 Task: Look for space in Brownhills, United Kingdom from 8th June, 2023 to 16th June, 2023 for 2 adults in price range Rs.10000 to Rs.15000. Place can be entire place with 1  bedroom having 1 bed and 1 bathroom. Property type can be house, flat, guest house, hotel. Amenities needed are: wifi. Booking option can be shelf check-in. Required host language is English.
Action: Mouse moved to (615, 85)
Screenshot: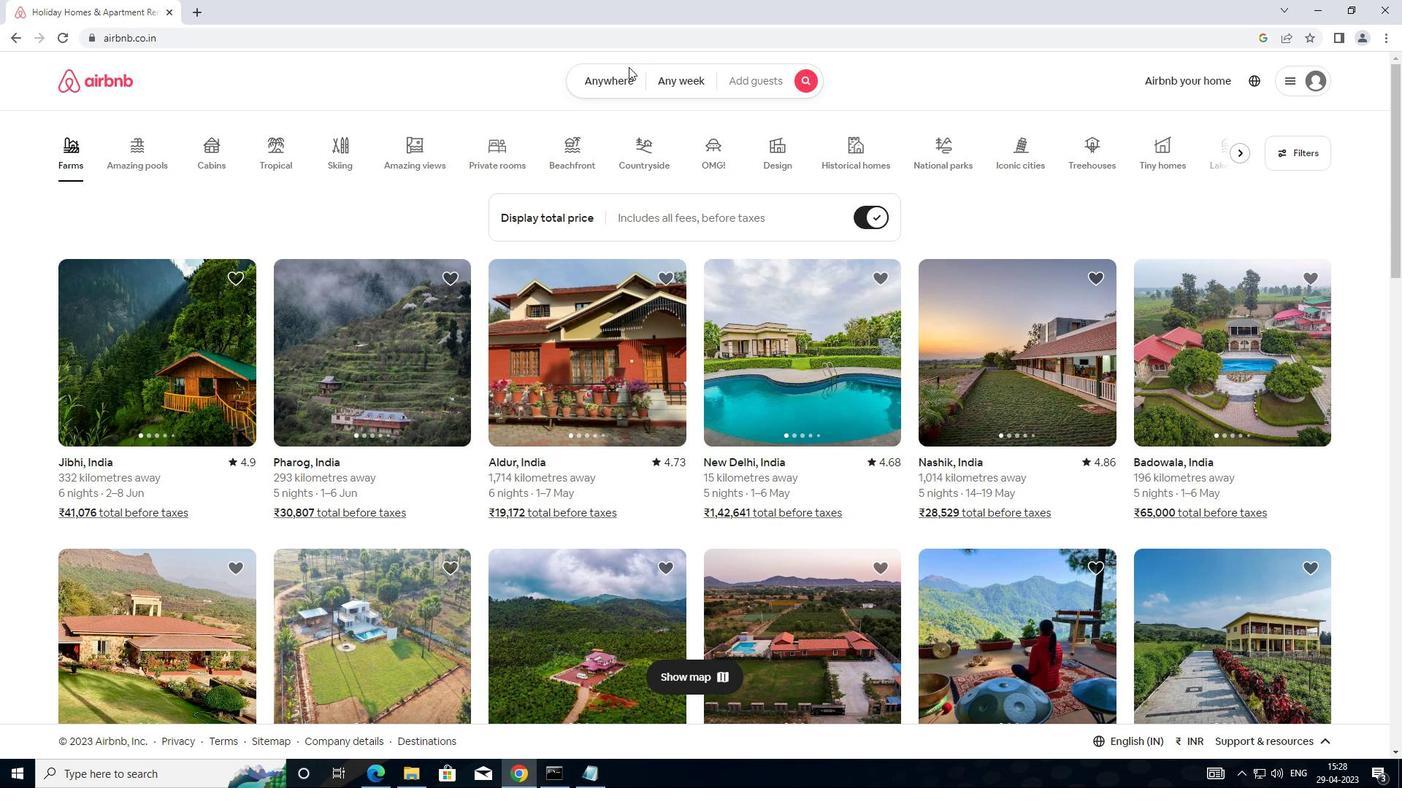 
Action: Mouse pressed left at (615, 85)
Screenshot: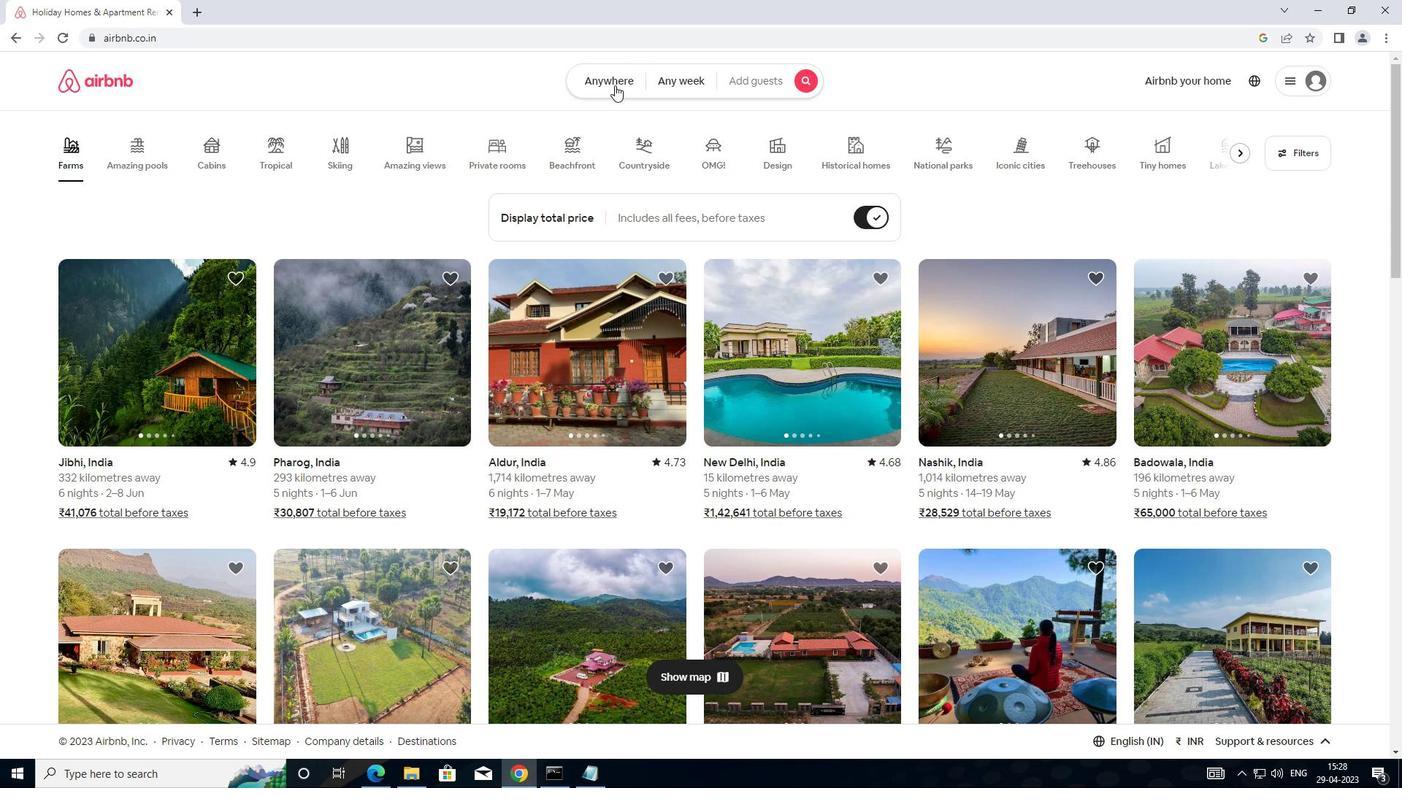 
Action: Mouse moved to (517, 140)
Screenshot: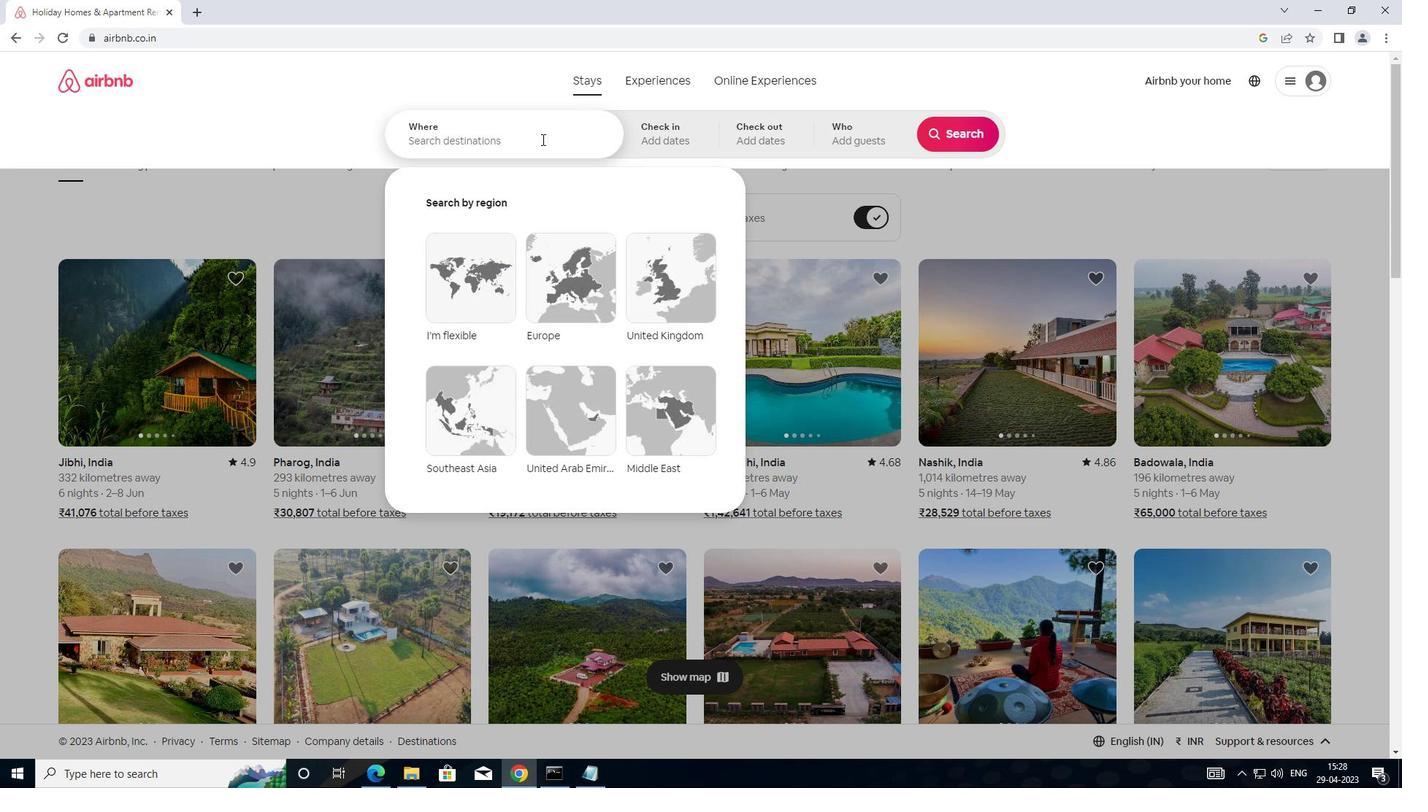 
Action: Mouse pressed left at (517, 140)
Screenshot: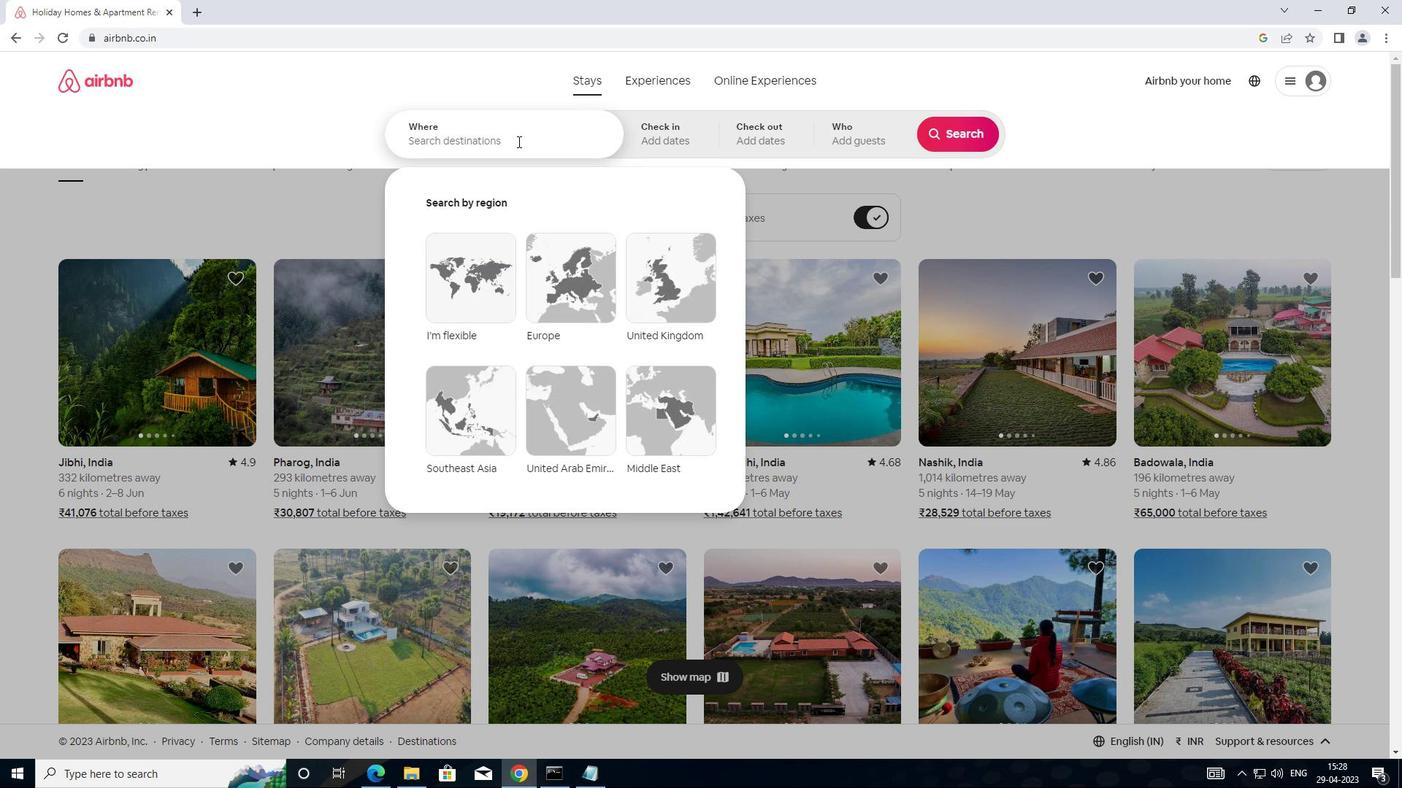 
Action: Mouse moved to (599, 168)
Screenshot: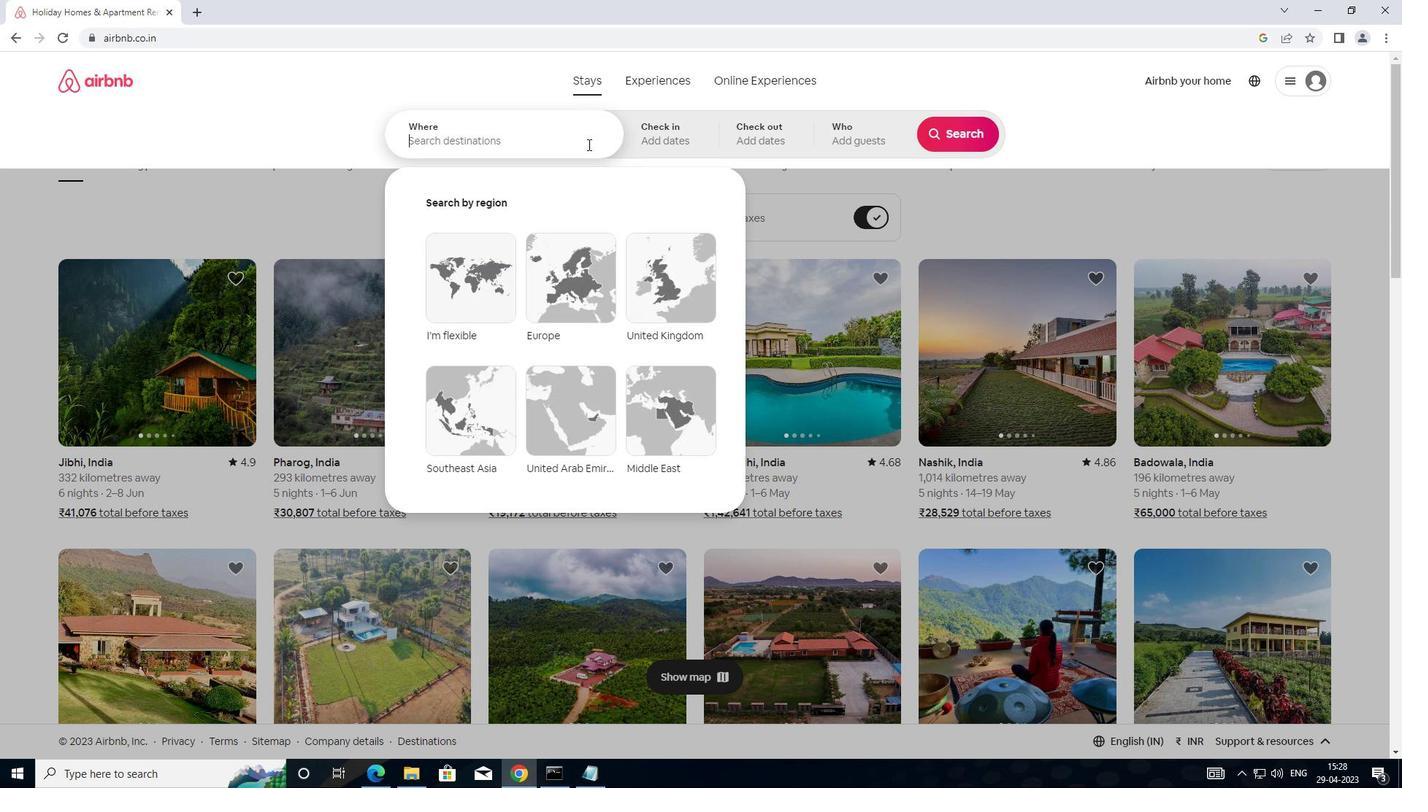 
Action: Key pressed <Key.shift>BROWNHILLS,<Key.shift>UNITED<Key.space>KING
Screenshot: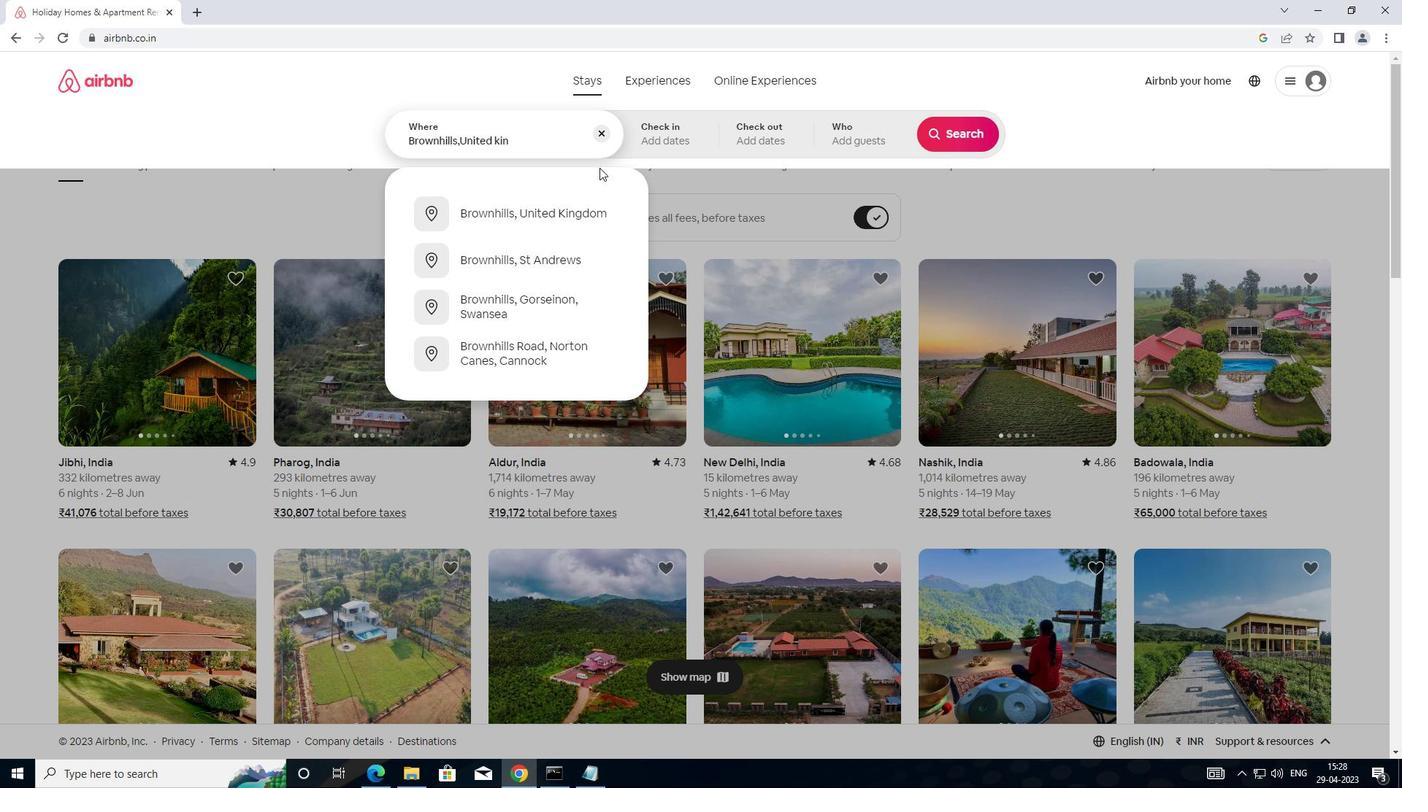
Action: Mouse moved to (572, 205)
Screenshot: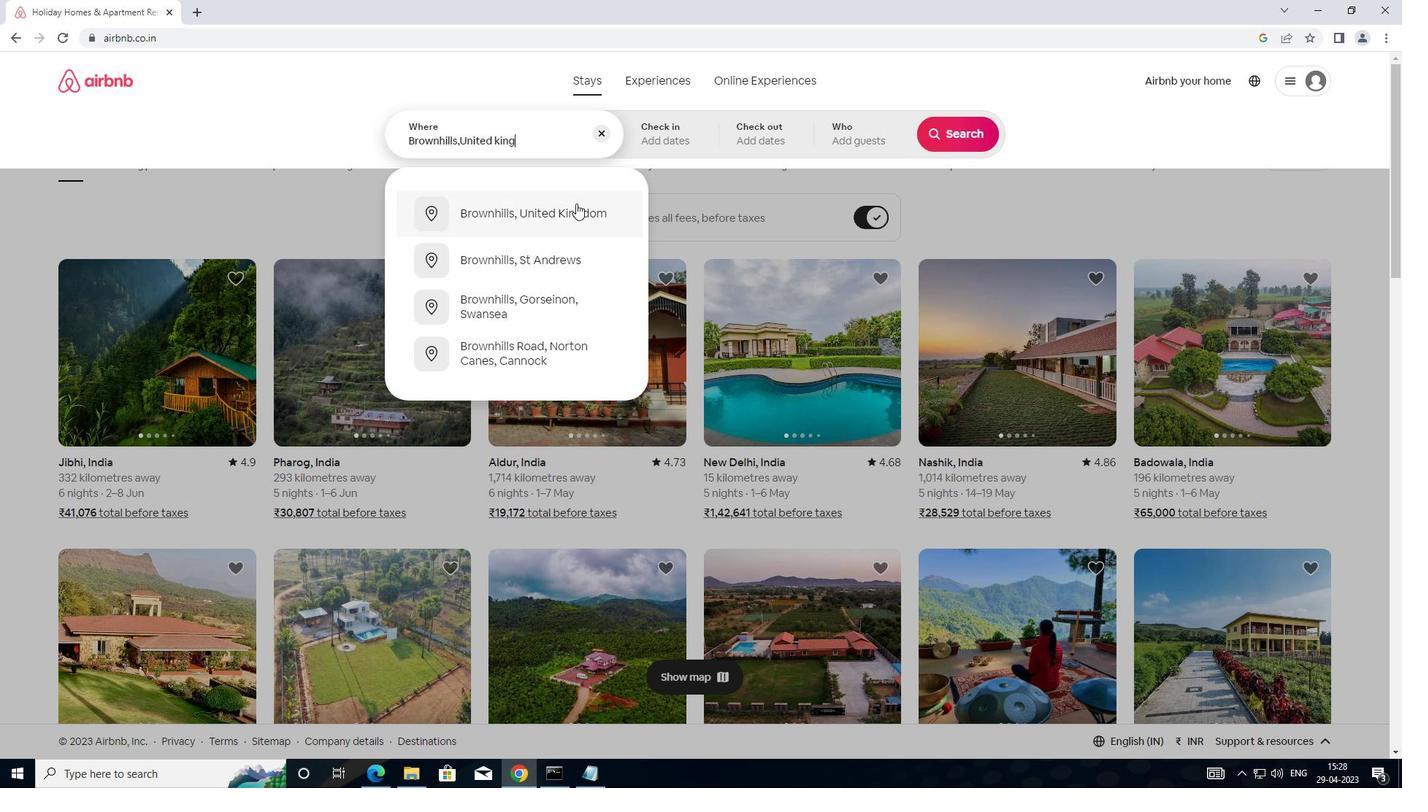 
Action: Mouse pressed left at (572, 205)
Screenshot: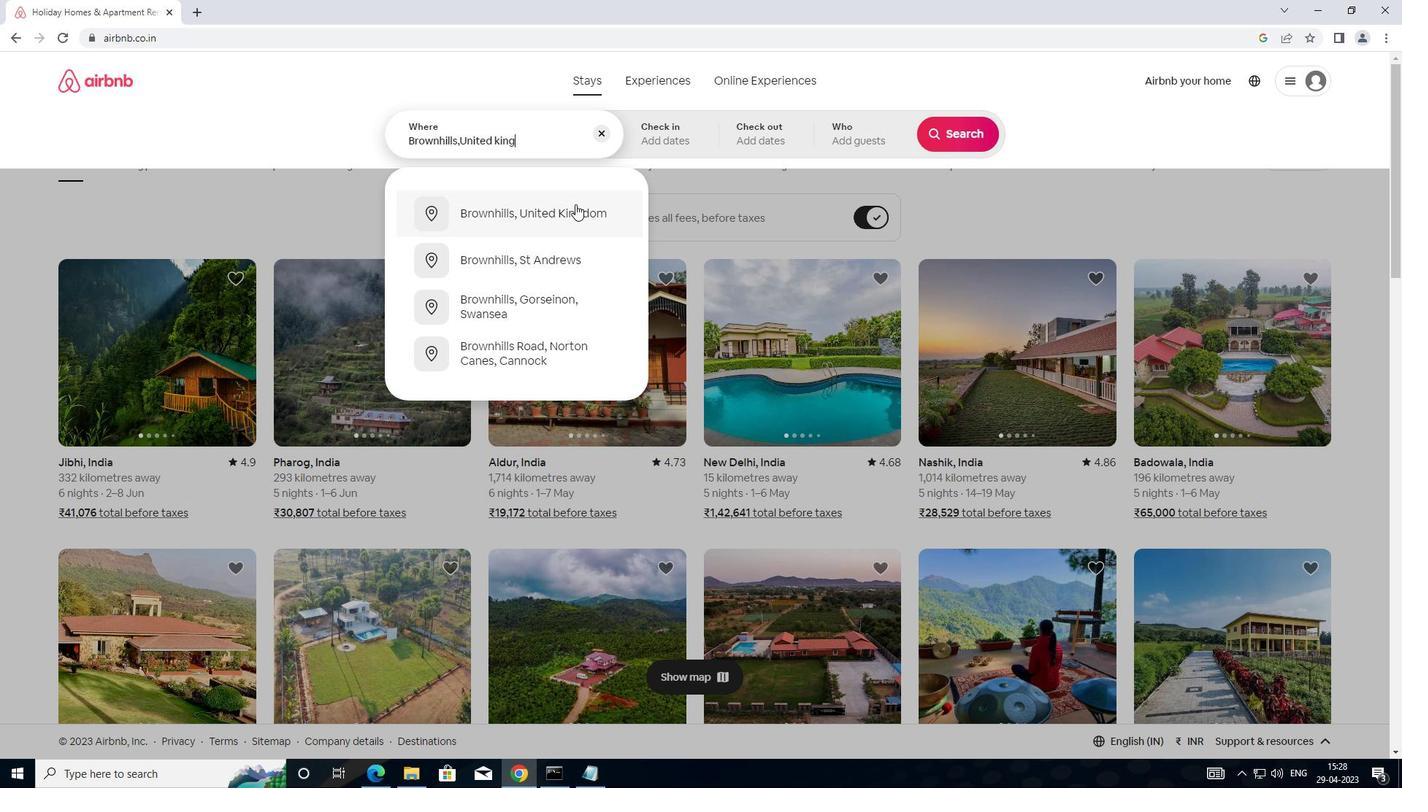 
Action: Mouse moved to (961, 254)
Screenshot: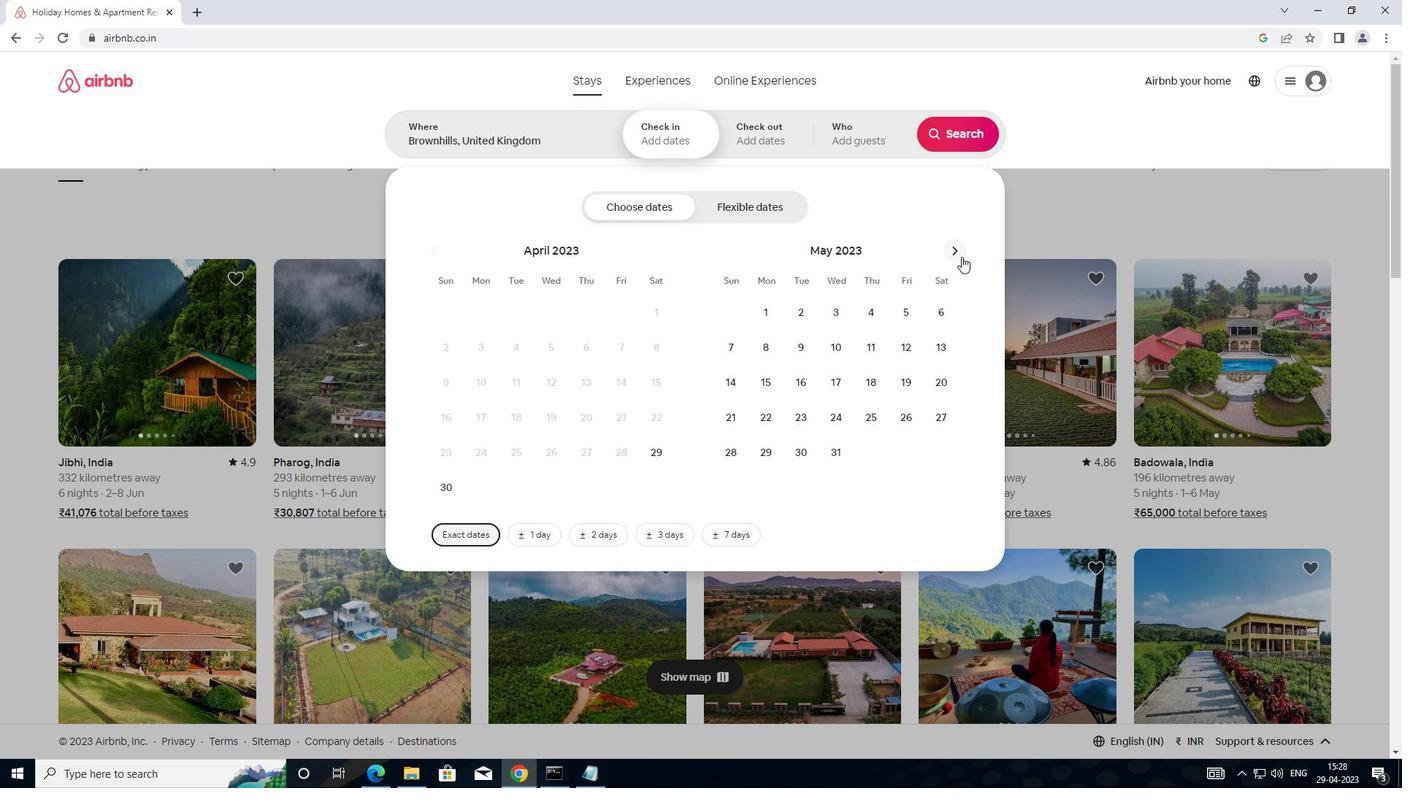 
Action: Mouse pressed left at (961, 254)
Screenshot: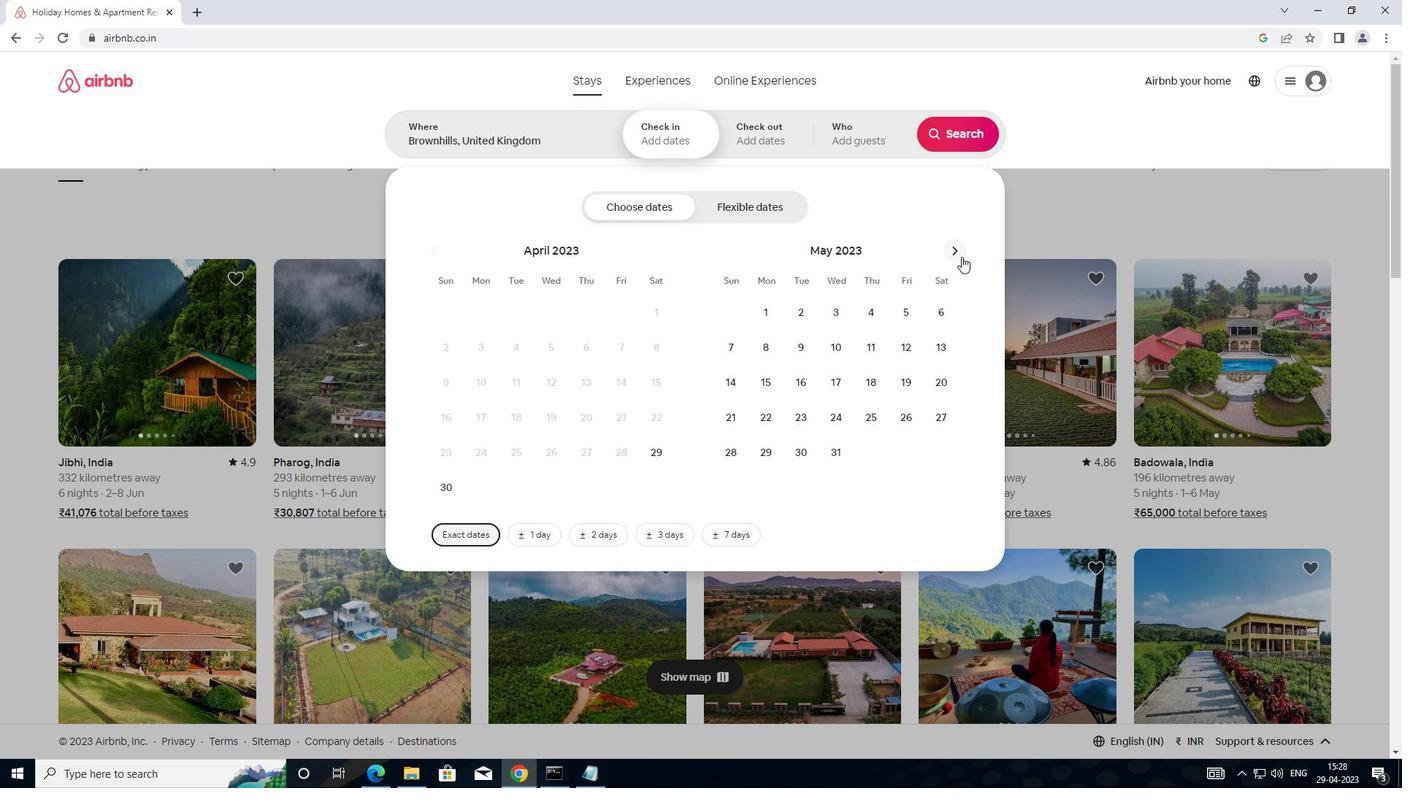 
Action: Mouse pressed left at (961, 254)
Screenshot: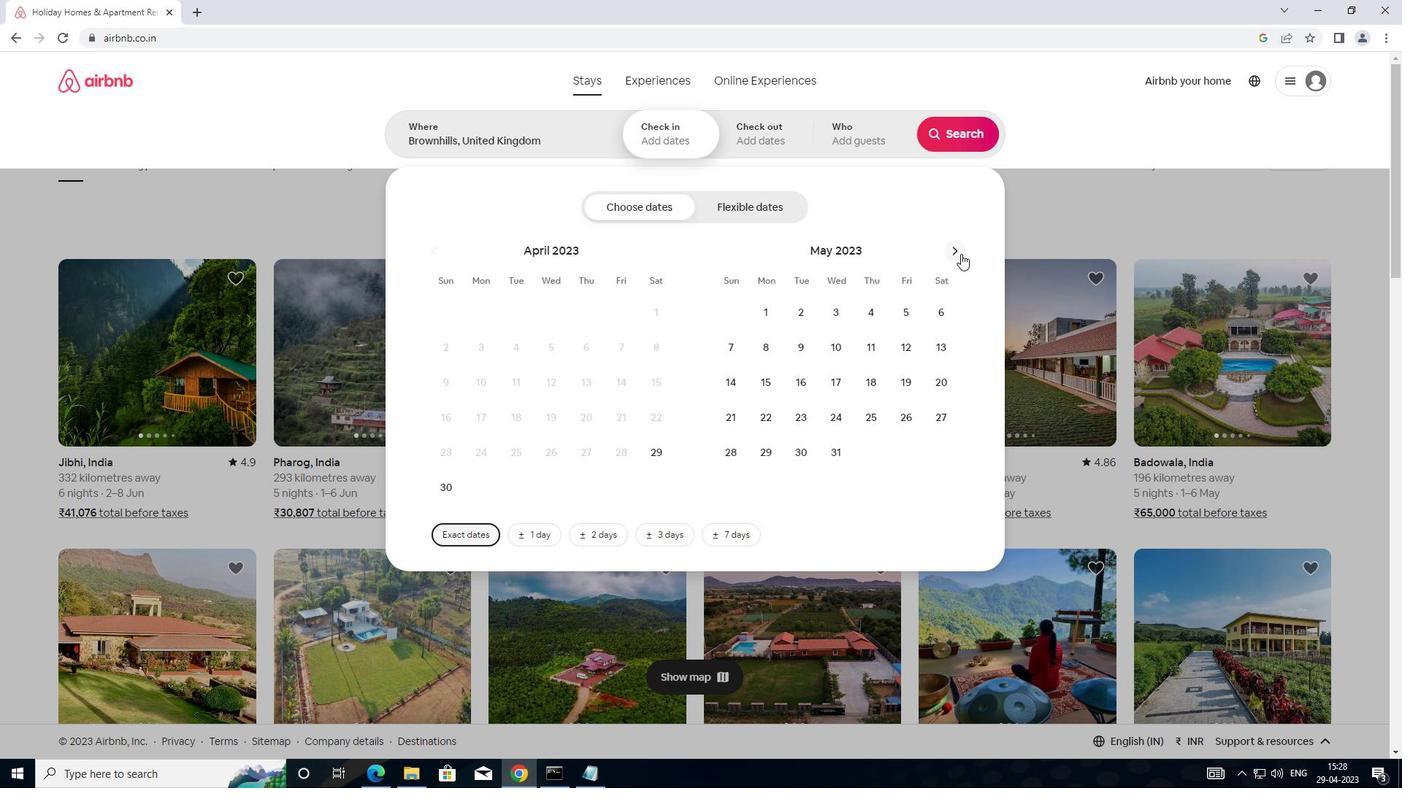 
Action: Mouse moved to (580, 352)
Screenshot: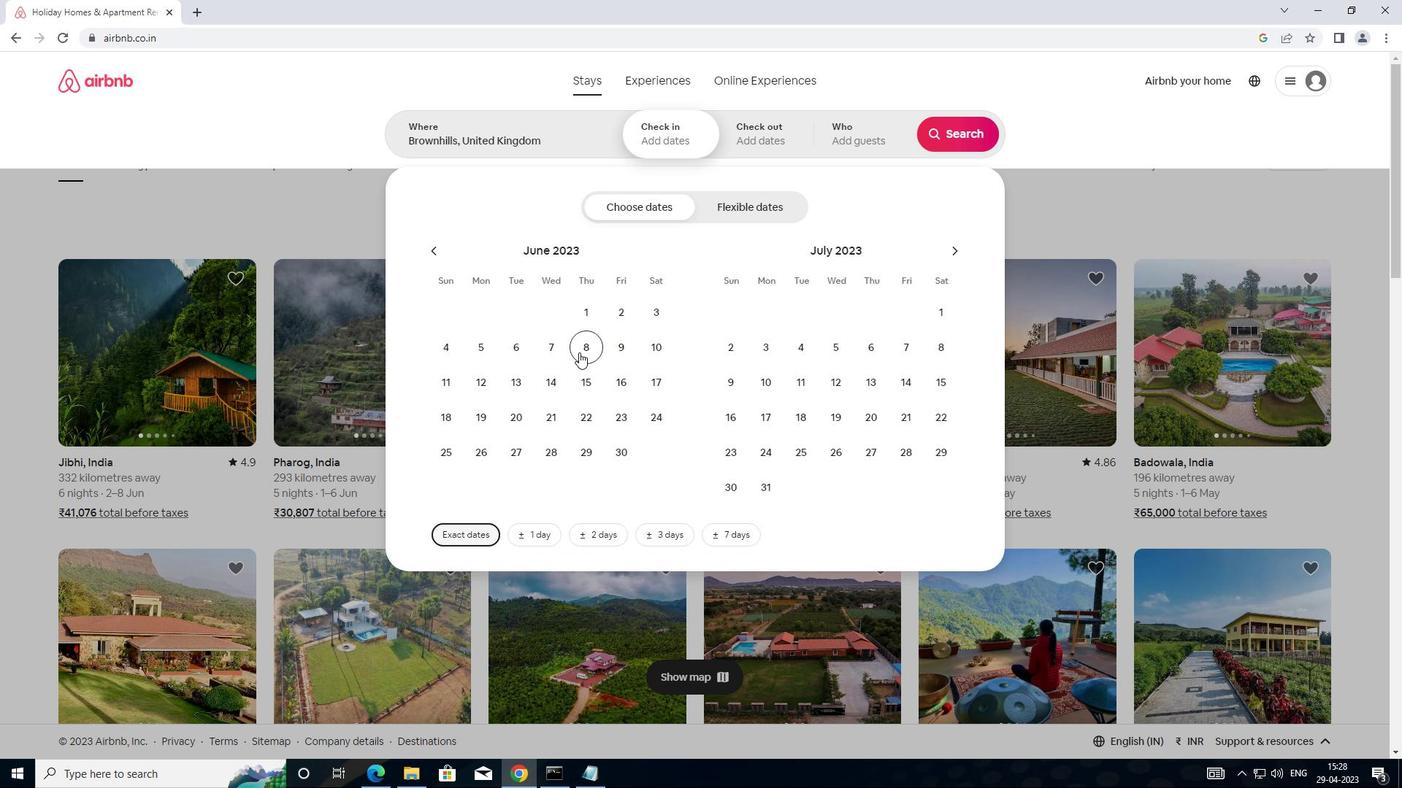 
Action: Mouse pressed left at (580, 352)
Screenshot: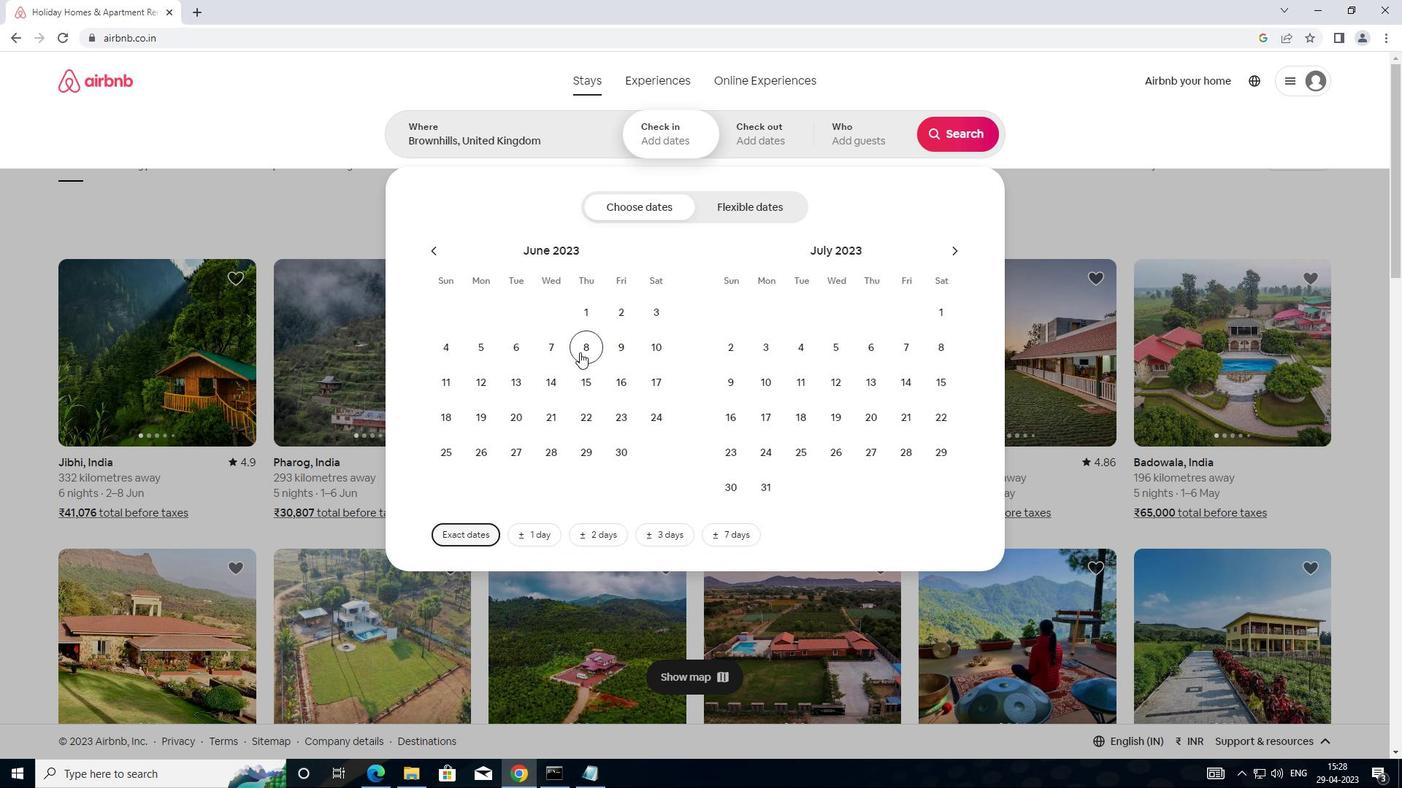 
Action: Mouse moved to (629, 382)
Screenshot: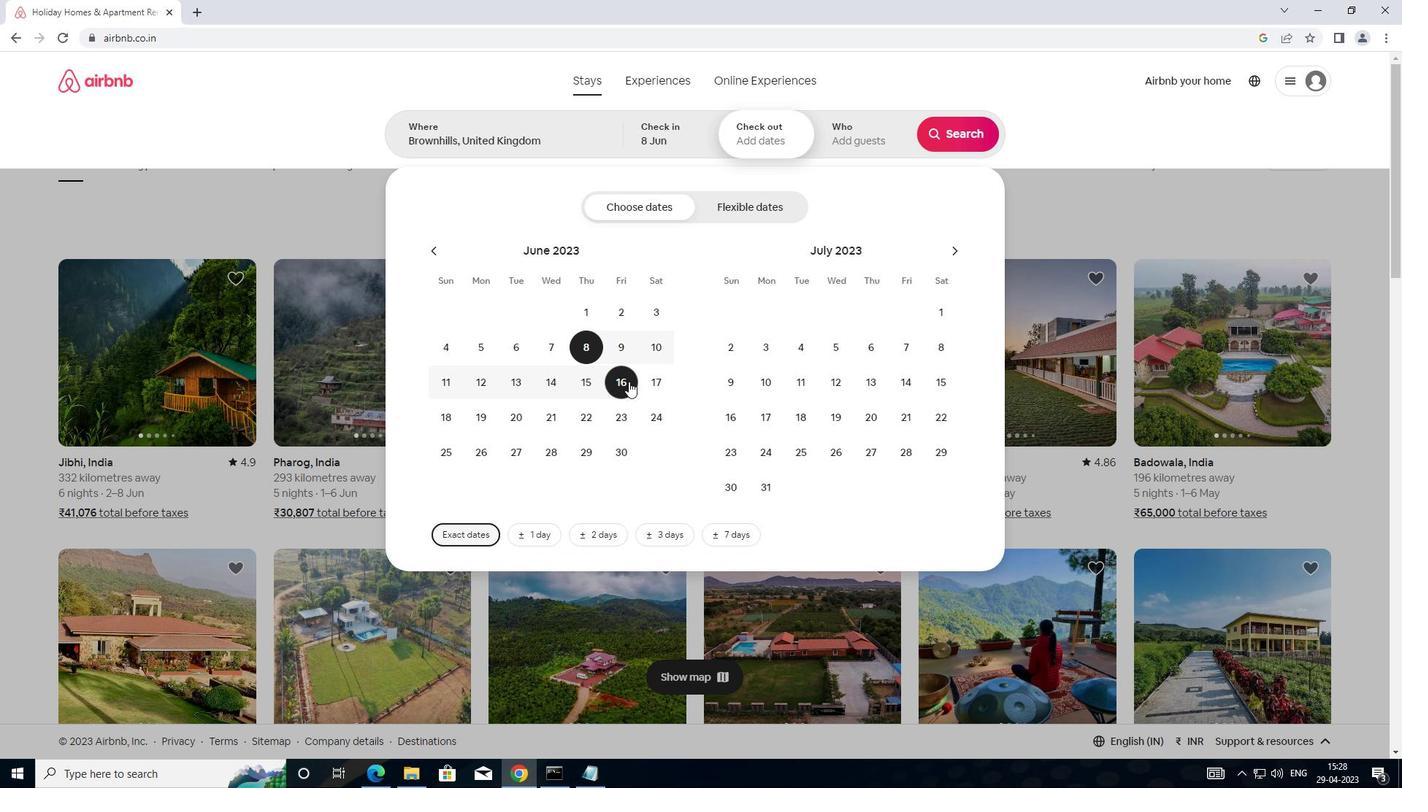 
Action: Mouse pressed left at (629, 382)
Screenshot: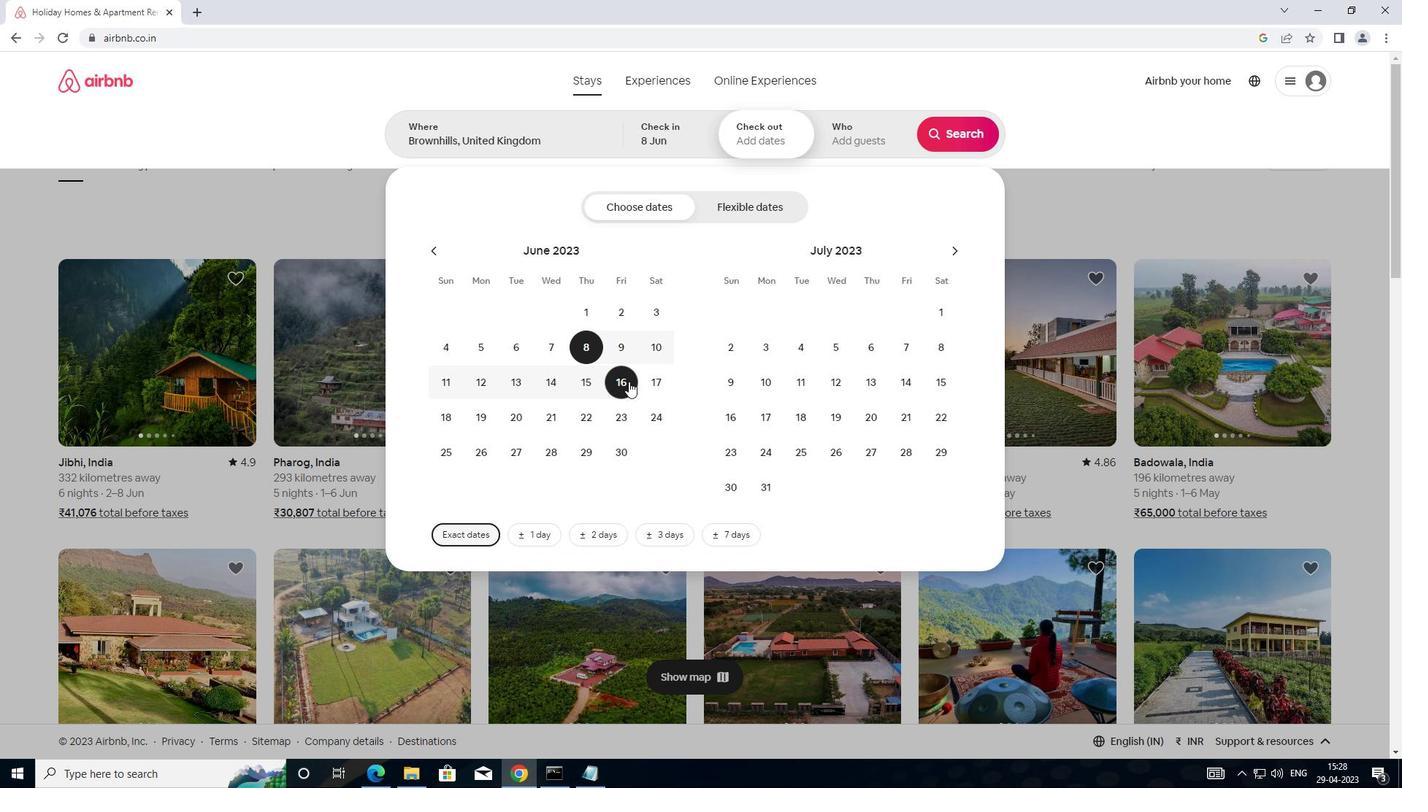 
Action: Mouse moved to (879, 145)
Screenshot: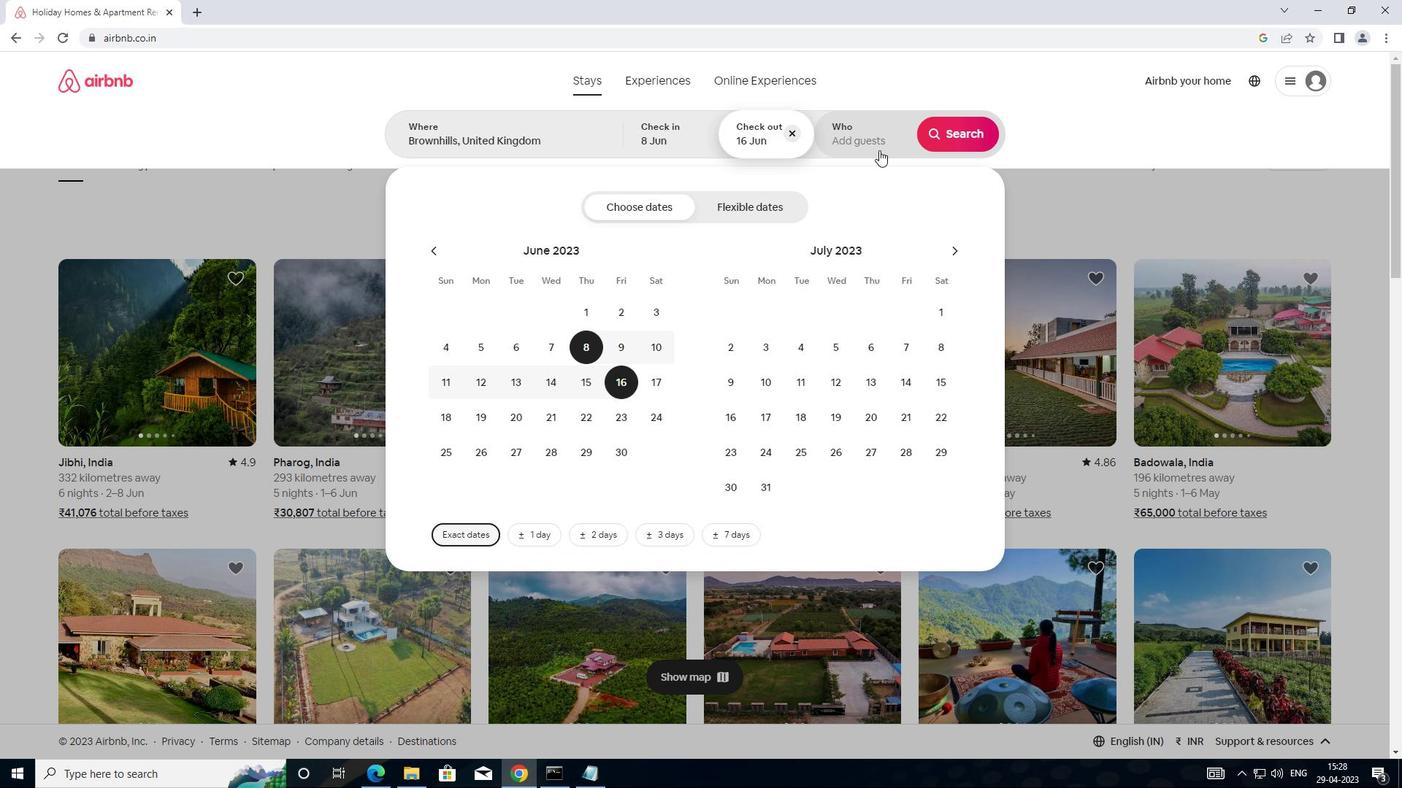 
Action: Mouse pressed left at (879, 145)
Screenshot: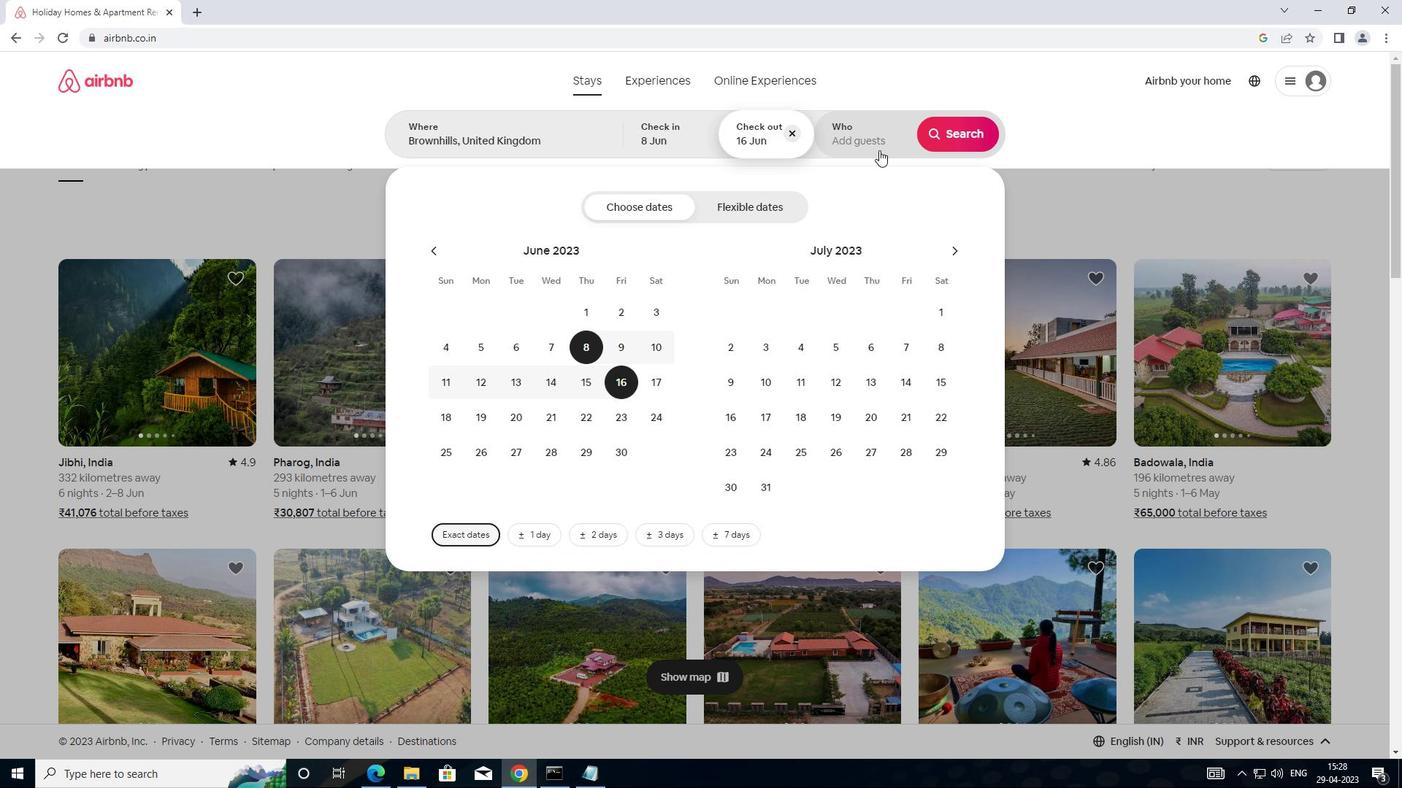 
Action: Mouse moved to (960, 205)
Screenshot: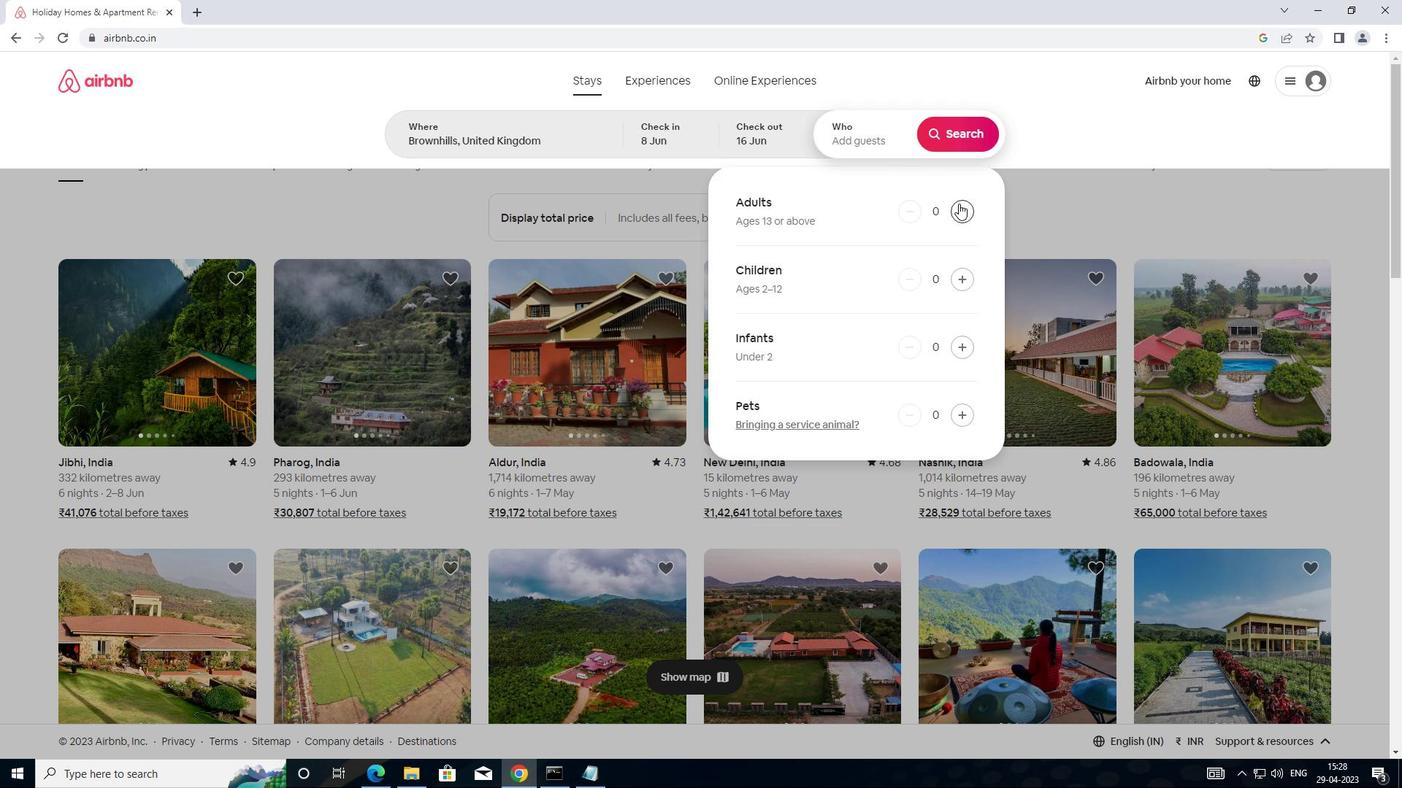 
Action: Mouse pressed left at (960, 205)
Screenshot: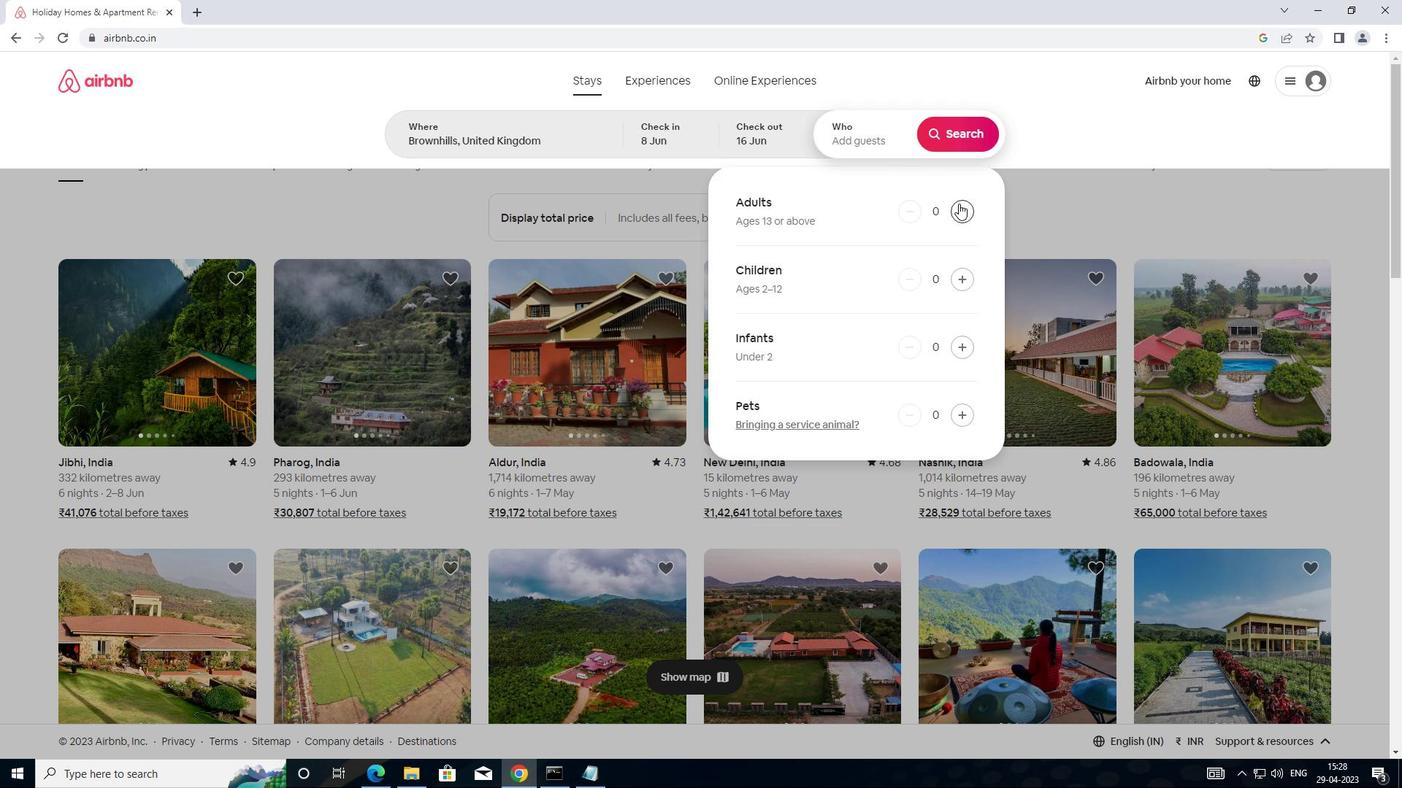 
Action: Mouse pressed left at (960, 205)
Screenshot: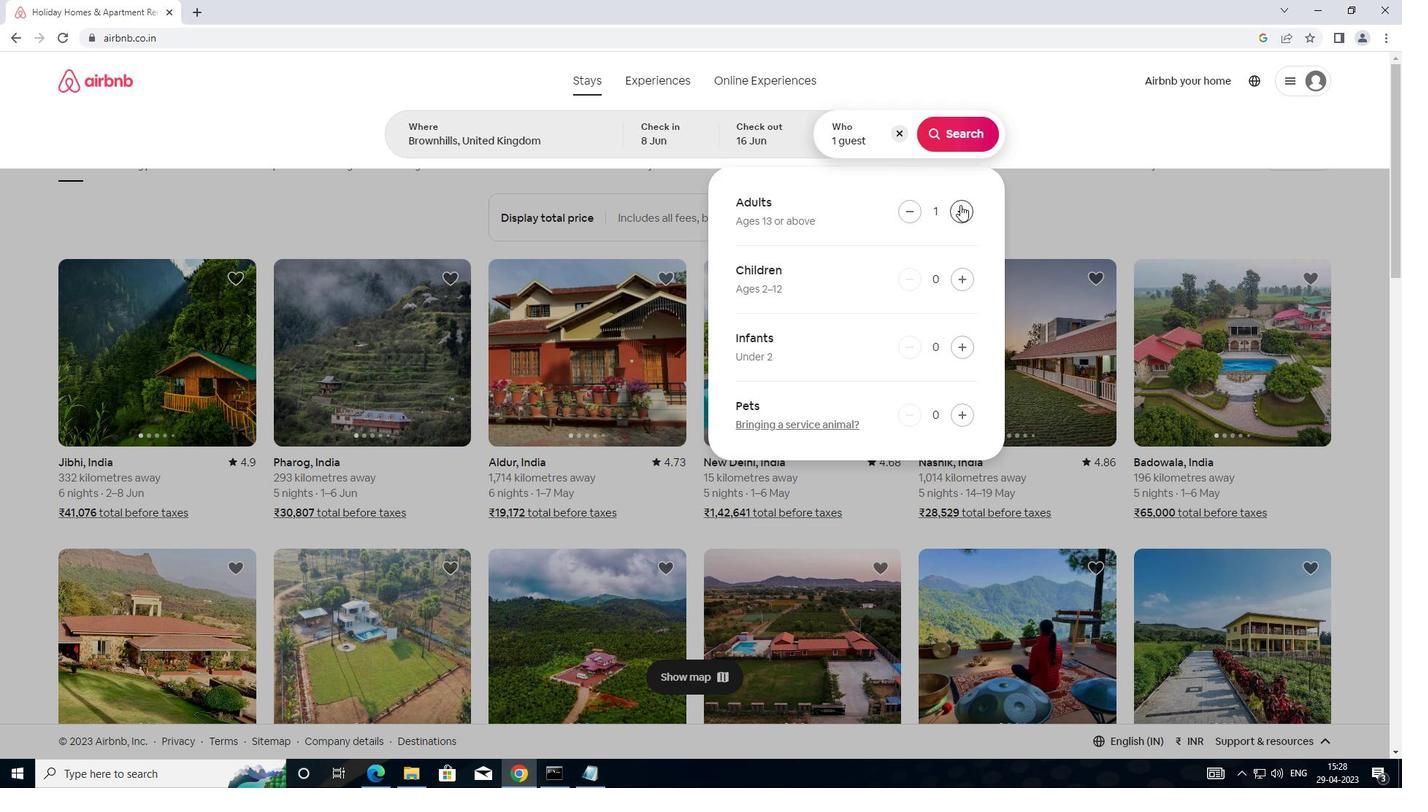 
Action: Mouse moved to (938, 133)
Screenshot: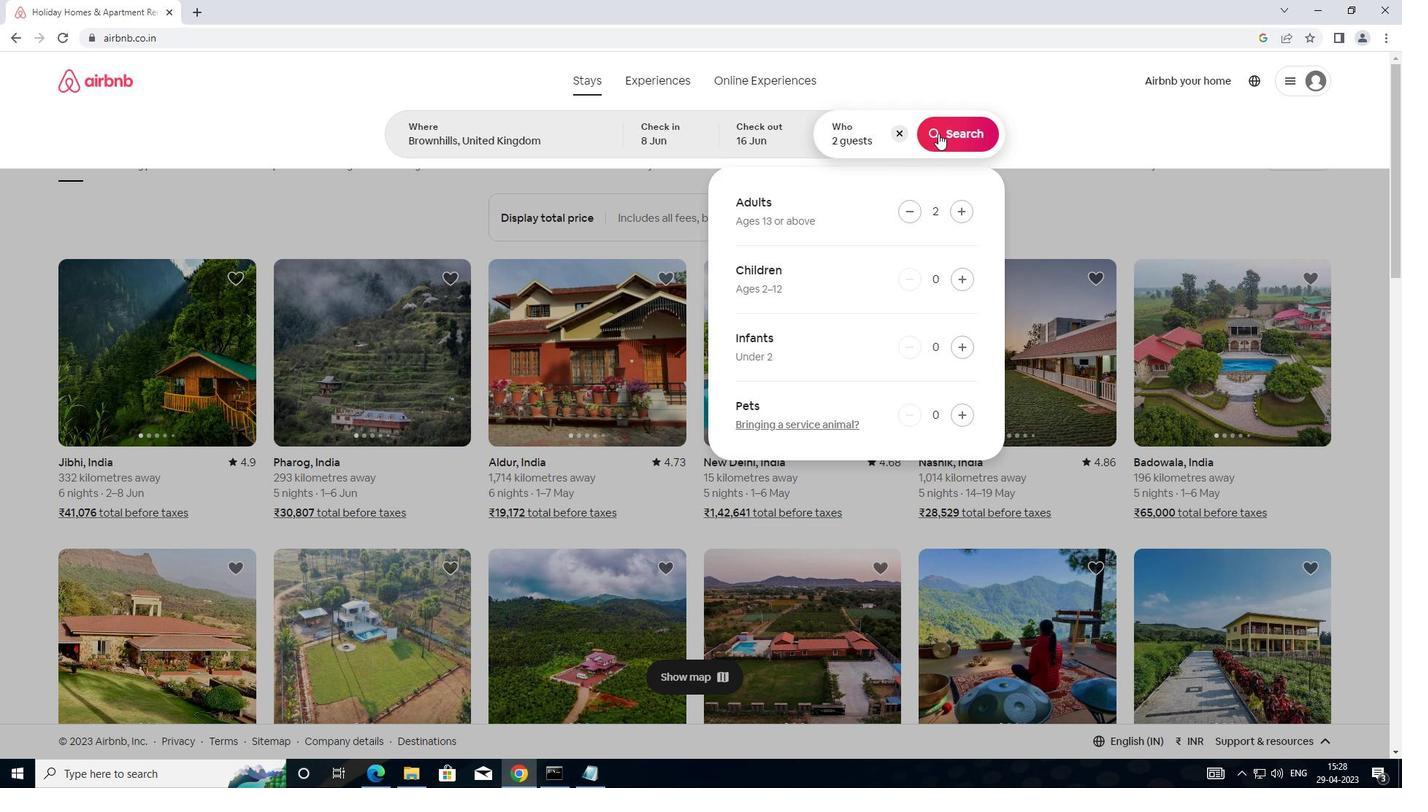 
Action: Mouse pressed left at (938, 133)
Screenshot: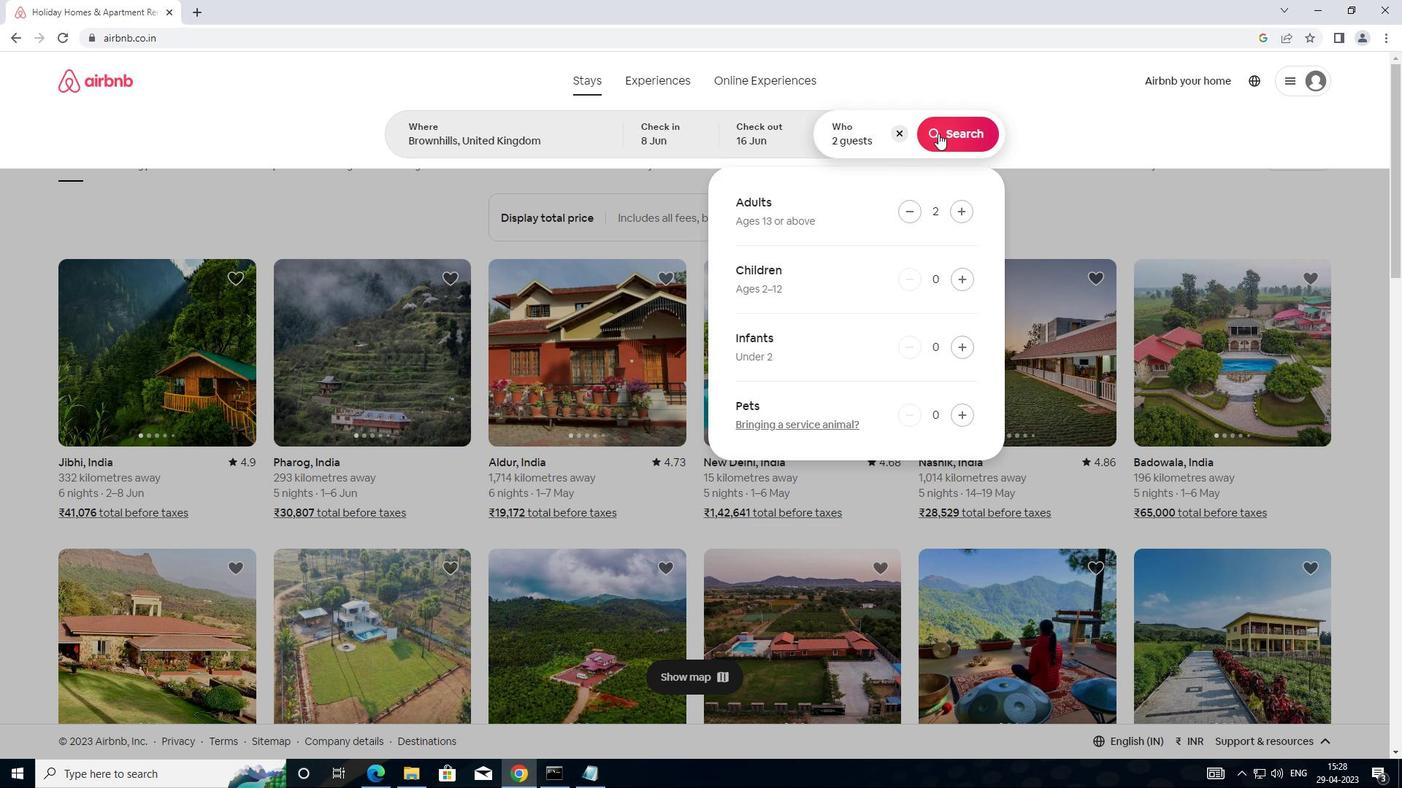 
Action: Mouse moved to (1333, 140)
Screenshot: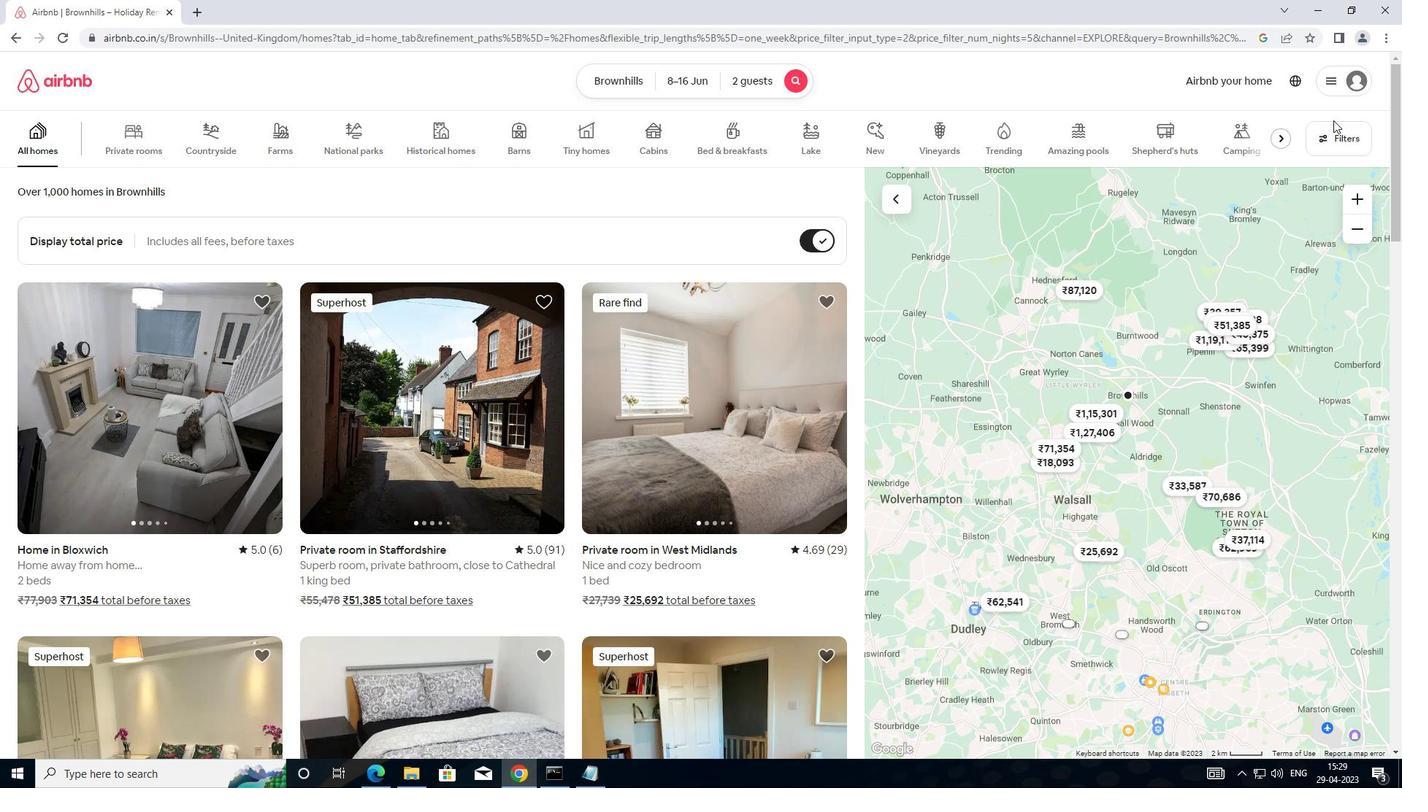 
Action: Mouse pressed left at (1333, 140)
Screenshot: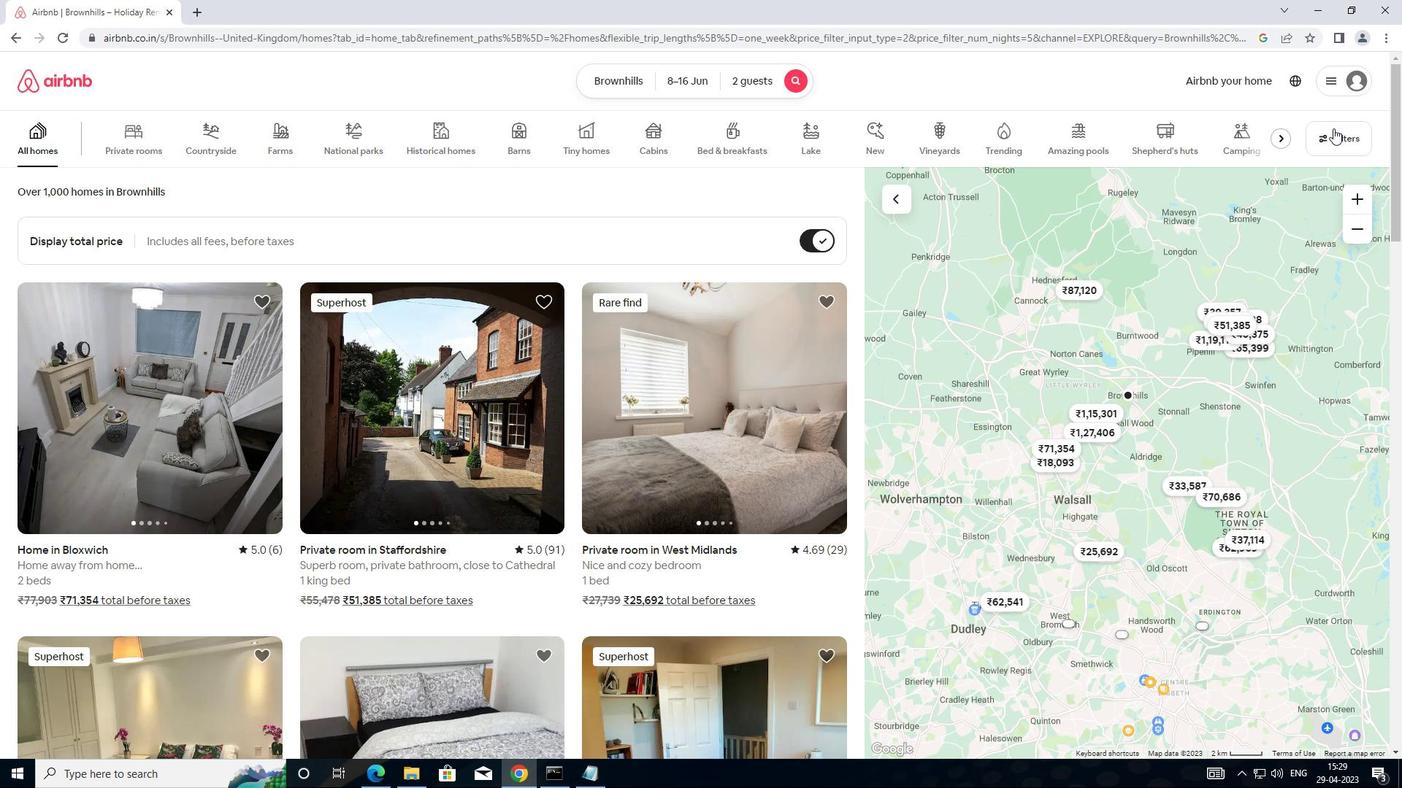 
Action: Mouse moved to (576, 323)
Screenshot: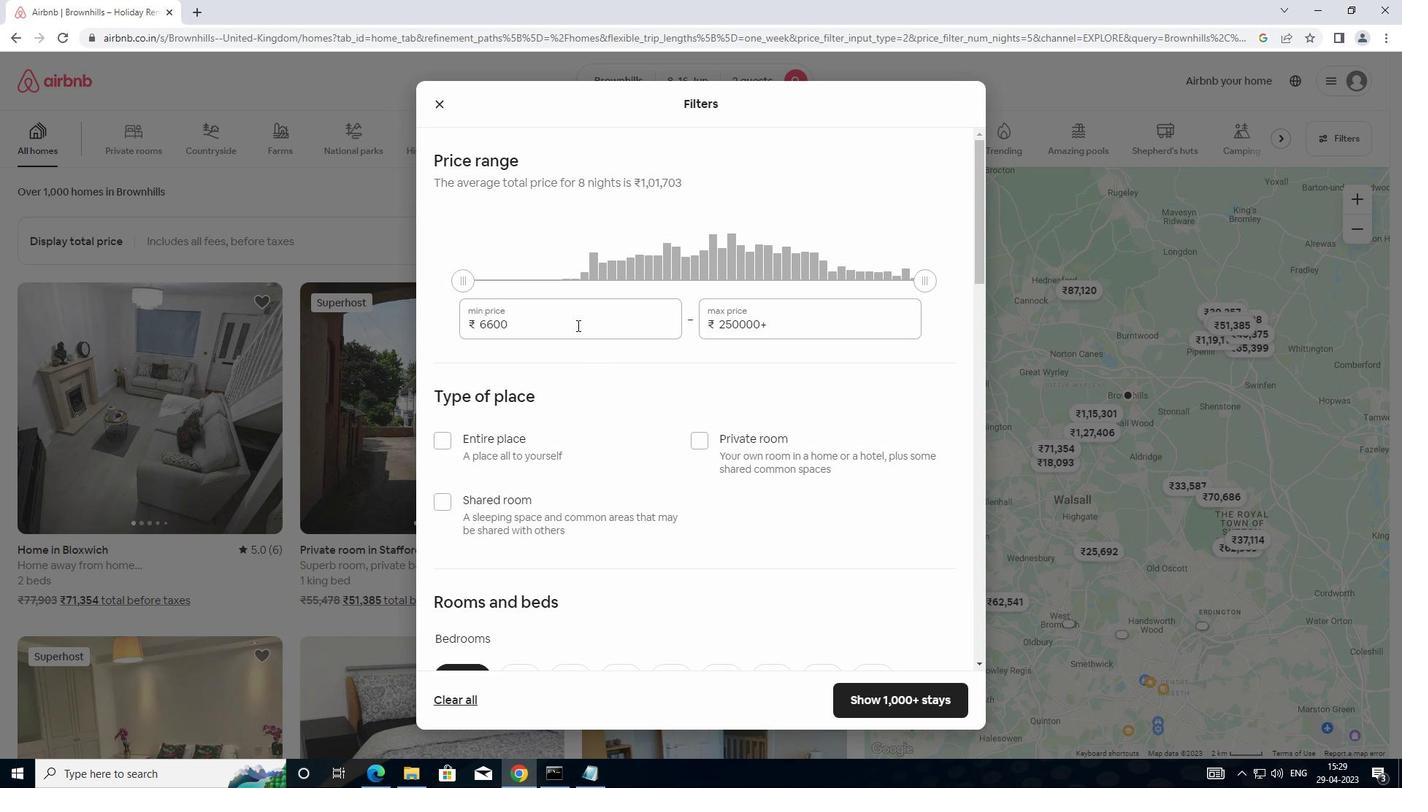 
Action: Mouse pressed left at (576, 323)
Screenshot: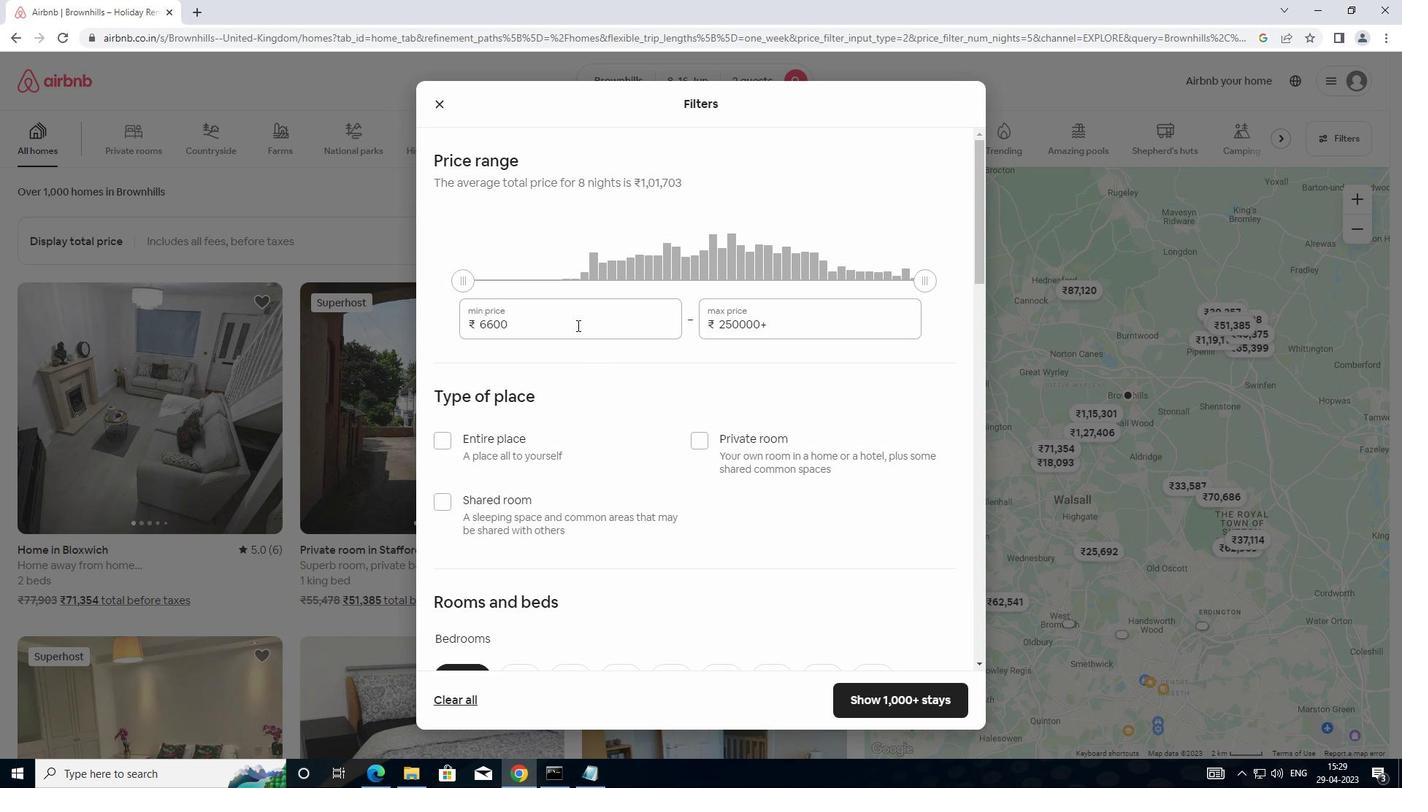
Action: Mouse moved to (493, 342)
Screenshot: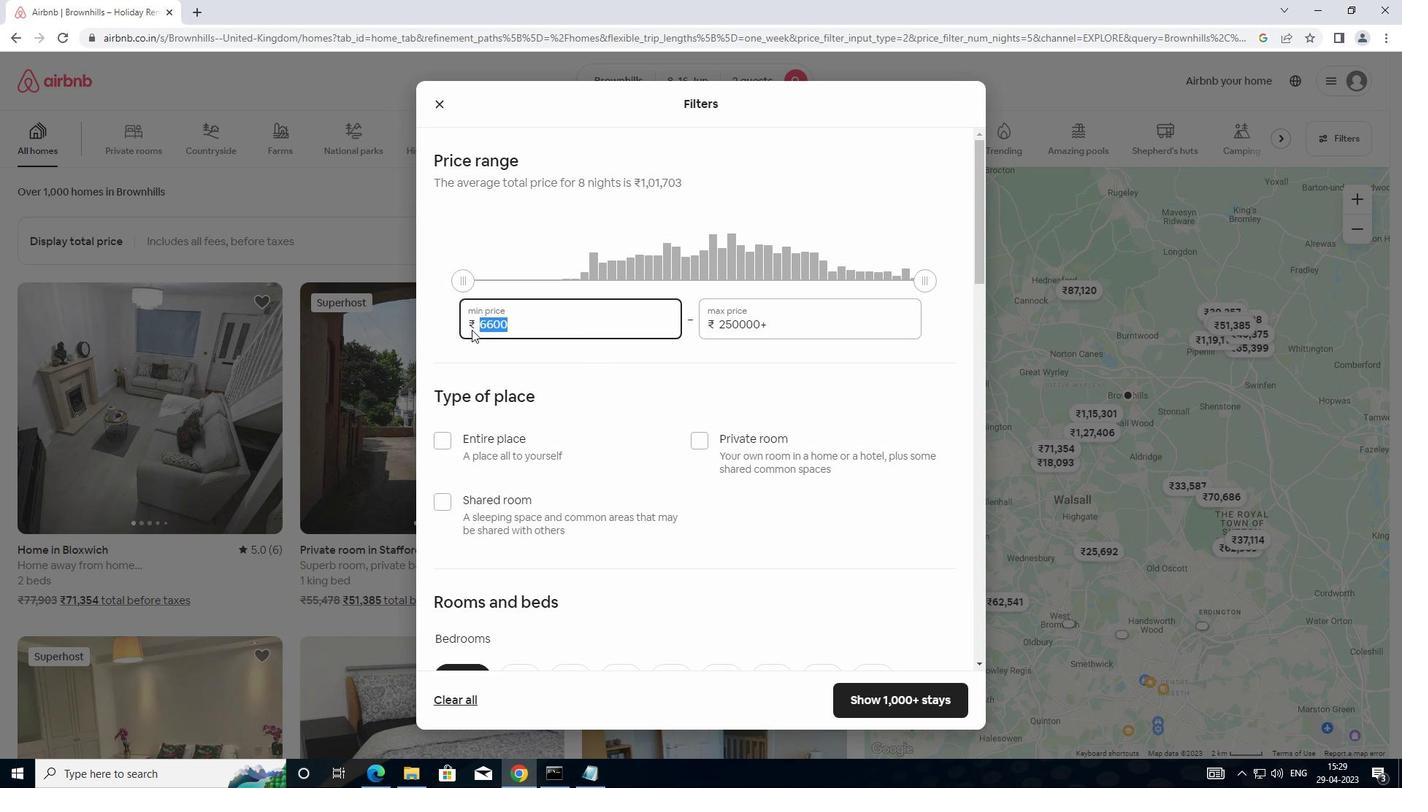 
Action: Key pressed 1
Screenshot: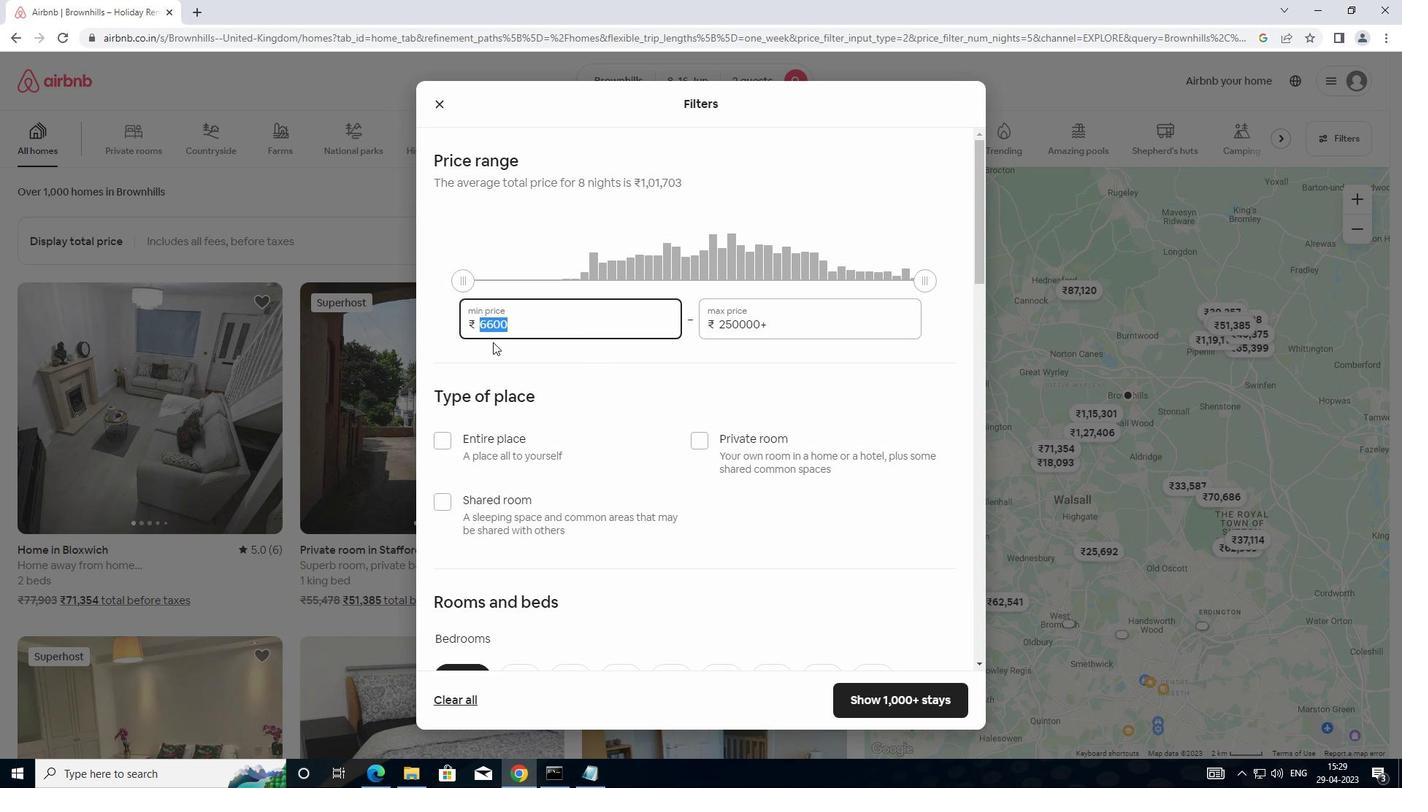 
Action: Mouse moved to (500, 339)
Screenshot: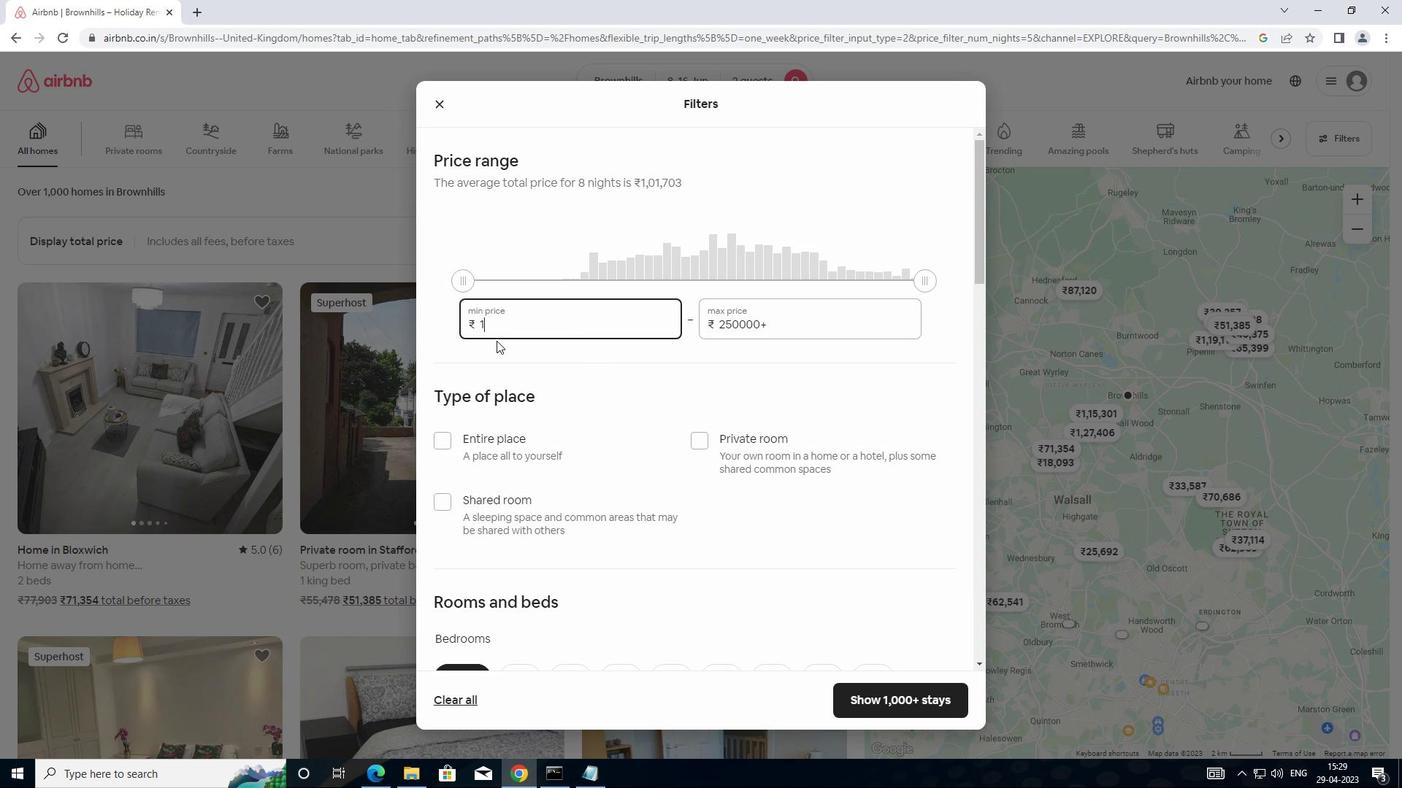 
Action: Key pressed 0
Screenshot: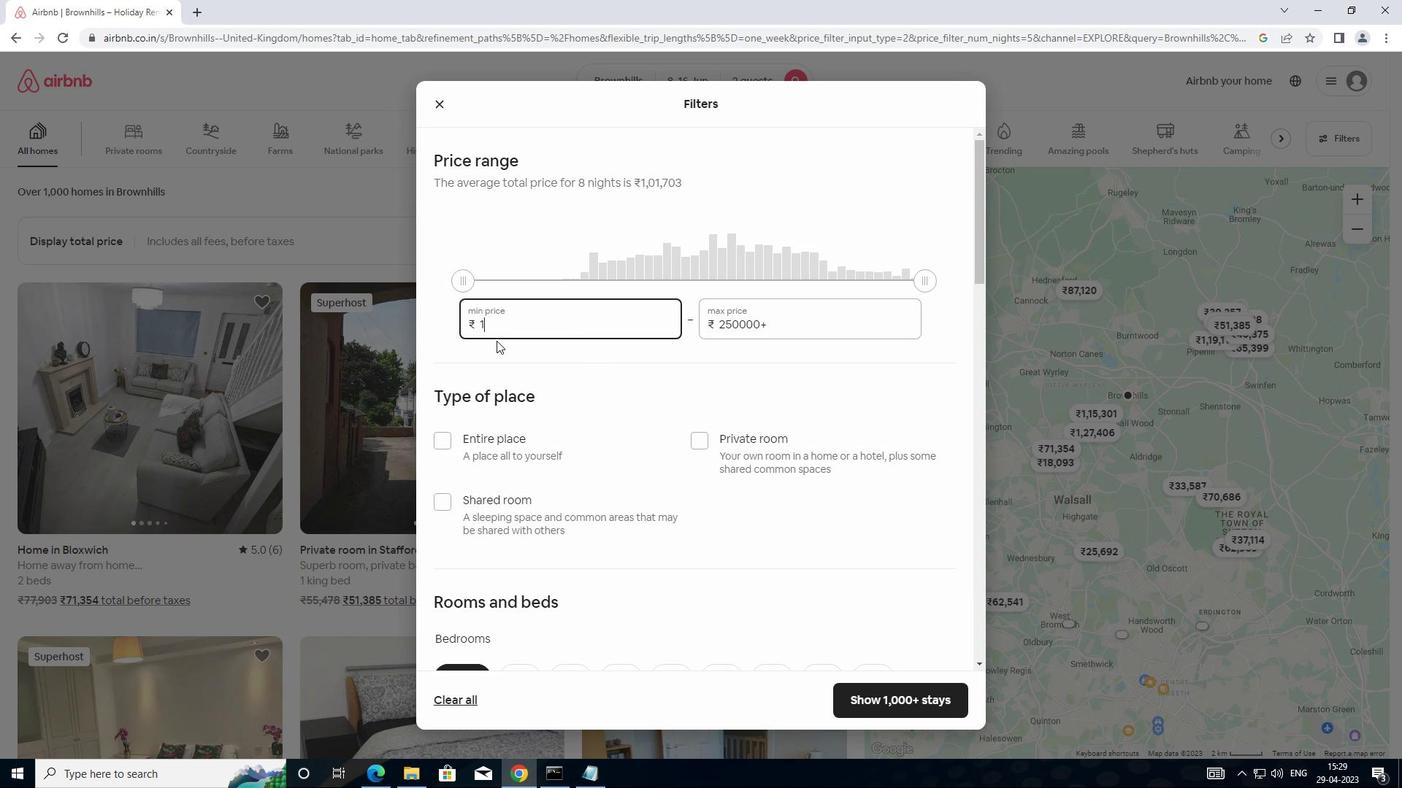 
Action: Mouse moved to (505, 336)
Screenshot: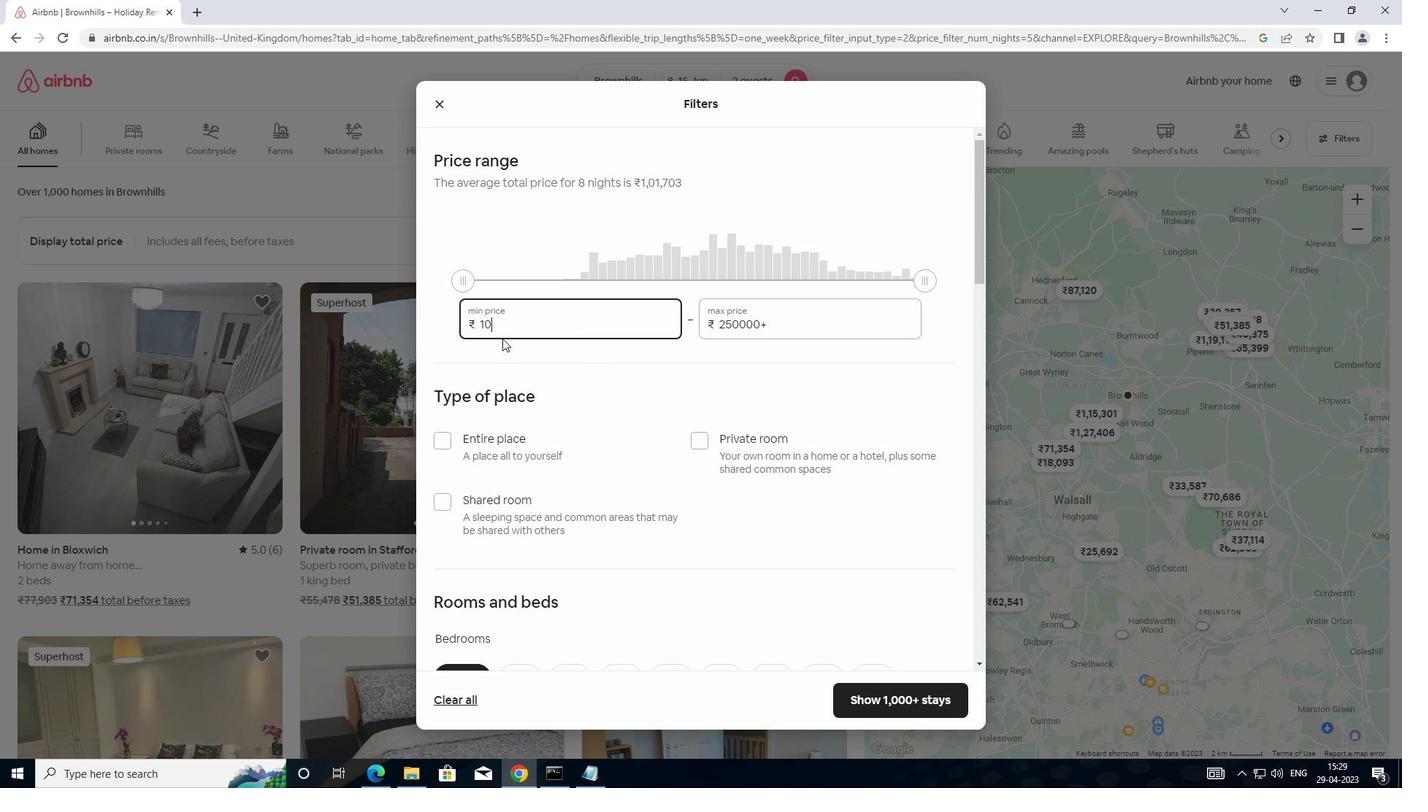 
Action: Key pressed 0
Screenshot: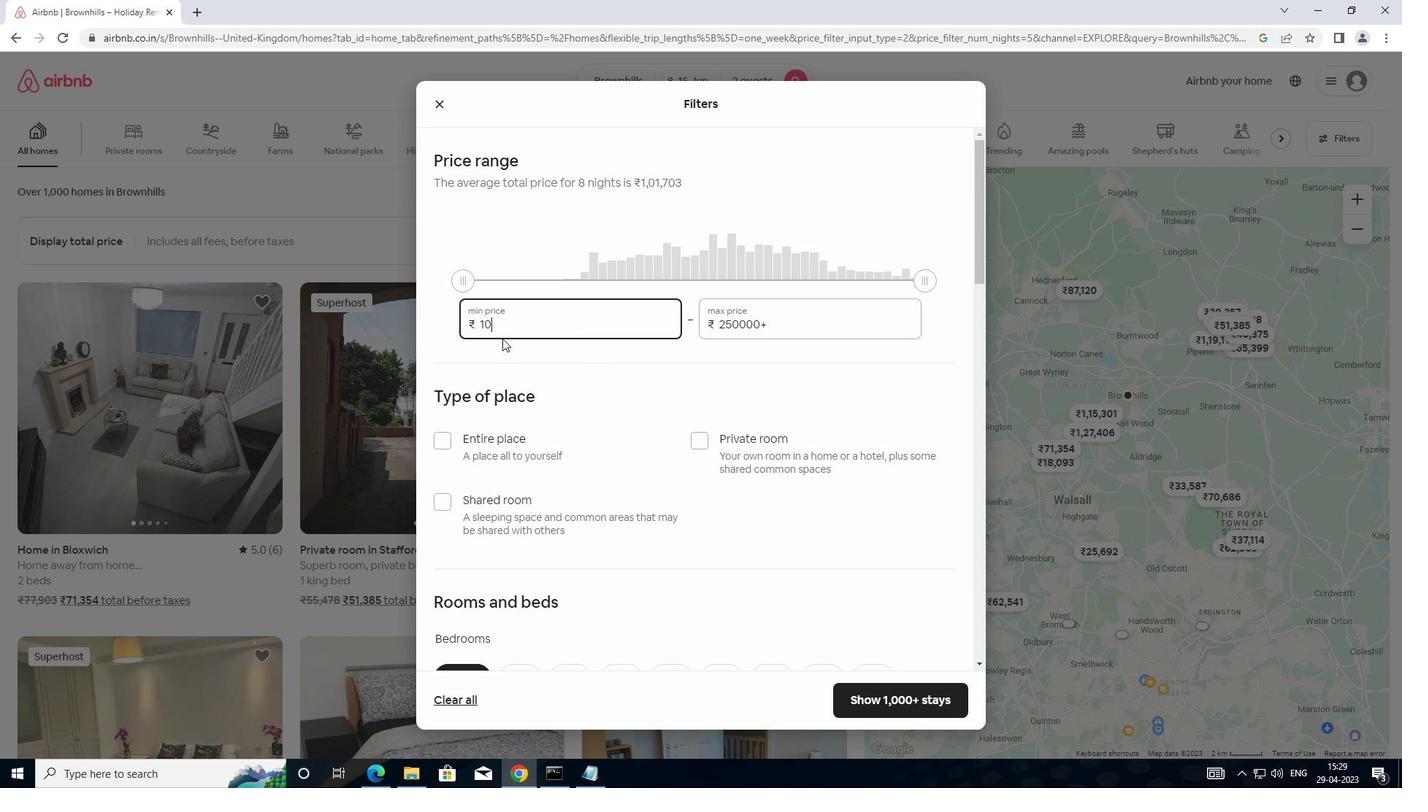 
Action: Mouse moved to (507, 335)
Screenshot: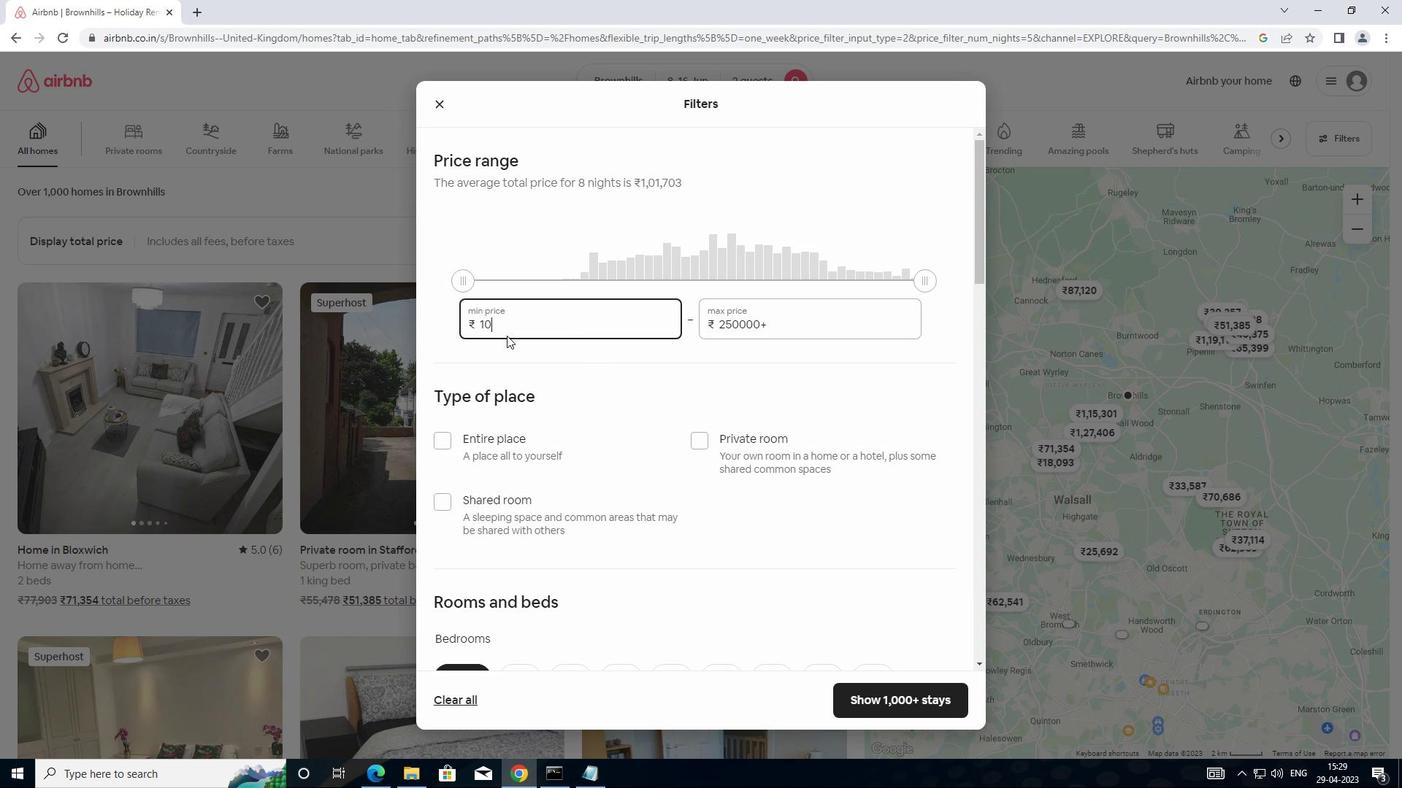
Action: Key pressed 0
Screenshot: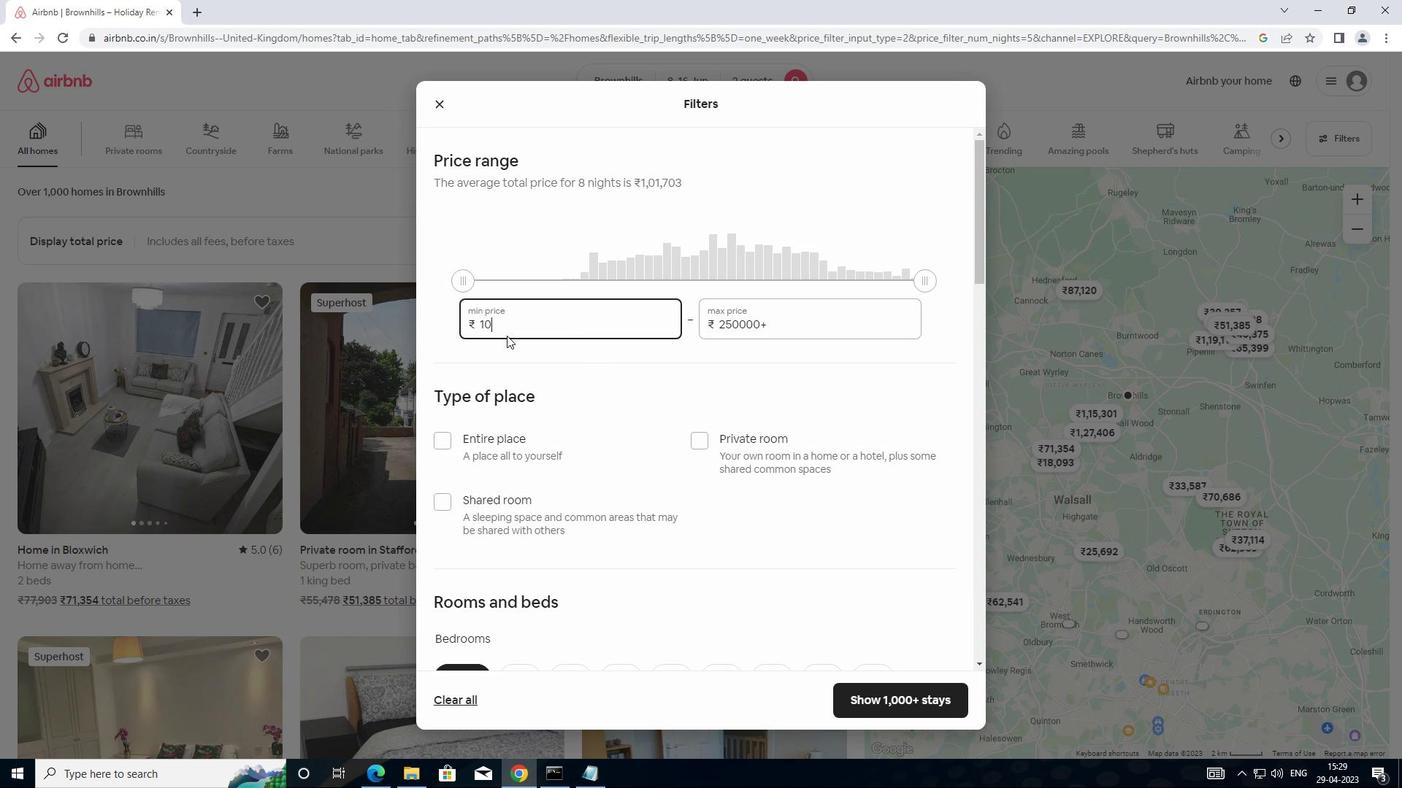
Action: Mouse moved to (509, 333)
Screenshot: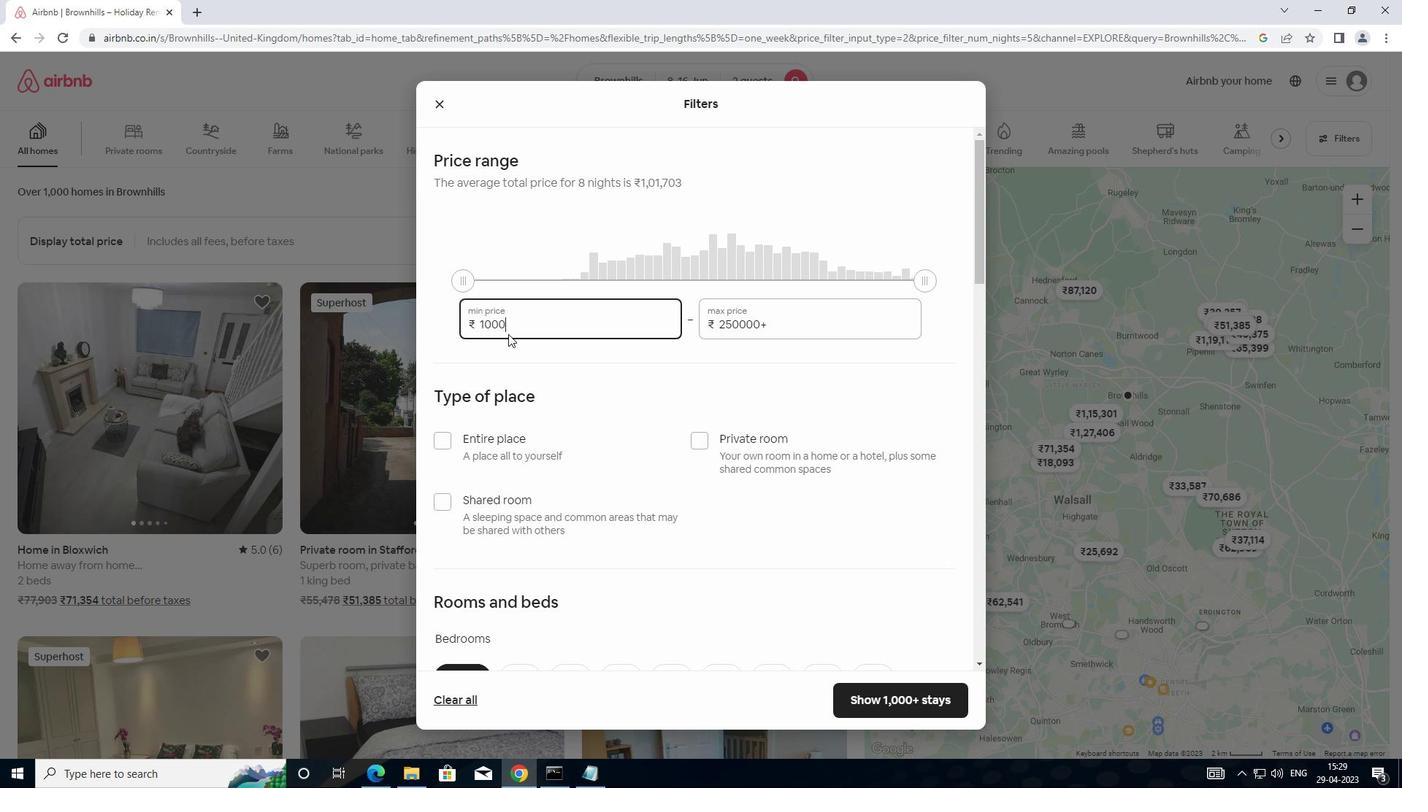 
Action: Key pressed 0
Screenshot: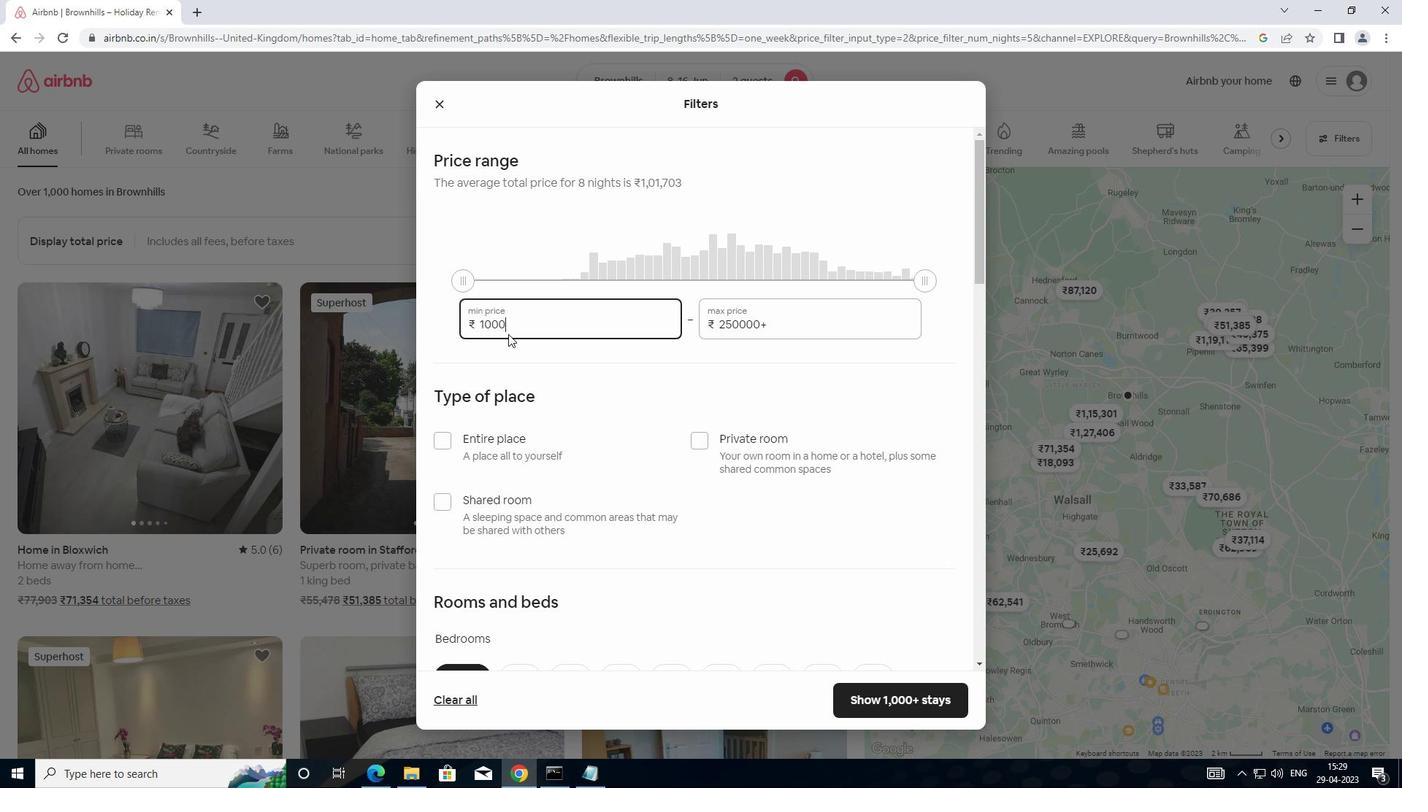 
Action: Mouse moved to (773, 320)
Screenshot: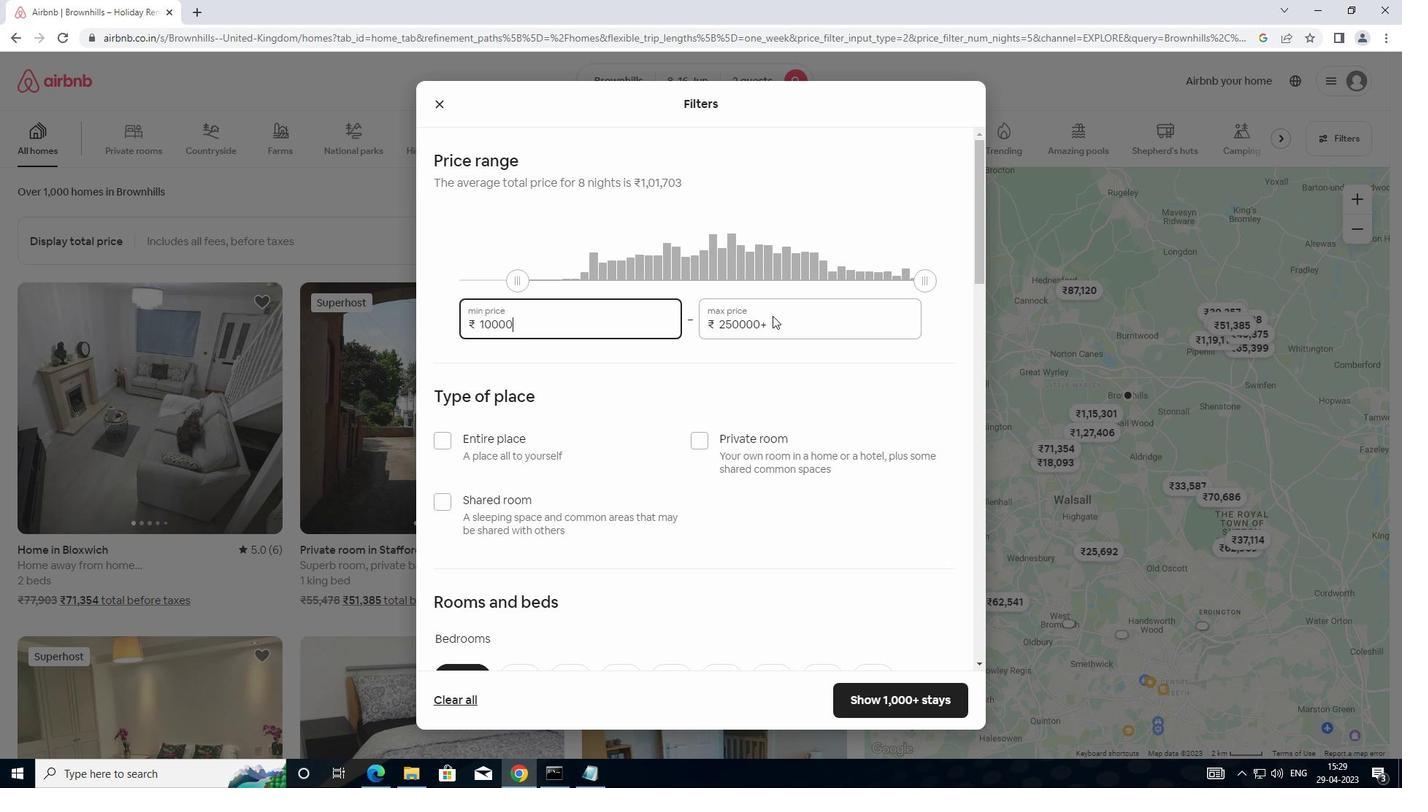 
Action: Mouse pressed left at (773, 320)
Screenshot: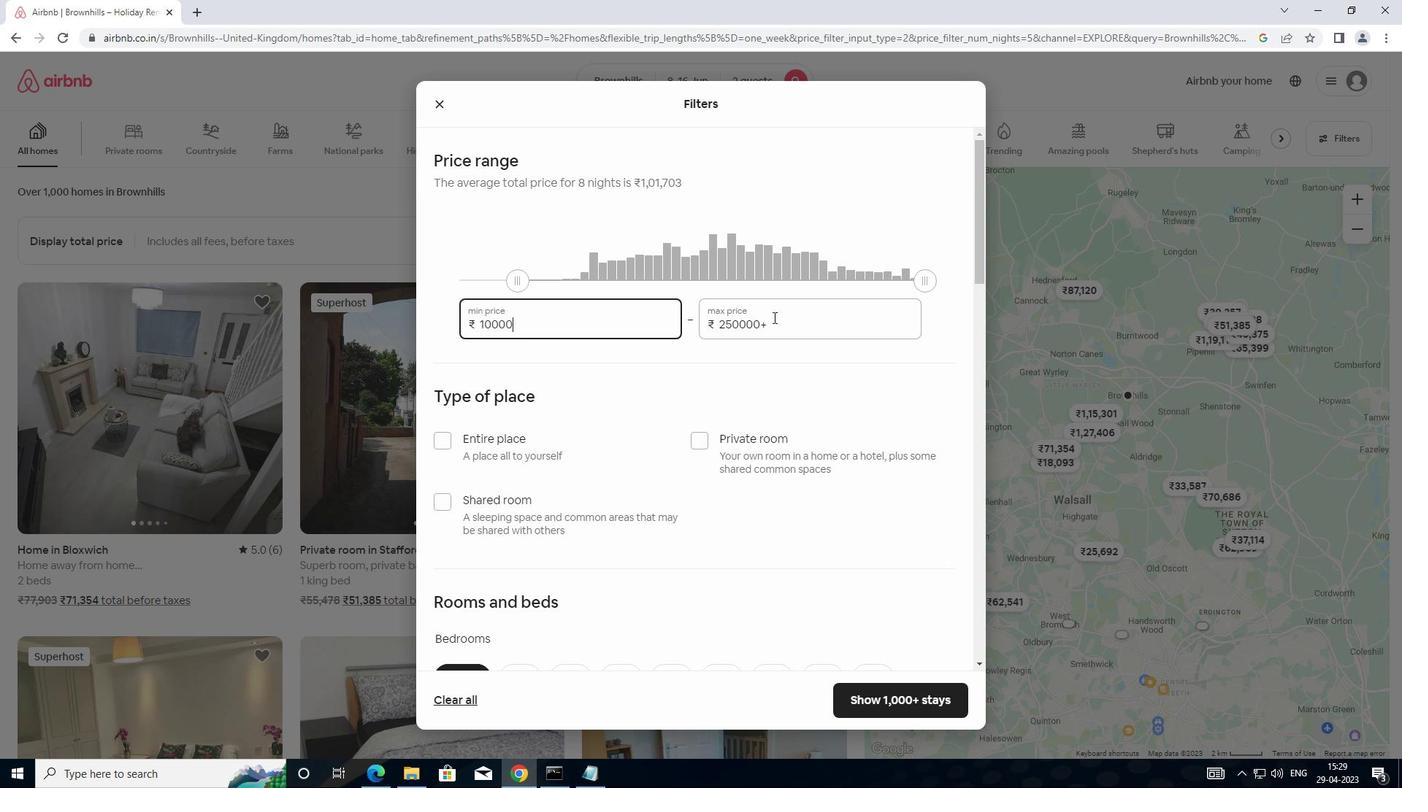 
Action: Mouse moved to (701, 320)
Screenshot: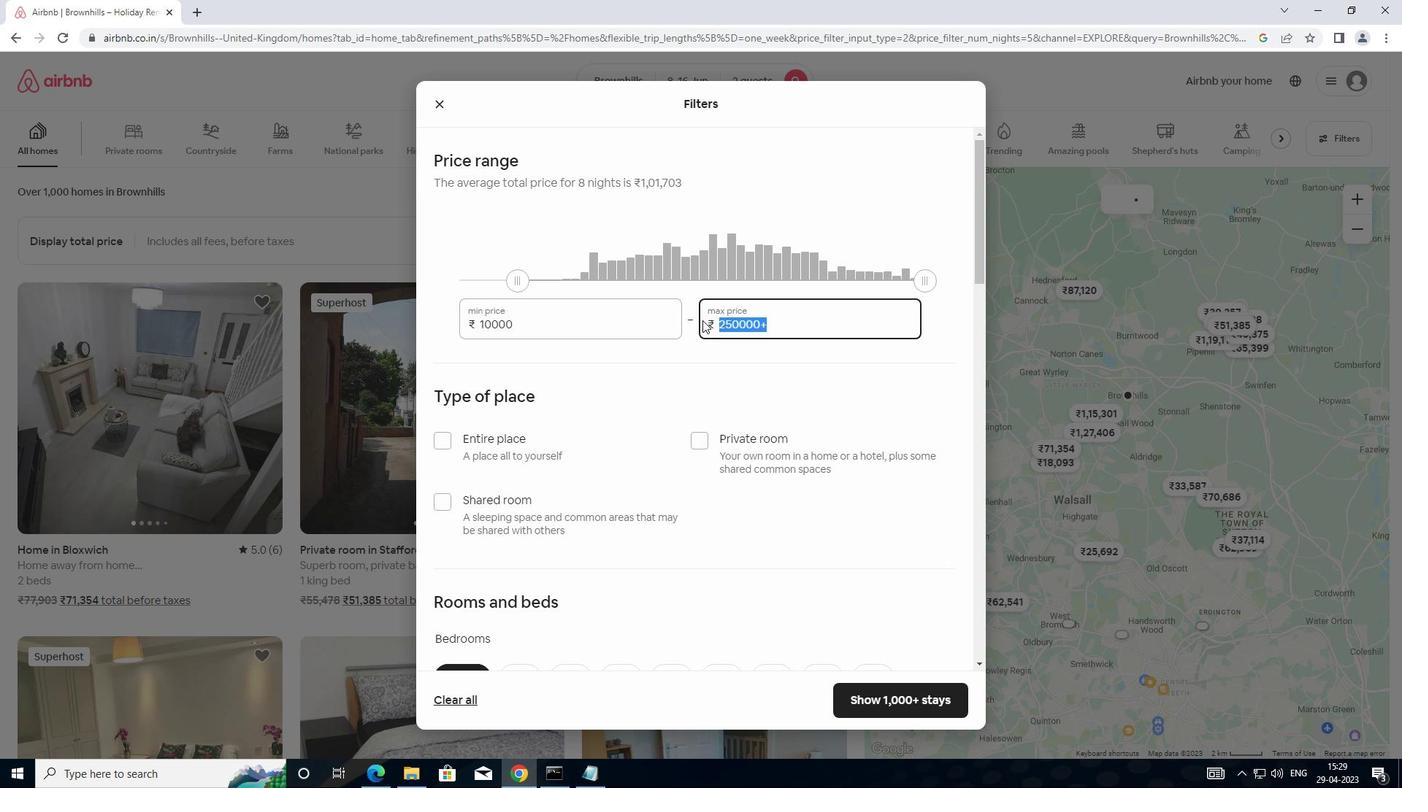 
Action: Key pressed 1
Screenshot: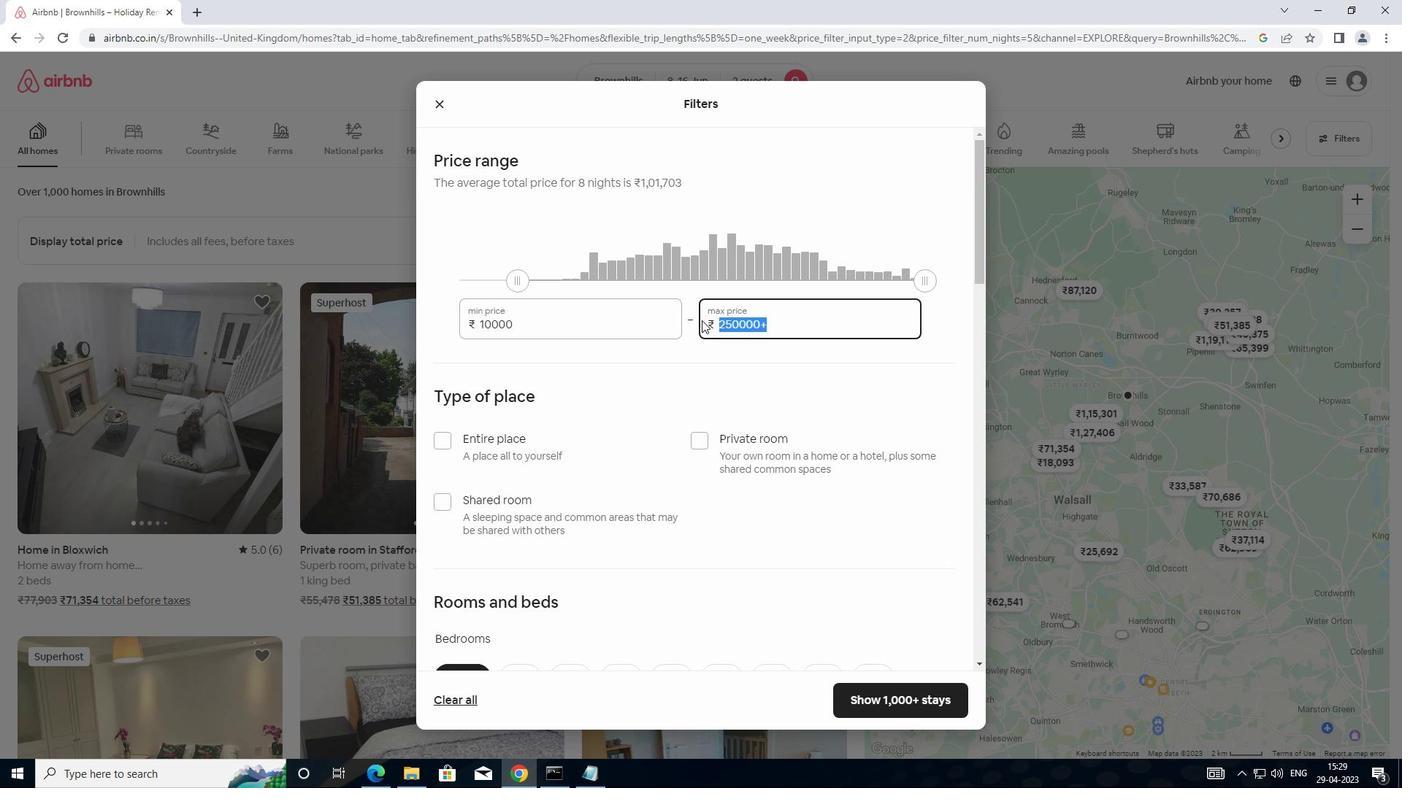 
Action: Mouse moved to (701, 320)
Screenshot: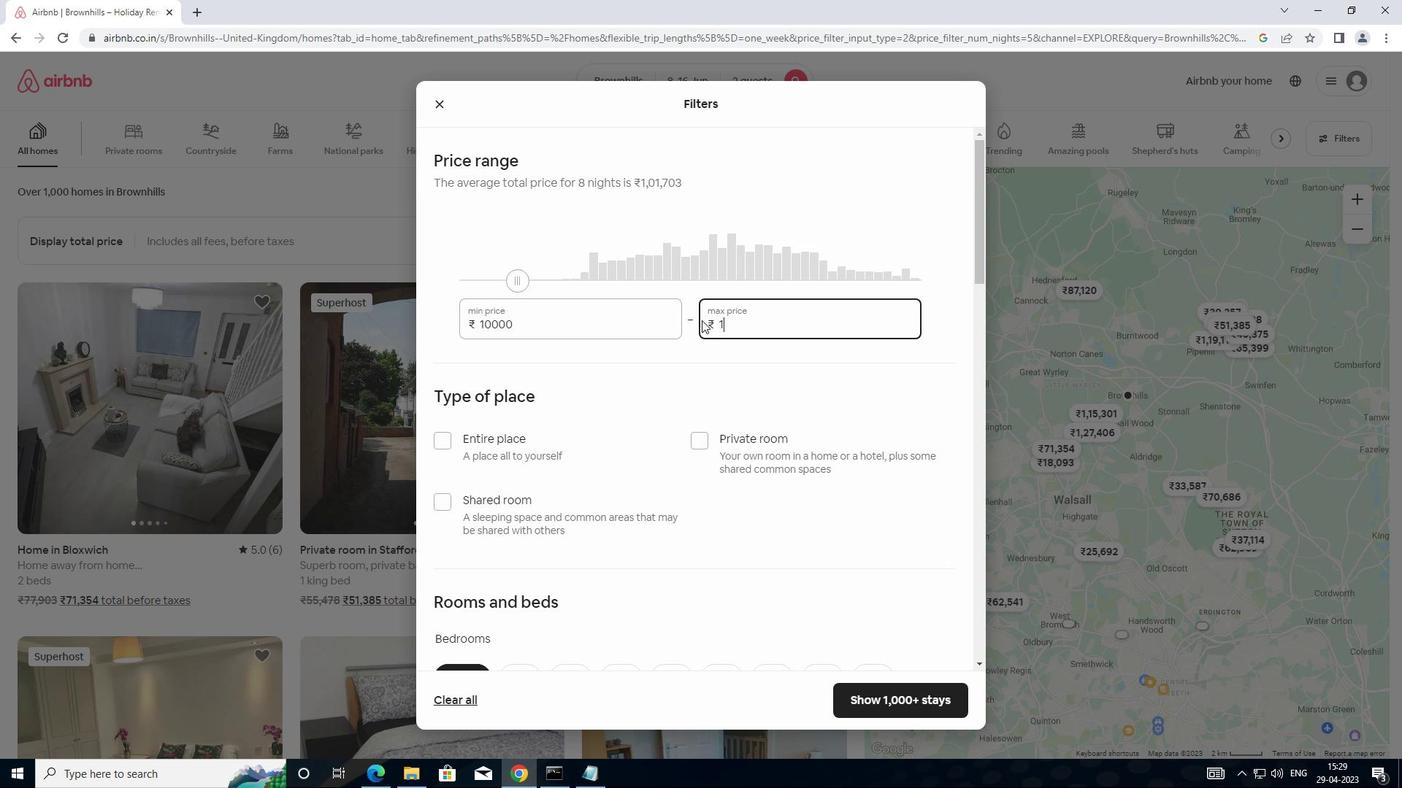 
Action: Key pressed 5
Screenshot: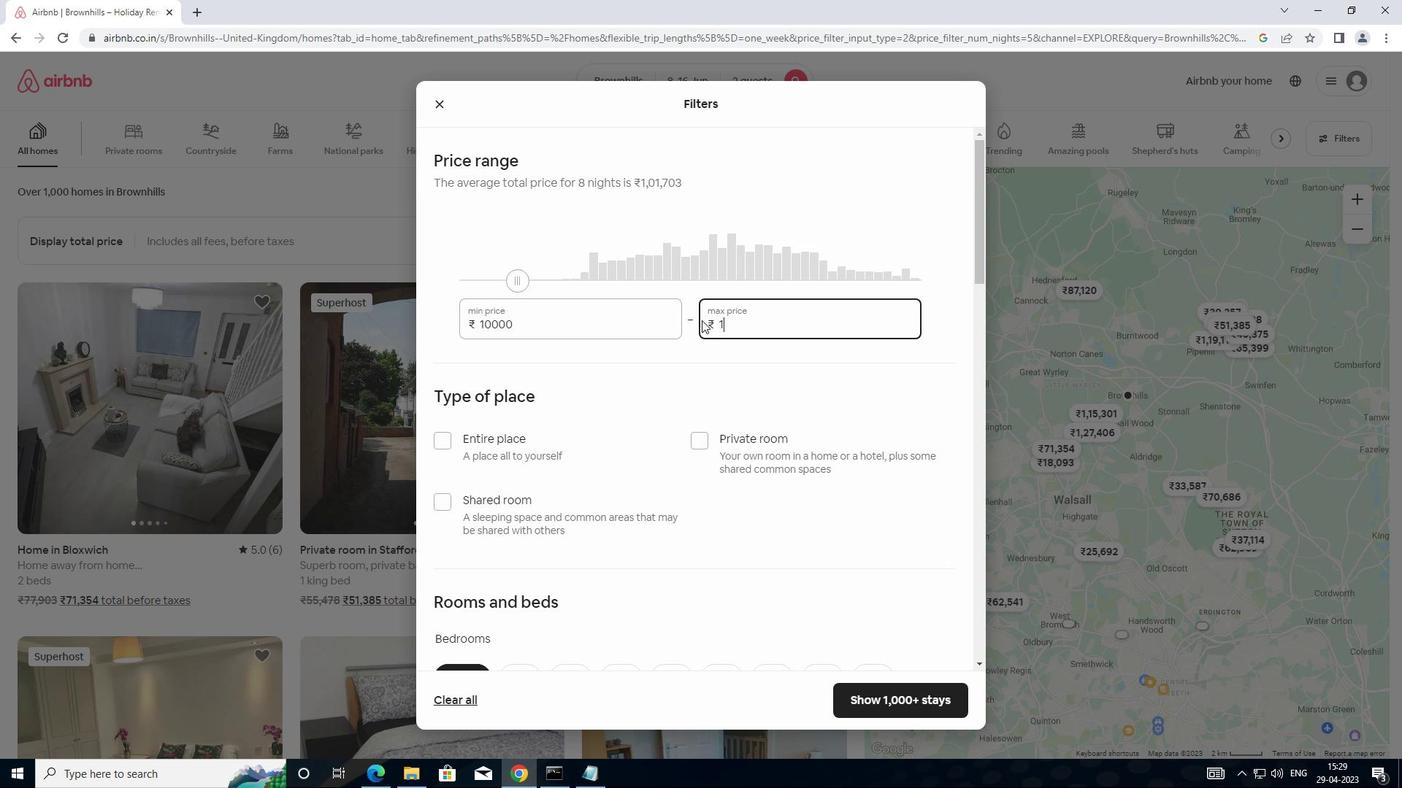 
Action: Mouse moved to (701, 320)
Screenshot: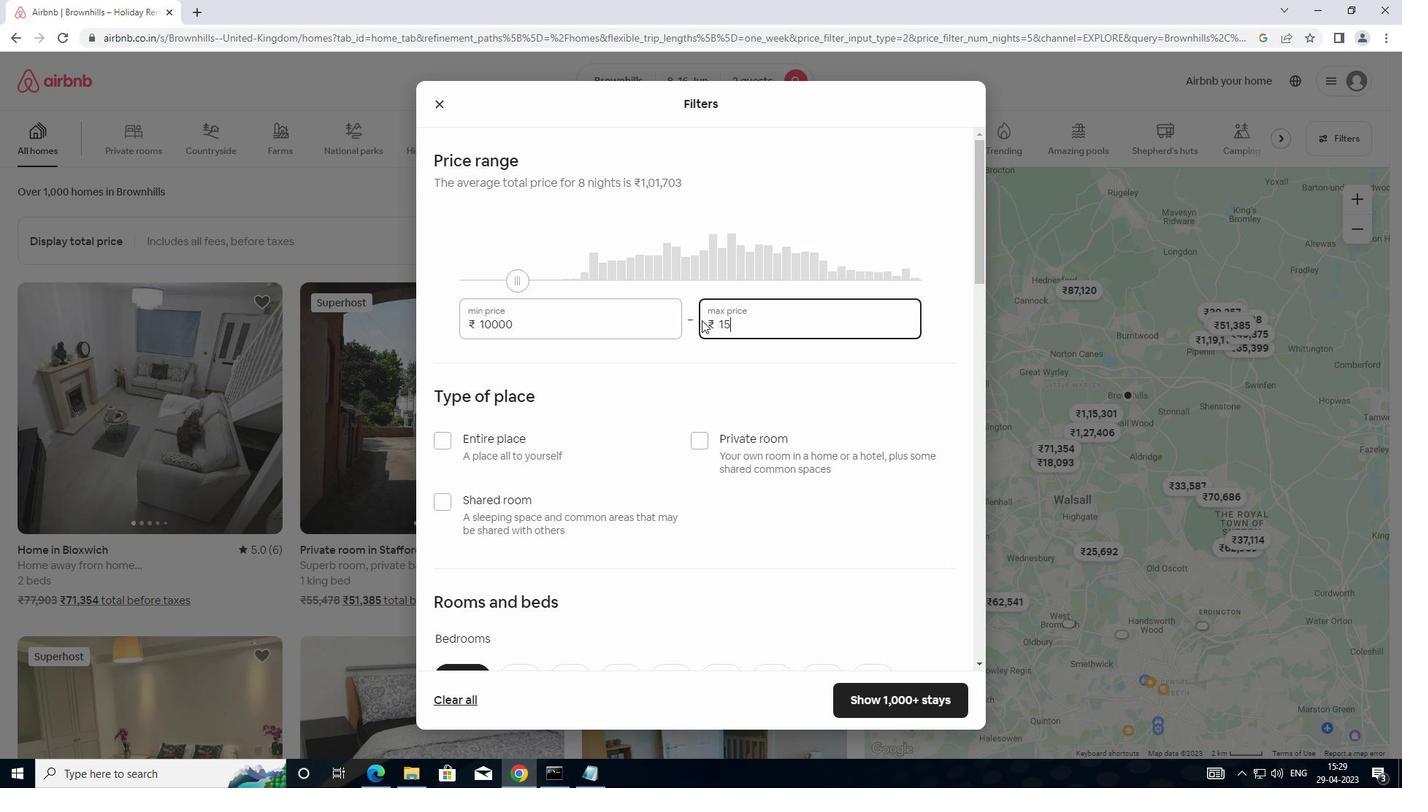 
Action: Key pressed 00
Screenshot: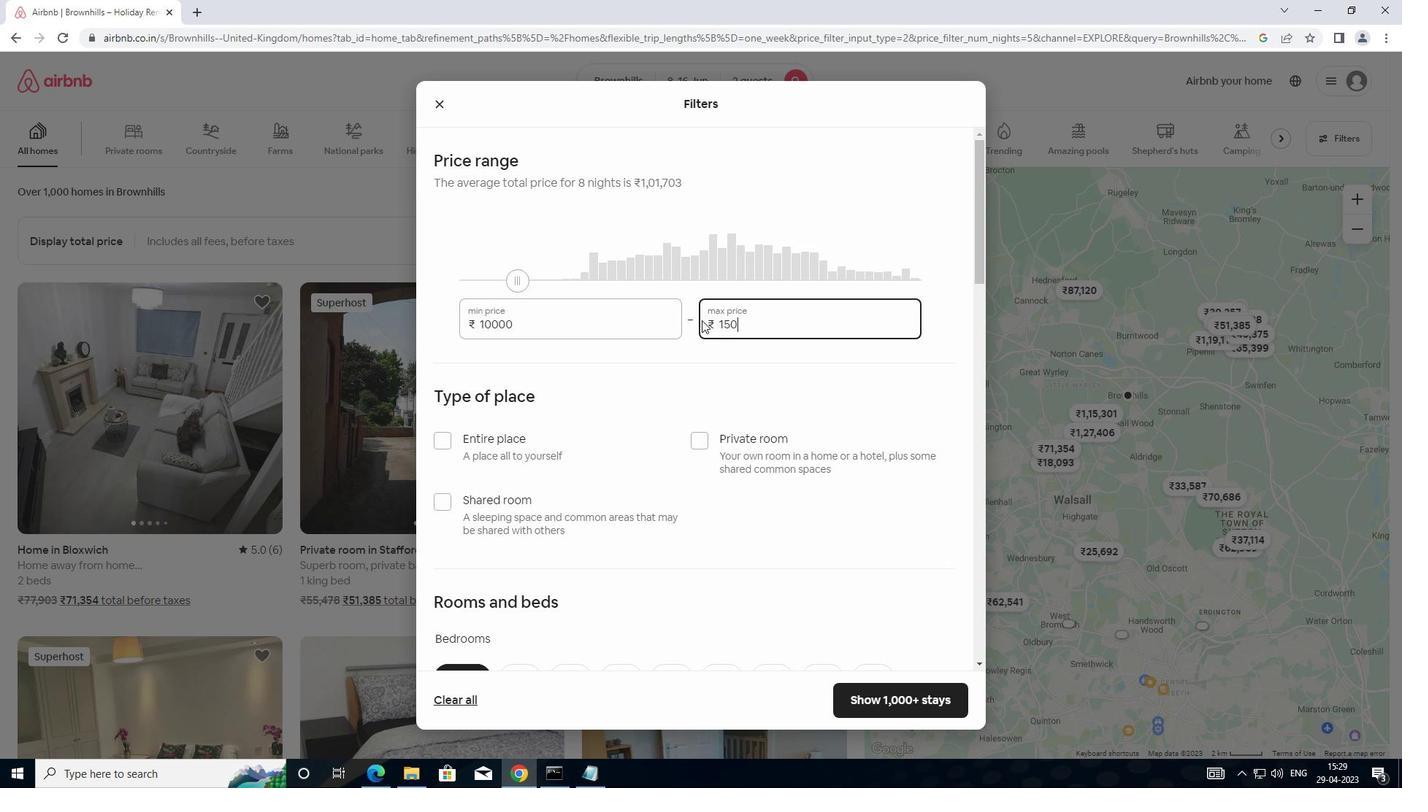 
Action: Mouse moved to (704, 319)
Screenshot: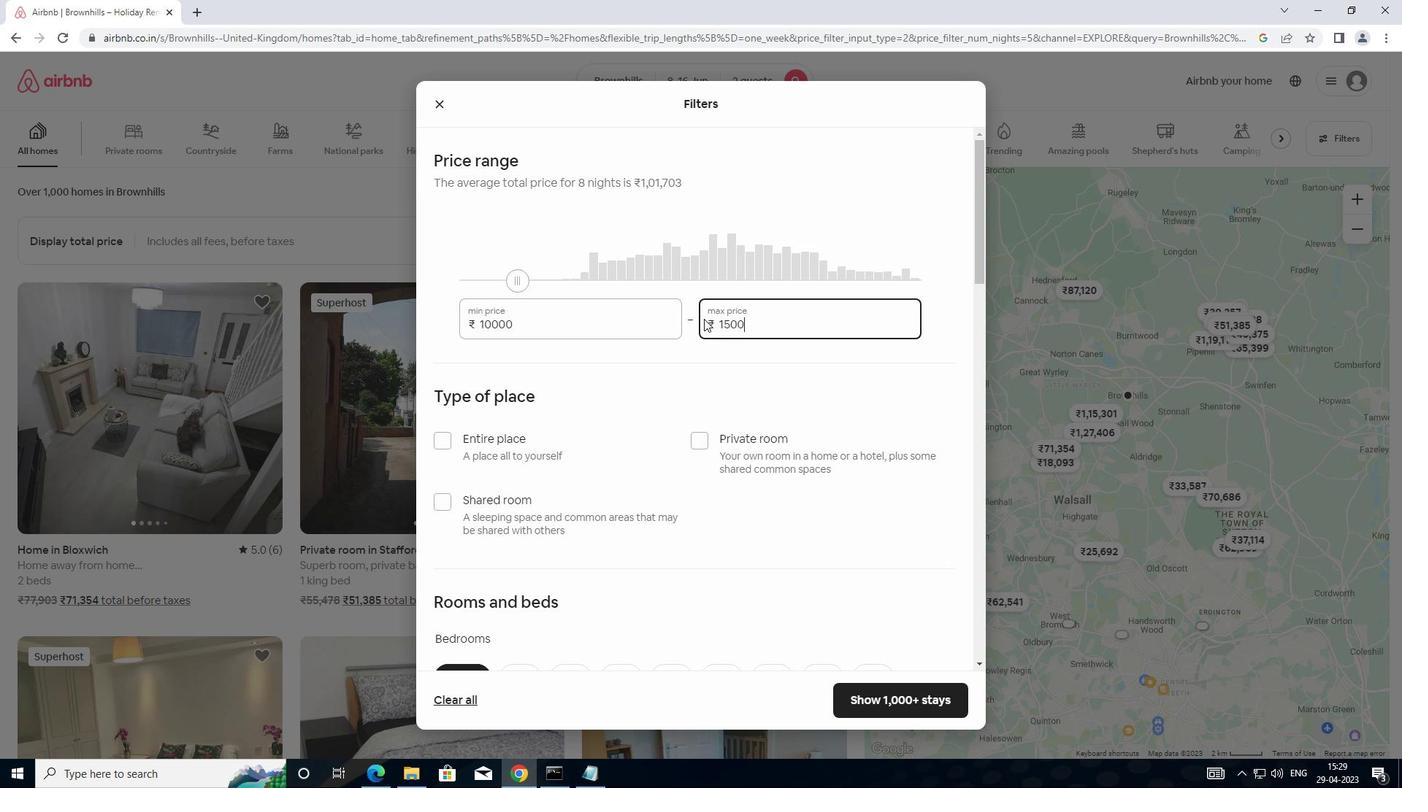 
Action: Key pressed 0
Screenshot: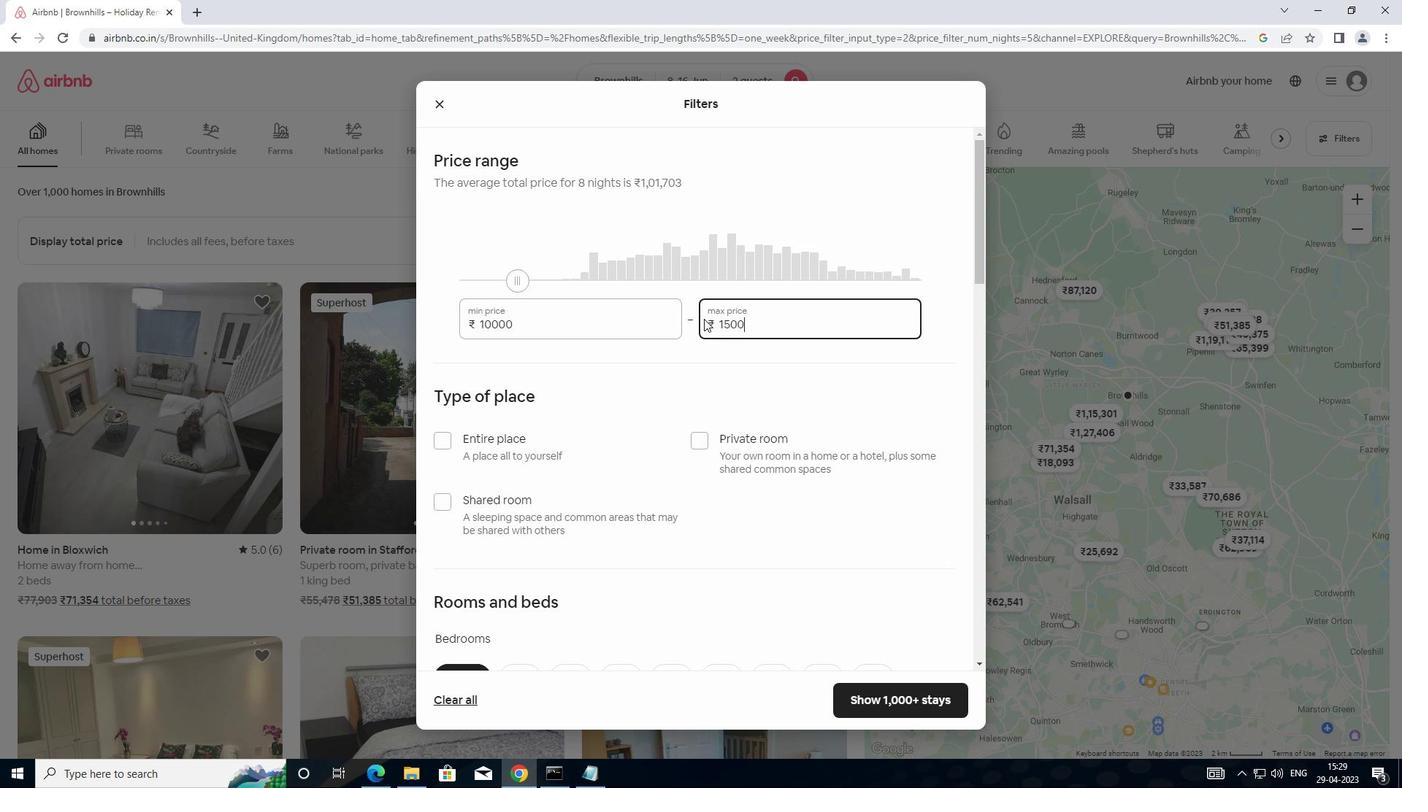 
Action: Mouse moved to (447, 443)
Screenshot: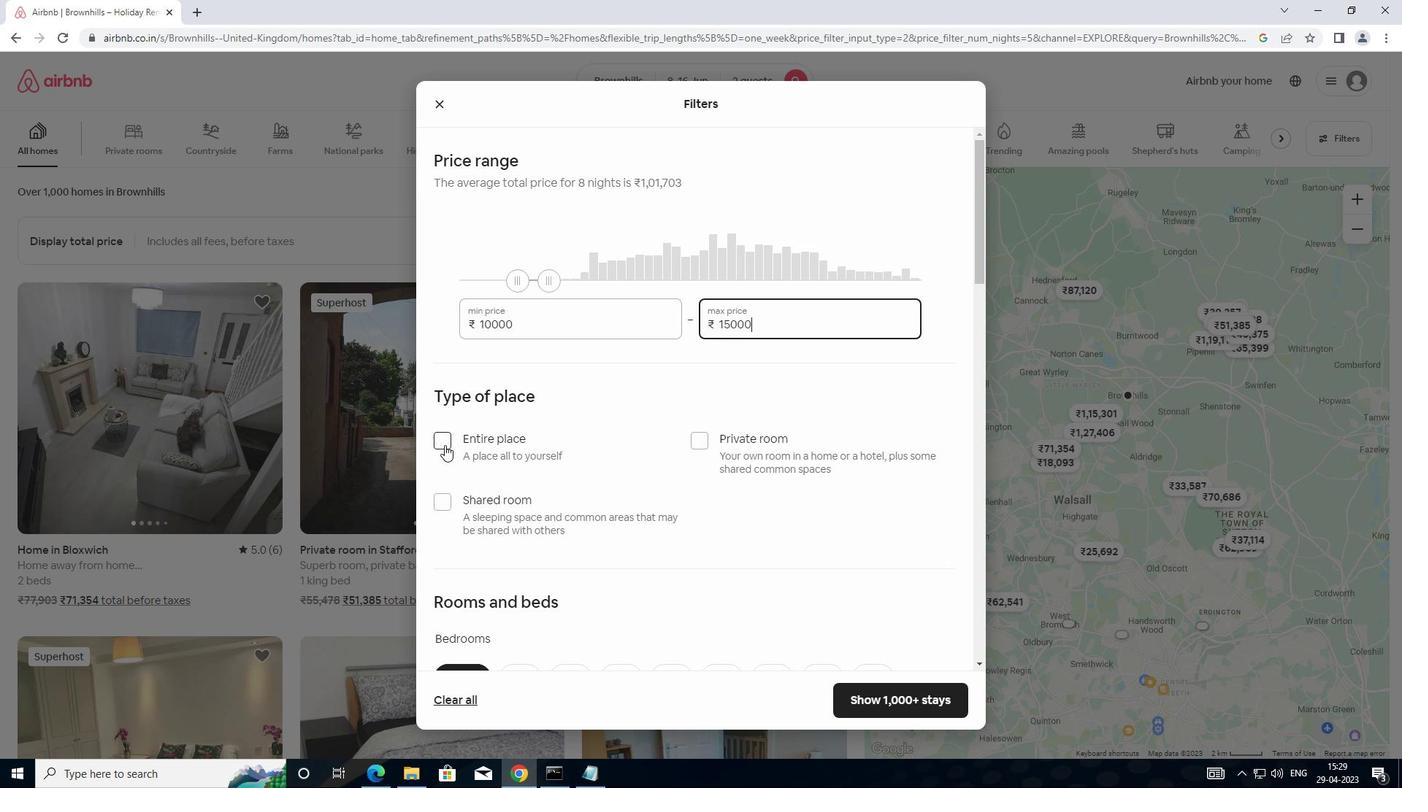 
Action: Mouse pressed left at (447, 443)
Screenshot: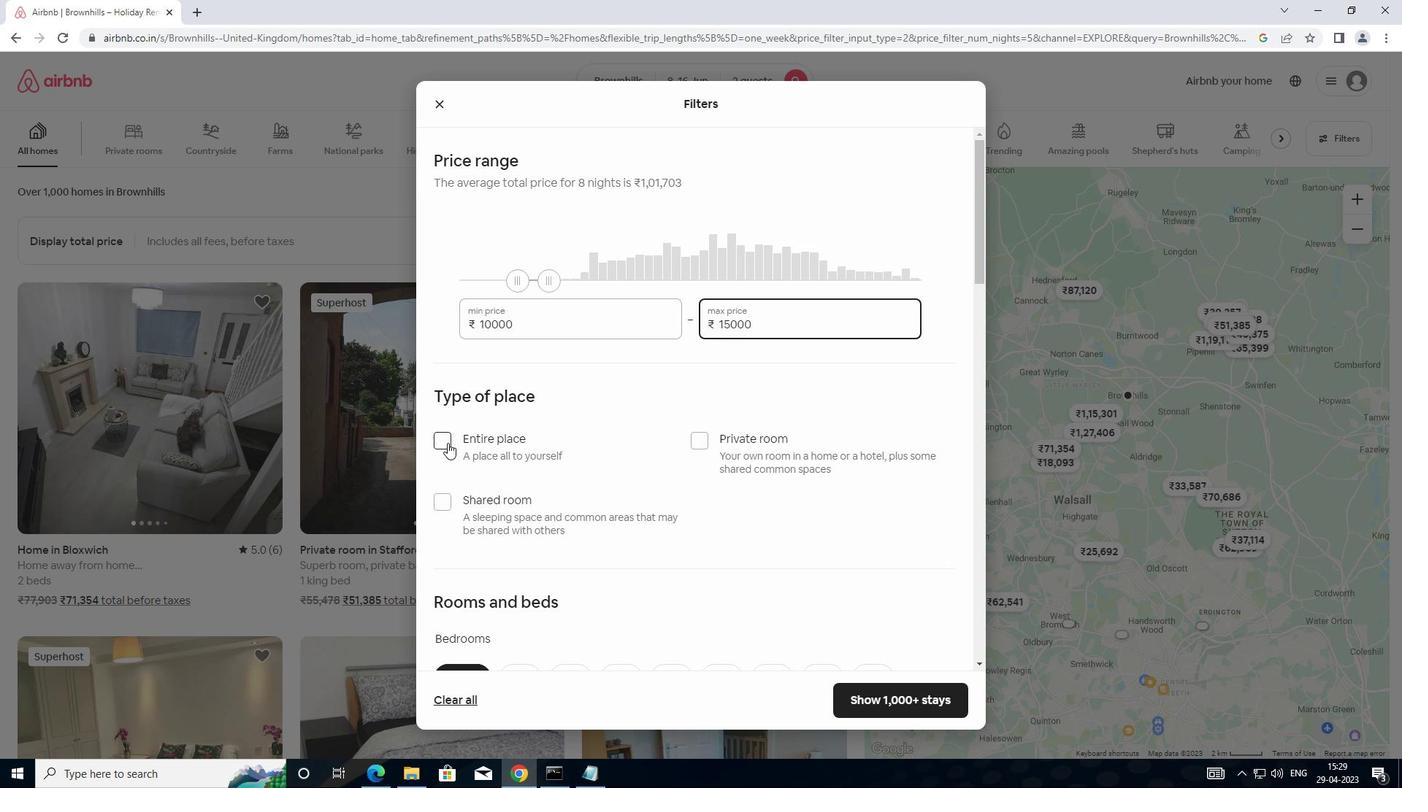 
Action: Mouse moved to (586, 457)
Screenshot: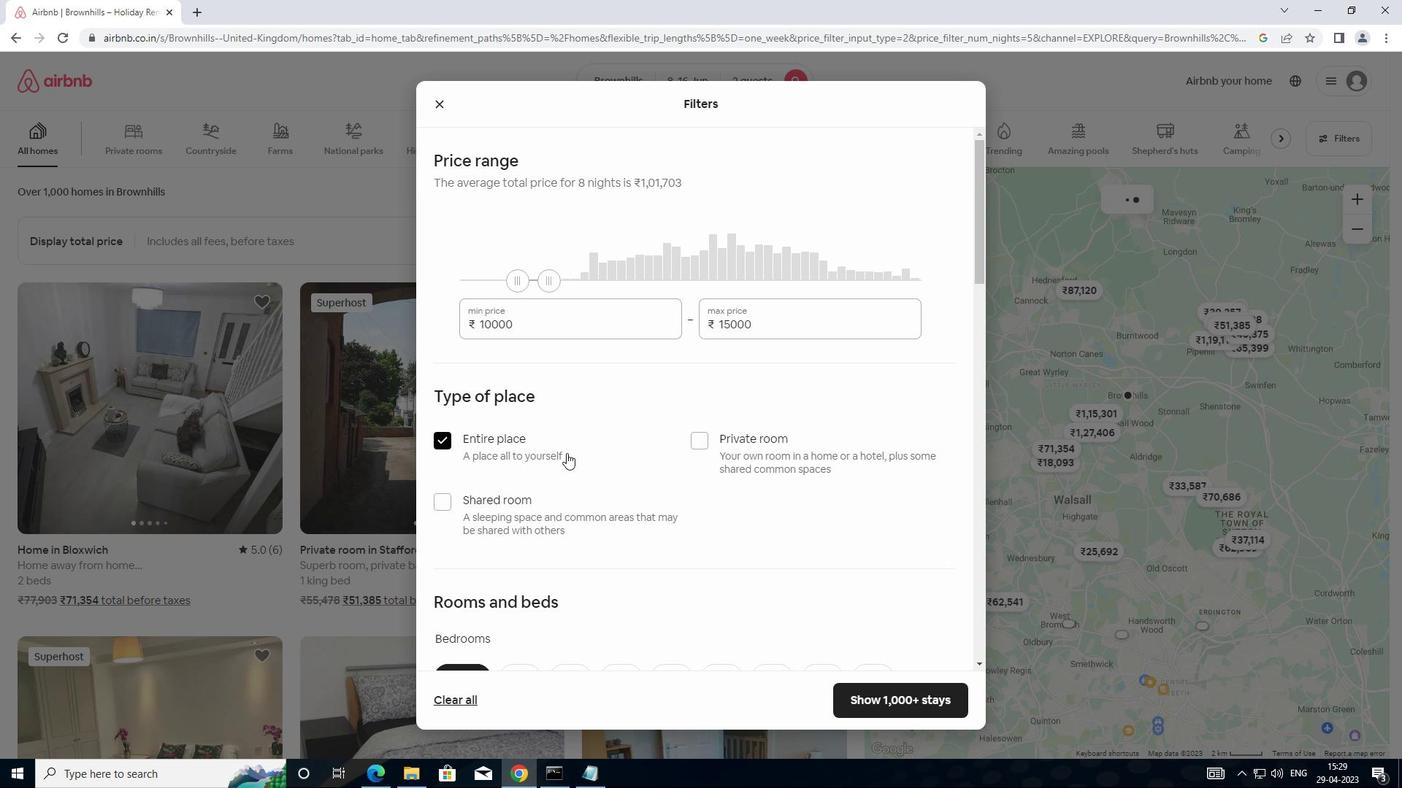 
Action: Mouse scrolled (586, 456) with delta (0, 0)
Screenshot: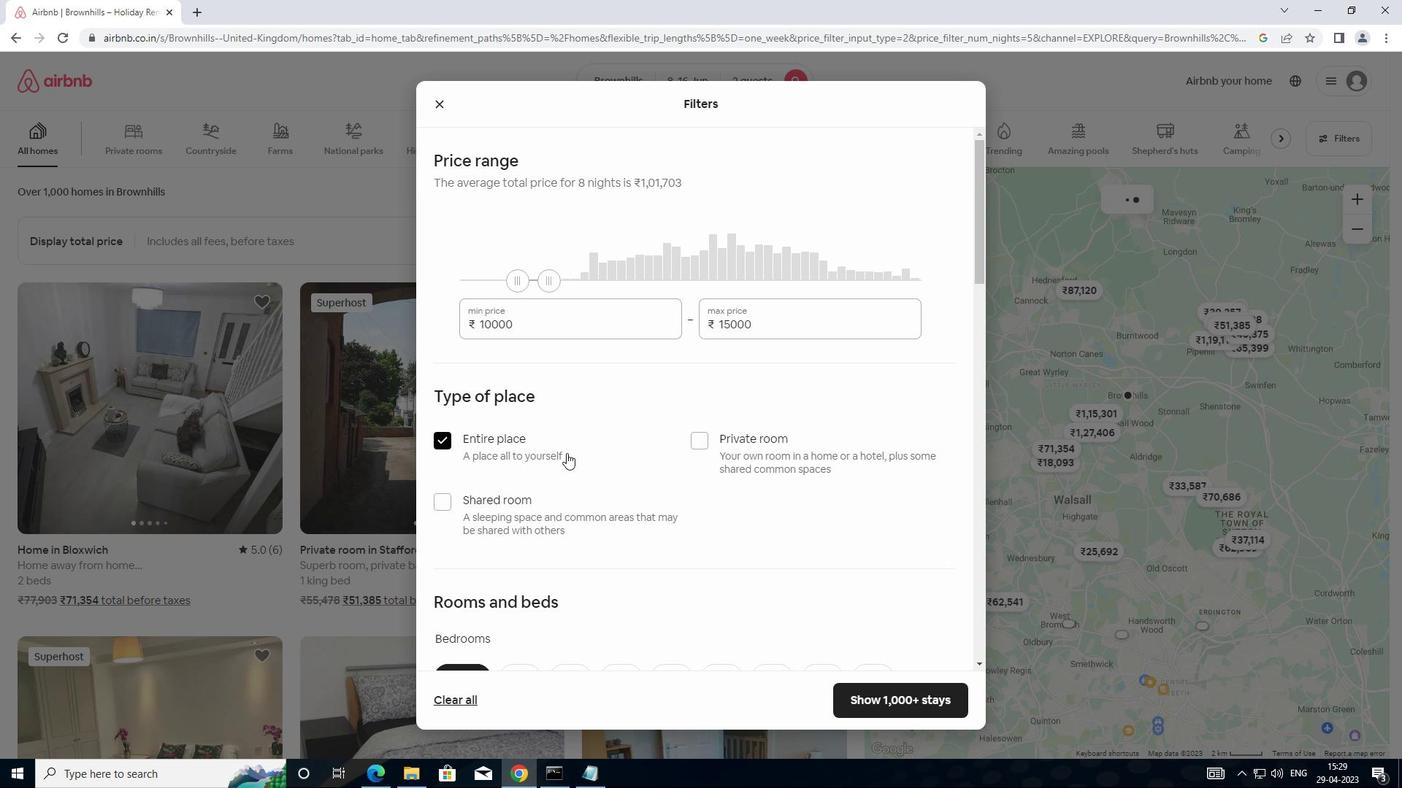 
Action: Mouse moved to (590, 462)
Screenshot: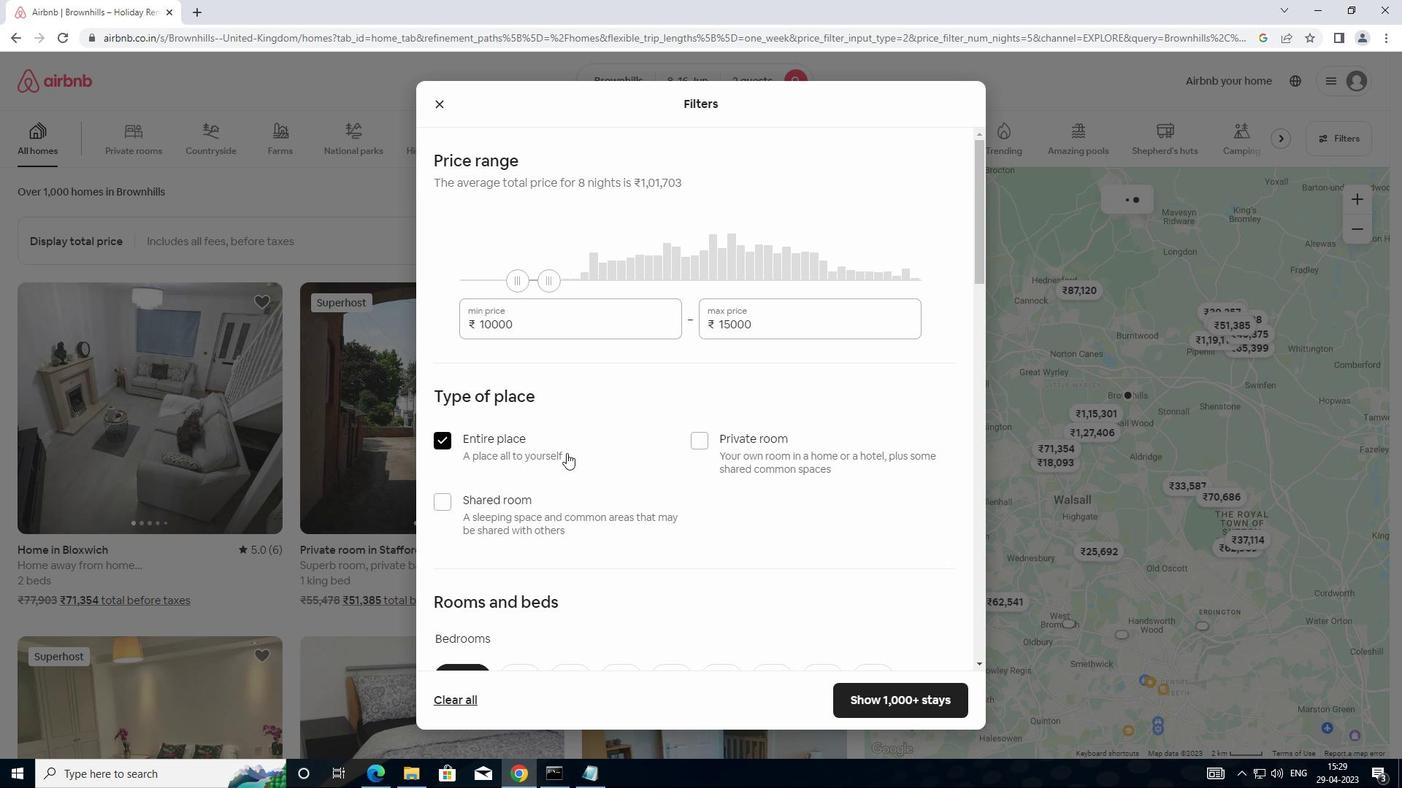 
Action: Mouse scrolled (590, 461) with delta (0, 0)
Screenshot: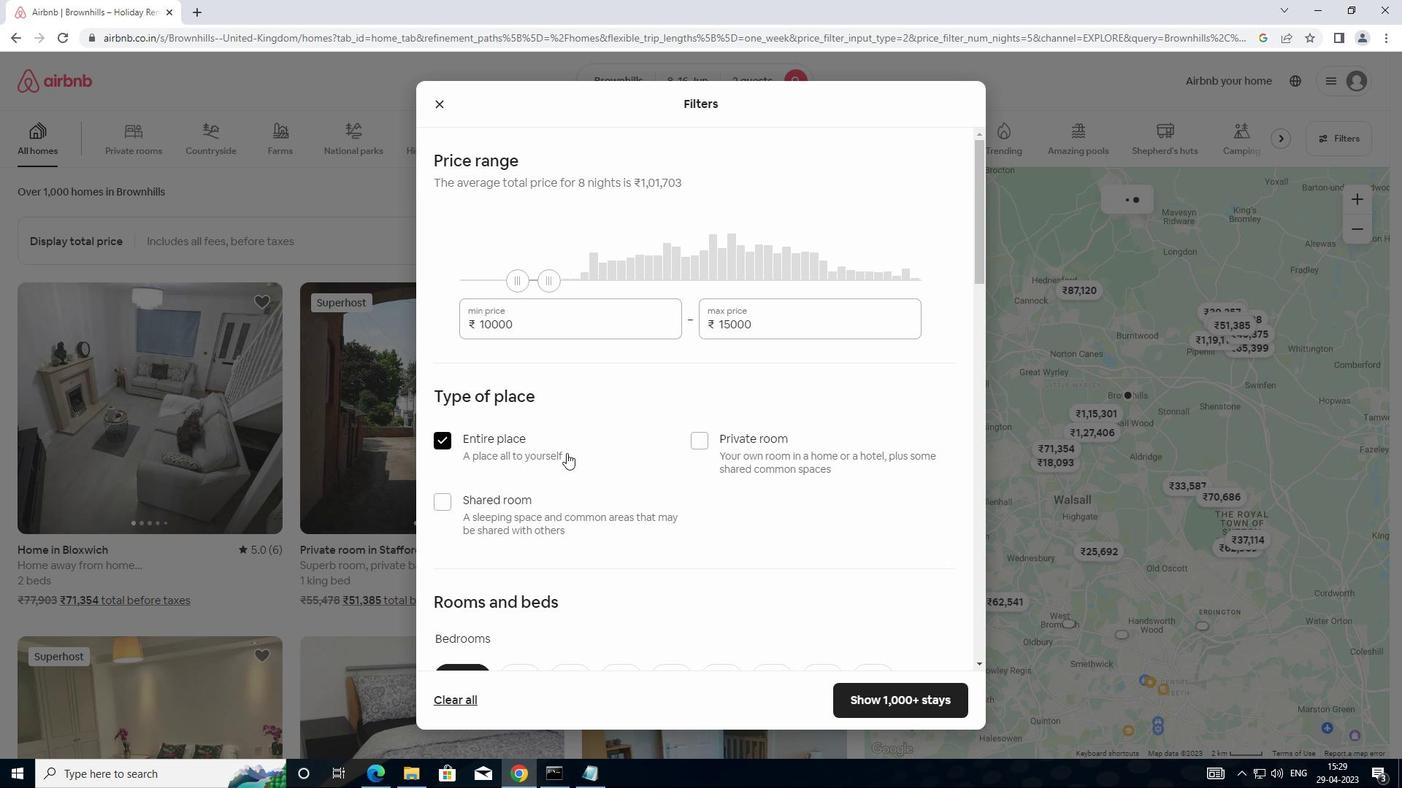 
Action: Mouse moved to (591, 463)
Screenshot: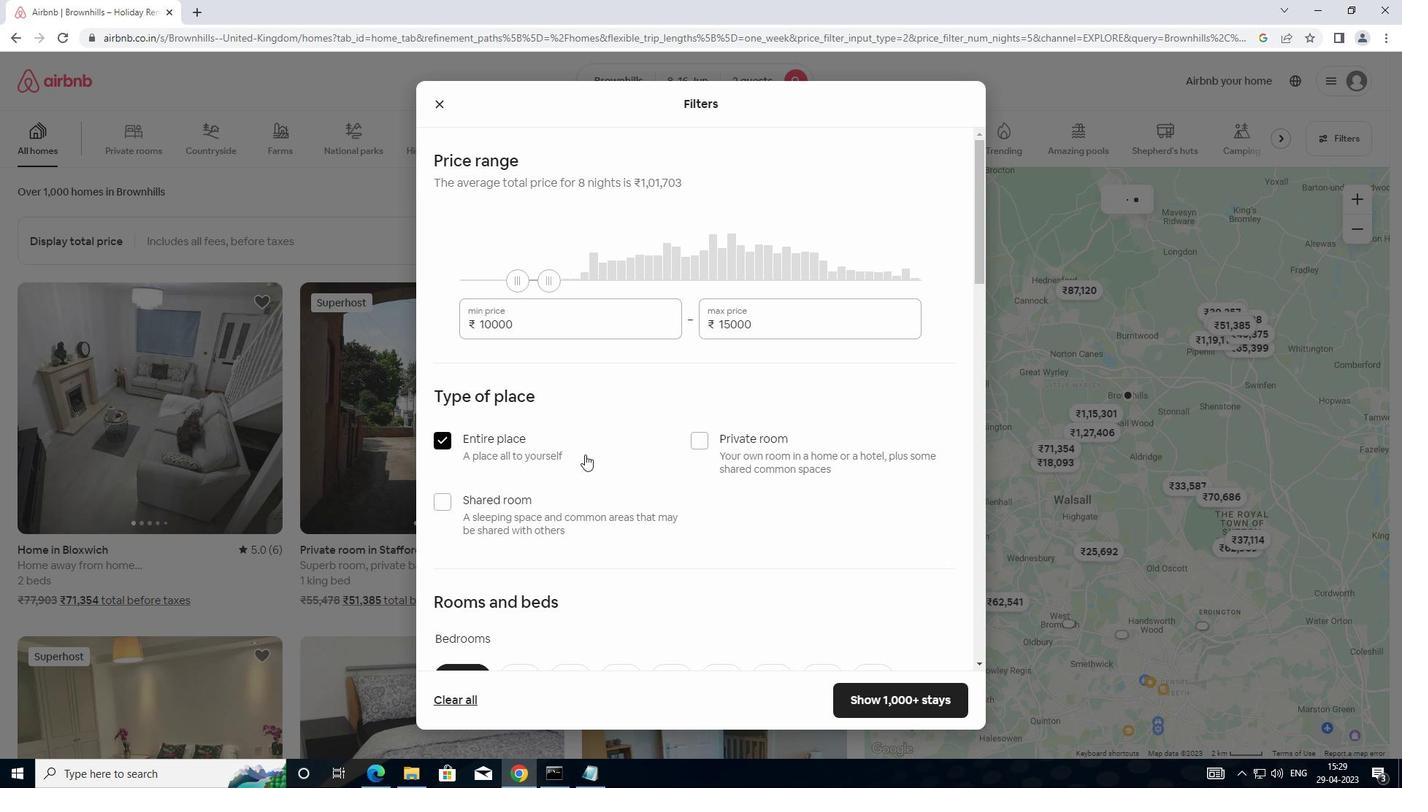 
Action: Mouse scrolled (591, 463) with delta (0, 0)
Screenshot: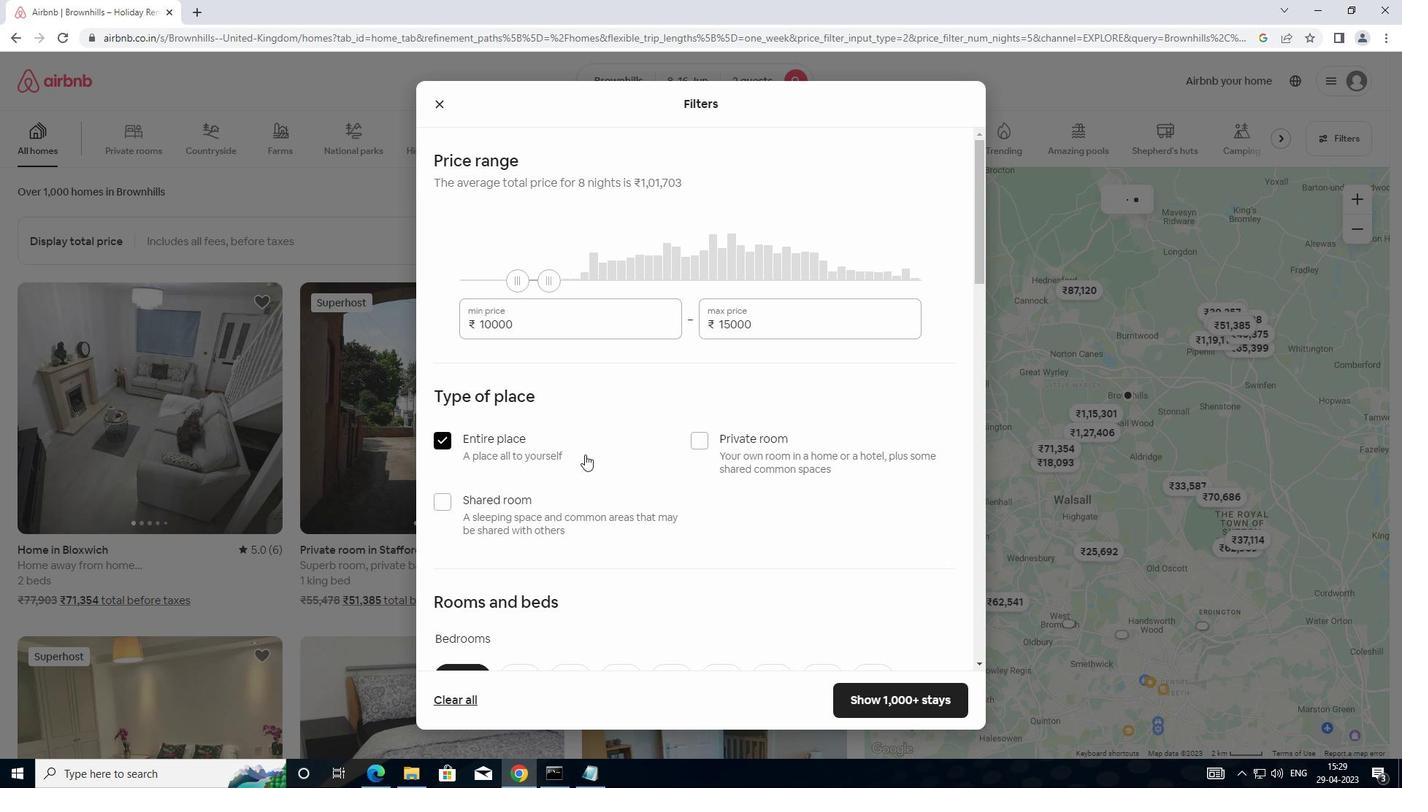 
Action: Mouse moved to (513, 454)
Screenshot: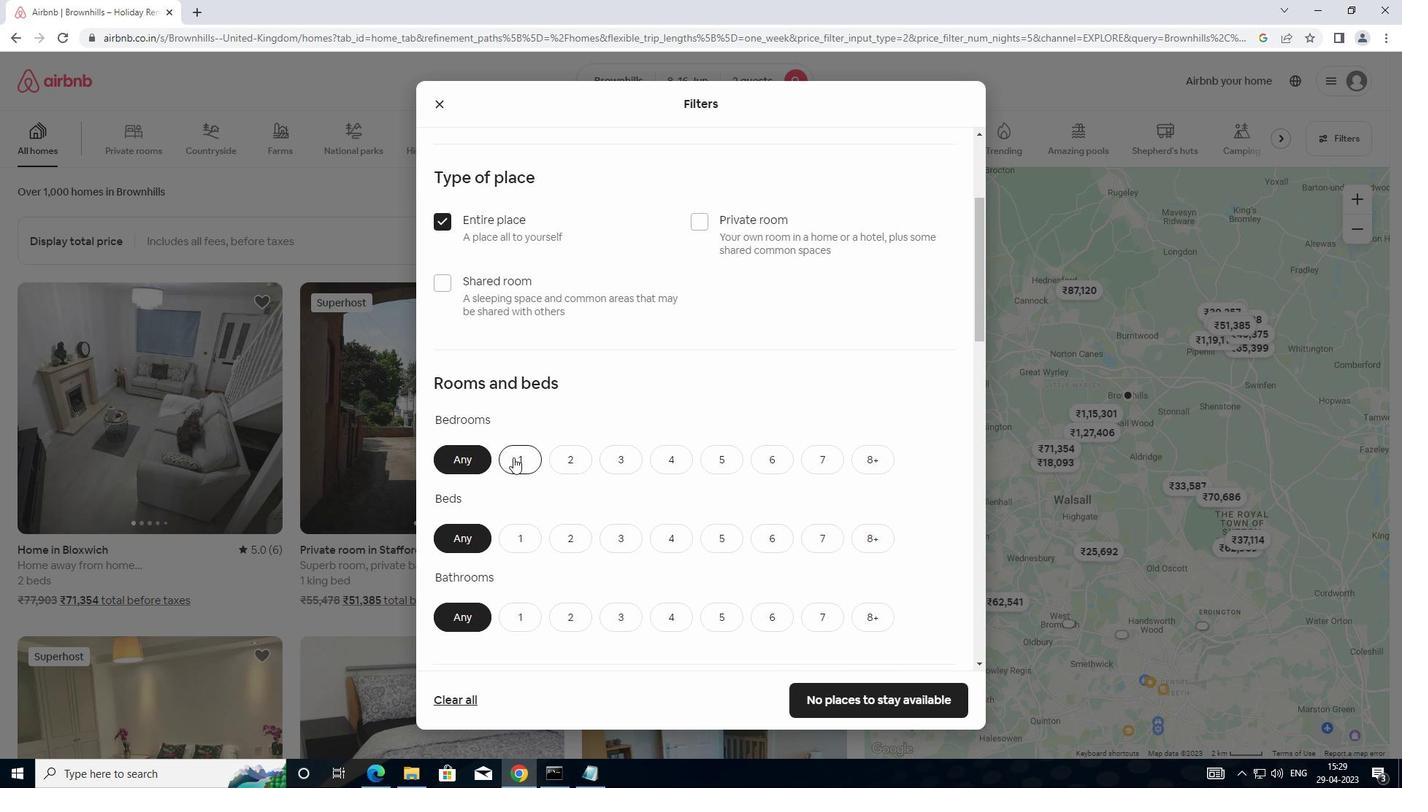 
Action: Mouse pressed left at (513, 454)
Screenshot: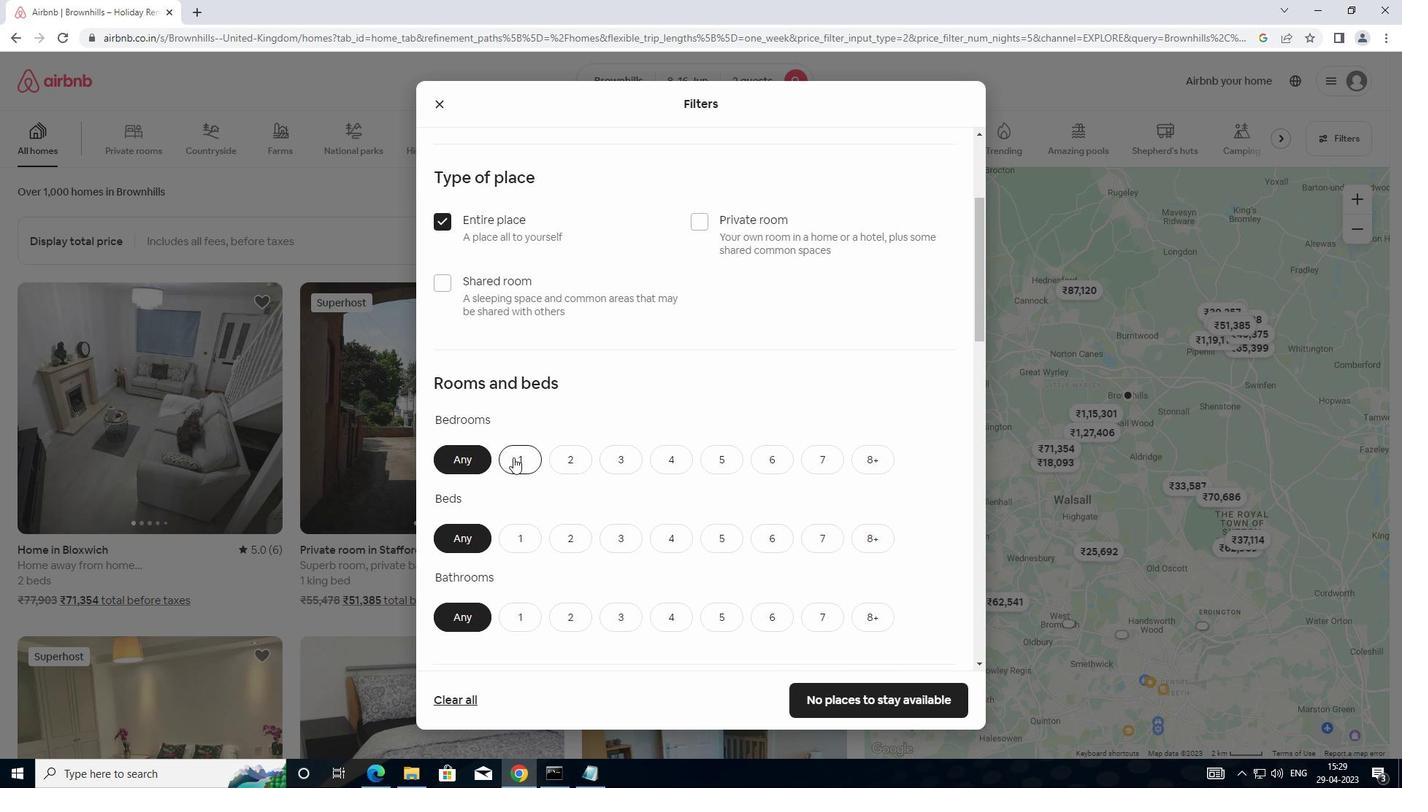 
Action: Mouse moved to (520, 533)
Screenshot: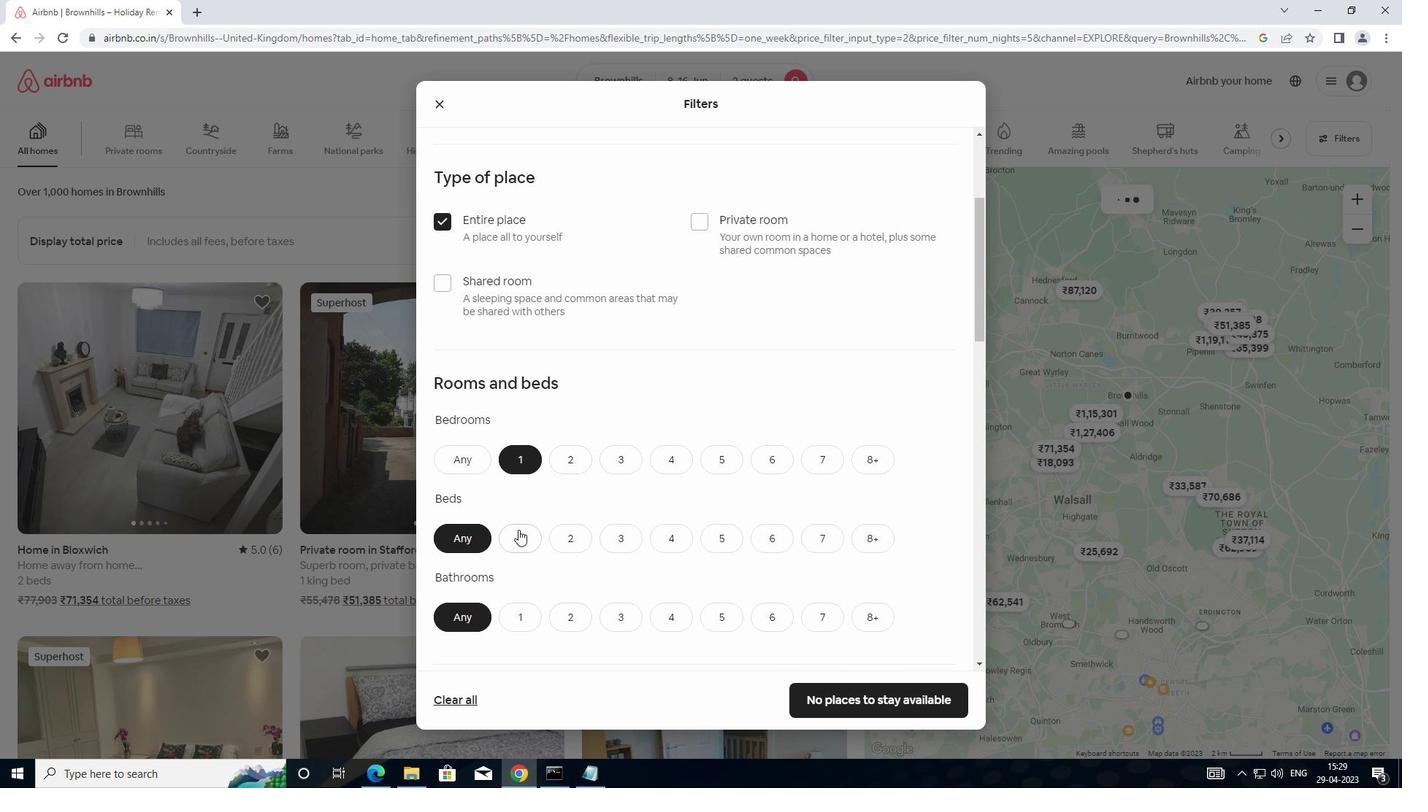 
Action: Mouse pressed left at (520, 533)
Screenshot: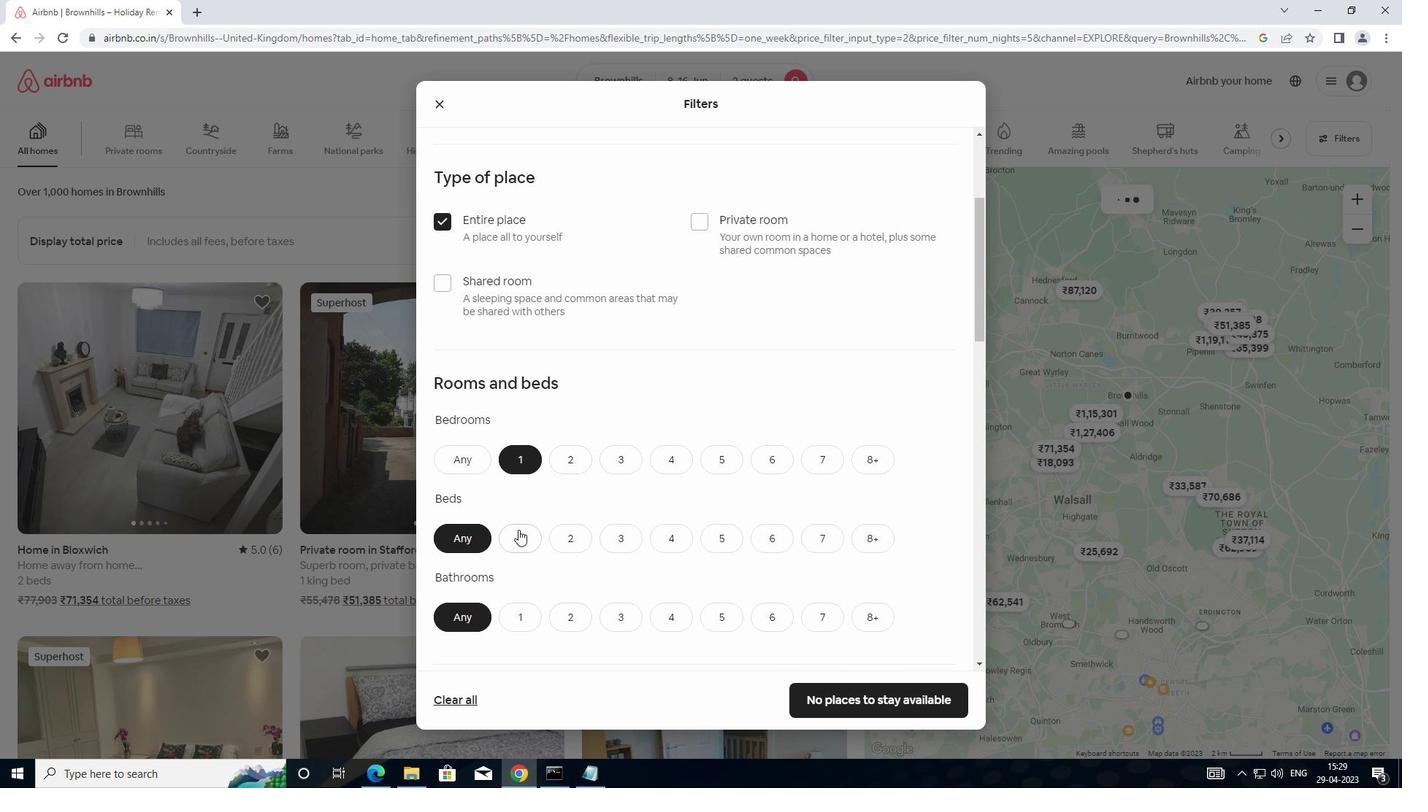 
Action: Mouse moved to (519, 624)
Screenshot: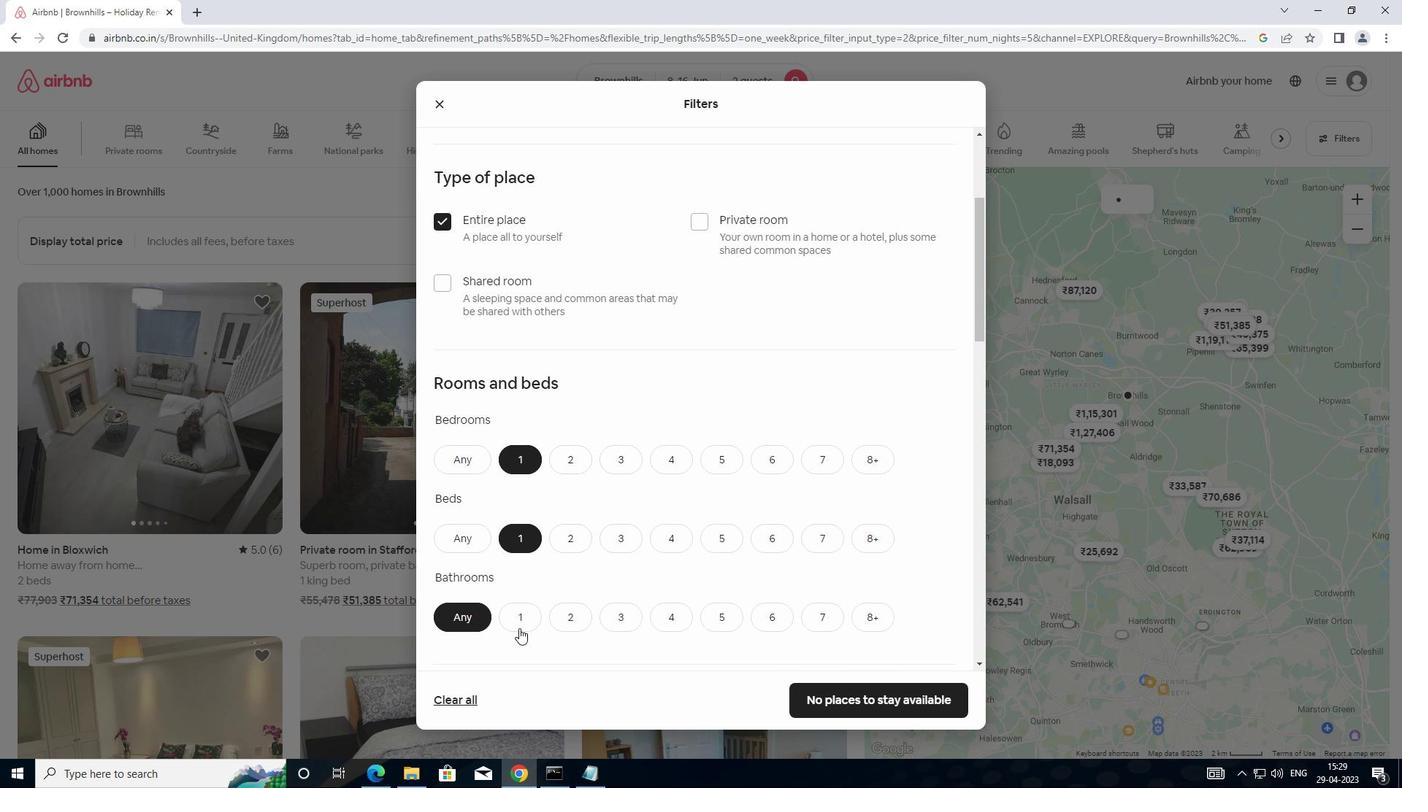 
Action: Mouse pressed left at (519, 624)
Screenshot: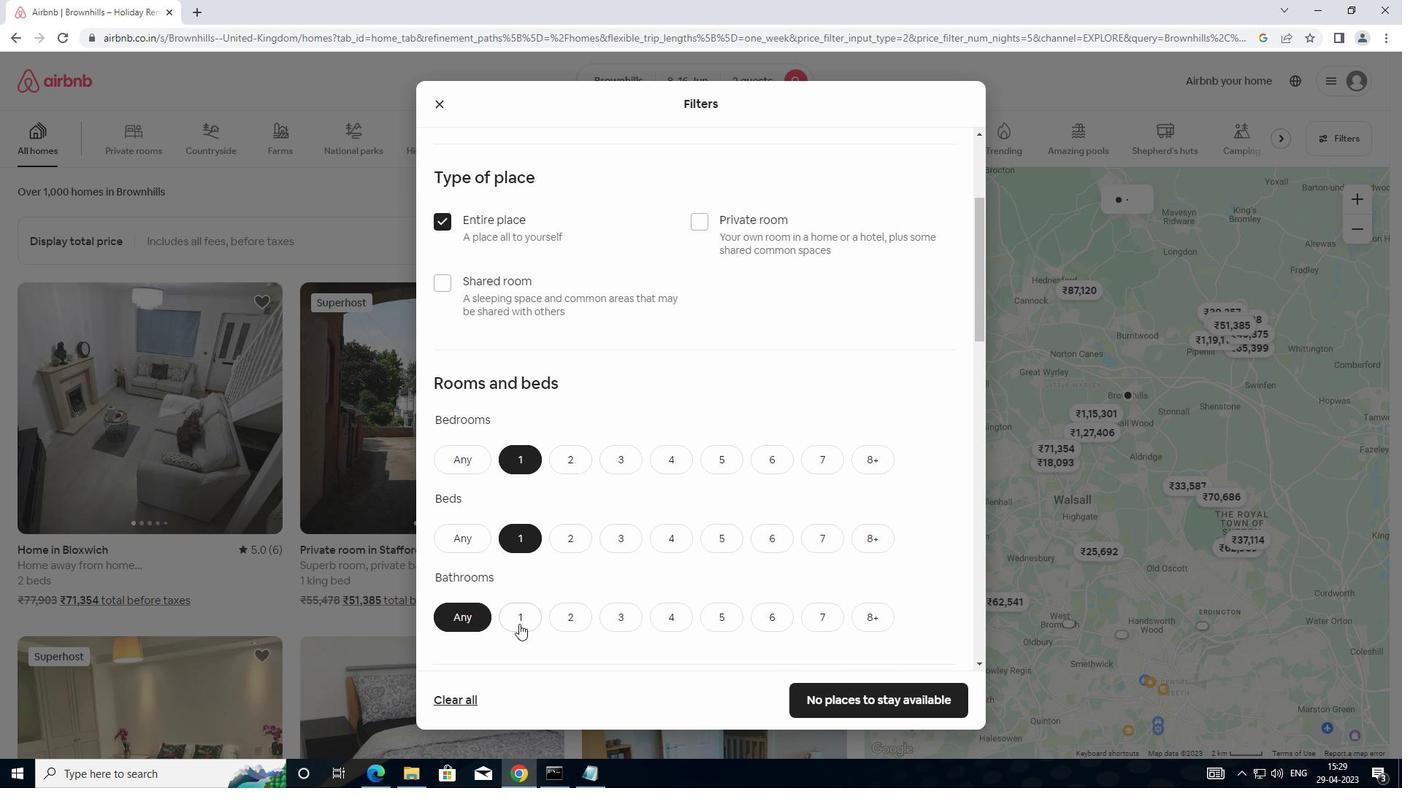 
Action: Mouse moved to (605, 613)
Screenshot: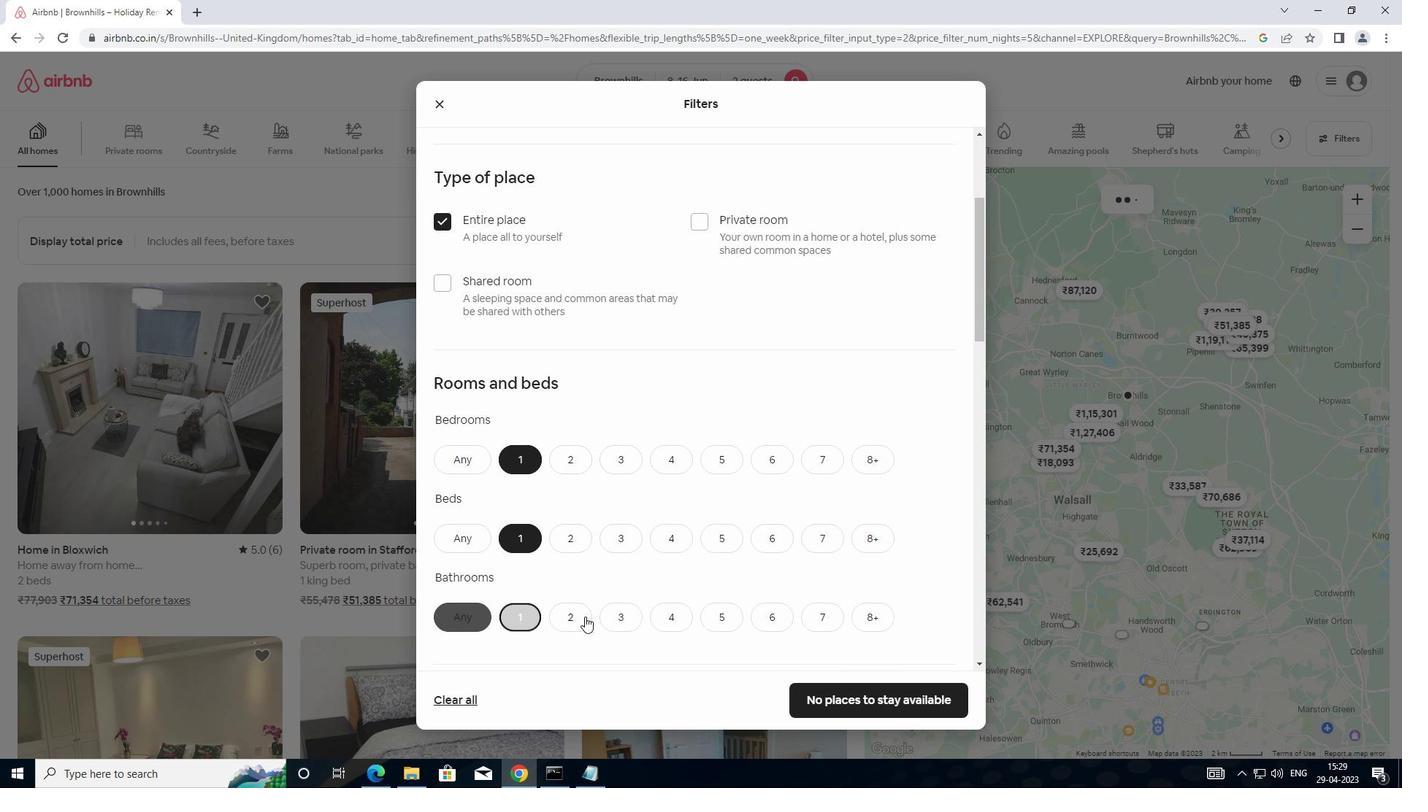
Action: Mouse scrolled (605, 612) with delta (0, 0)
Screenshot: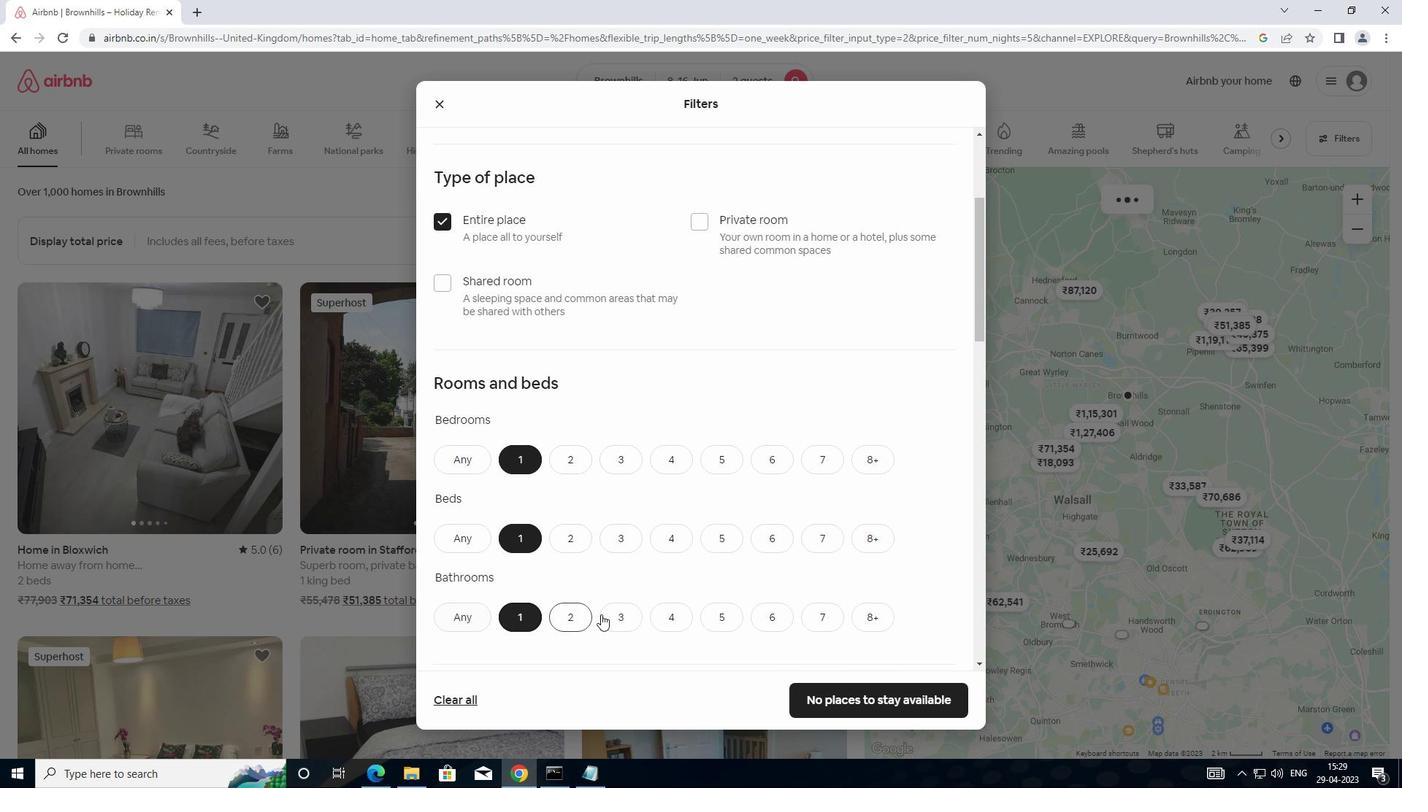 
Action: Mouse scrolled (605, 612) with delta (0, 0)
Screenshot: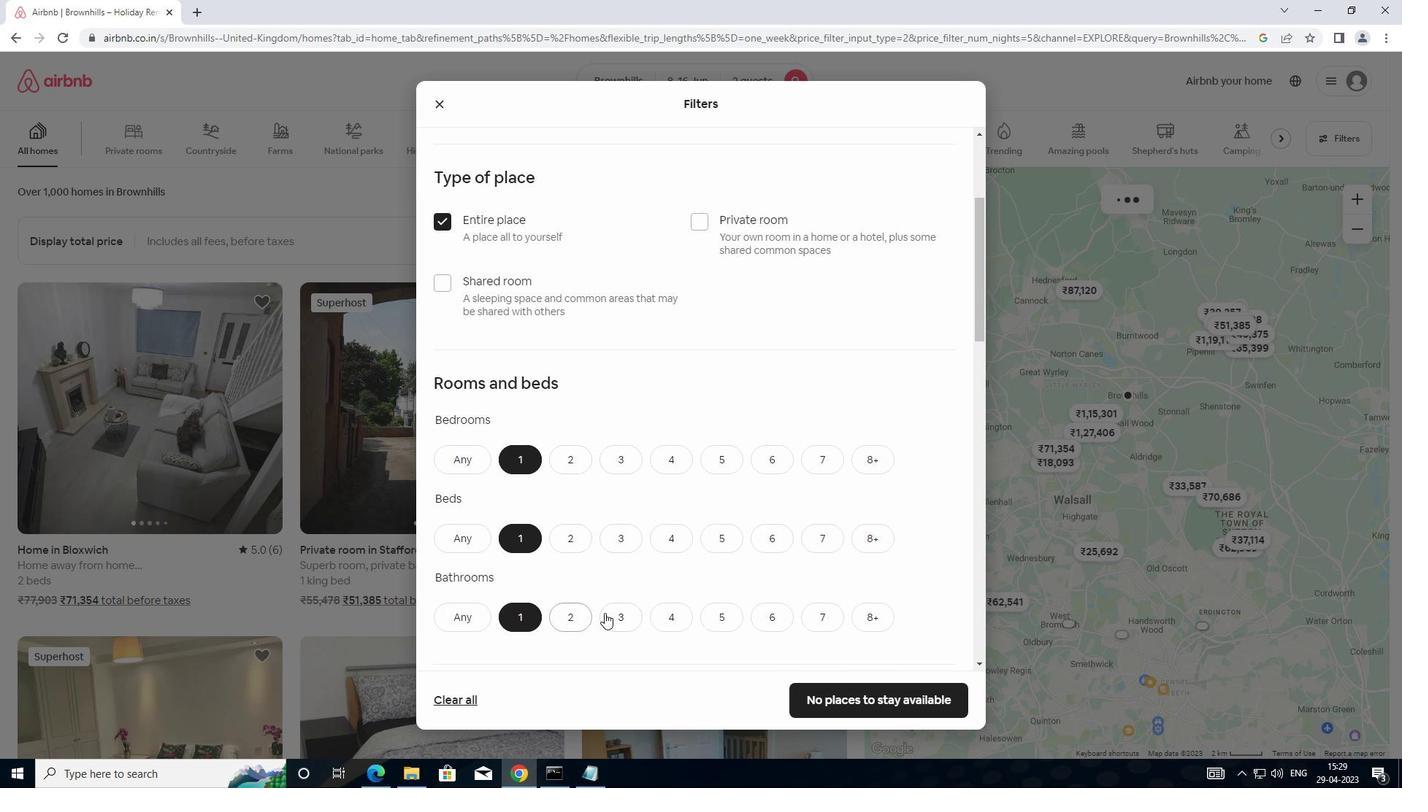 
Action: Mouse moved to (608, 608)
Screenshot: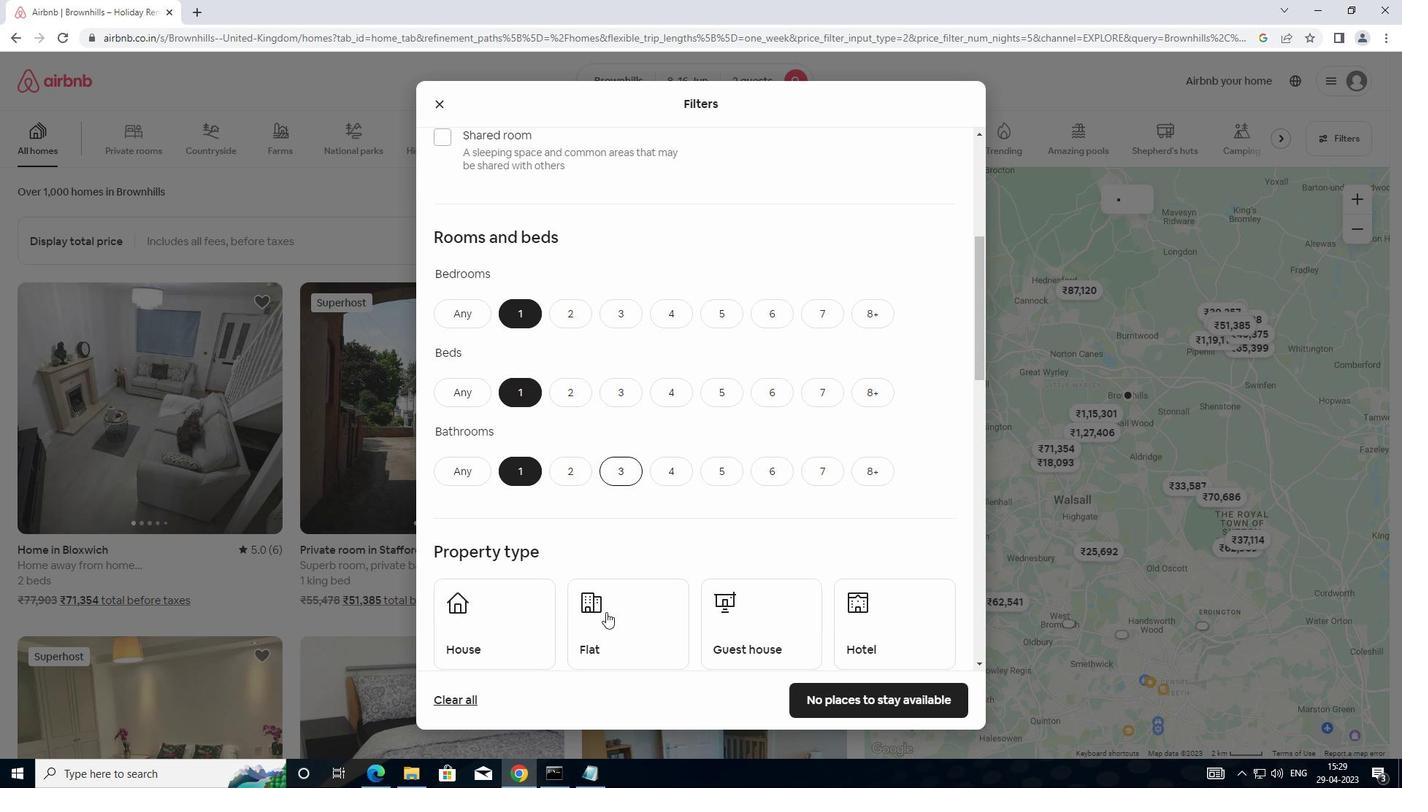 
Action: Mouse scrolled (608, 607) with delta (0, 0)
Screenshot: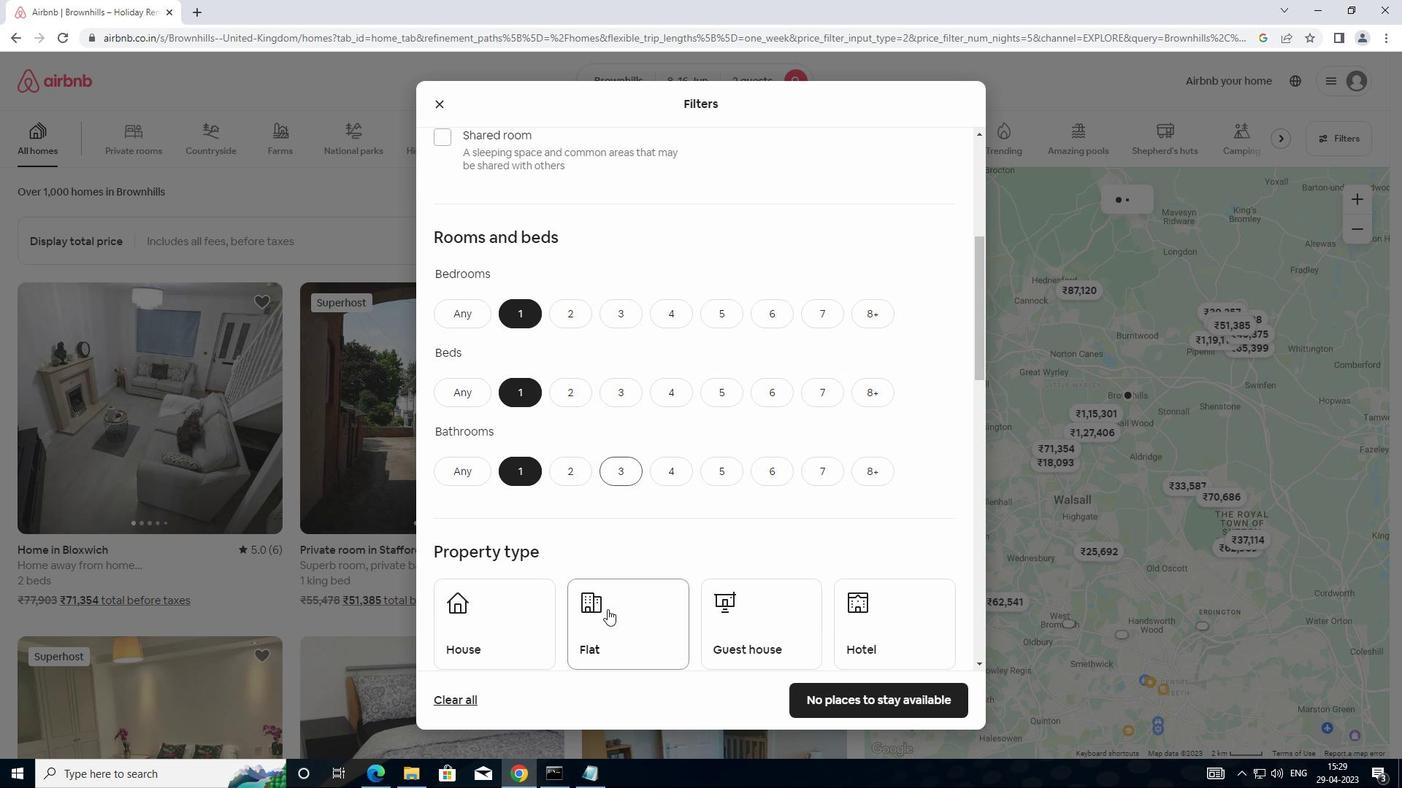 
Action: Mouse moved to (584, 595)
Screenshot: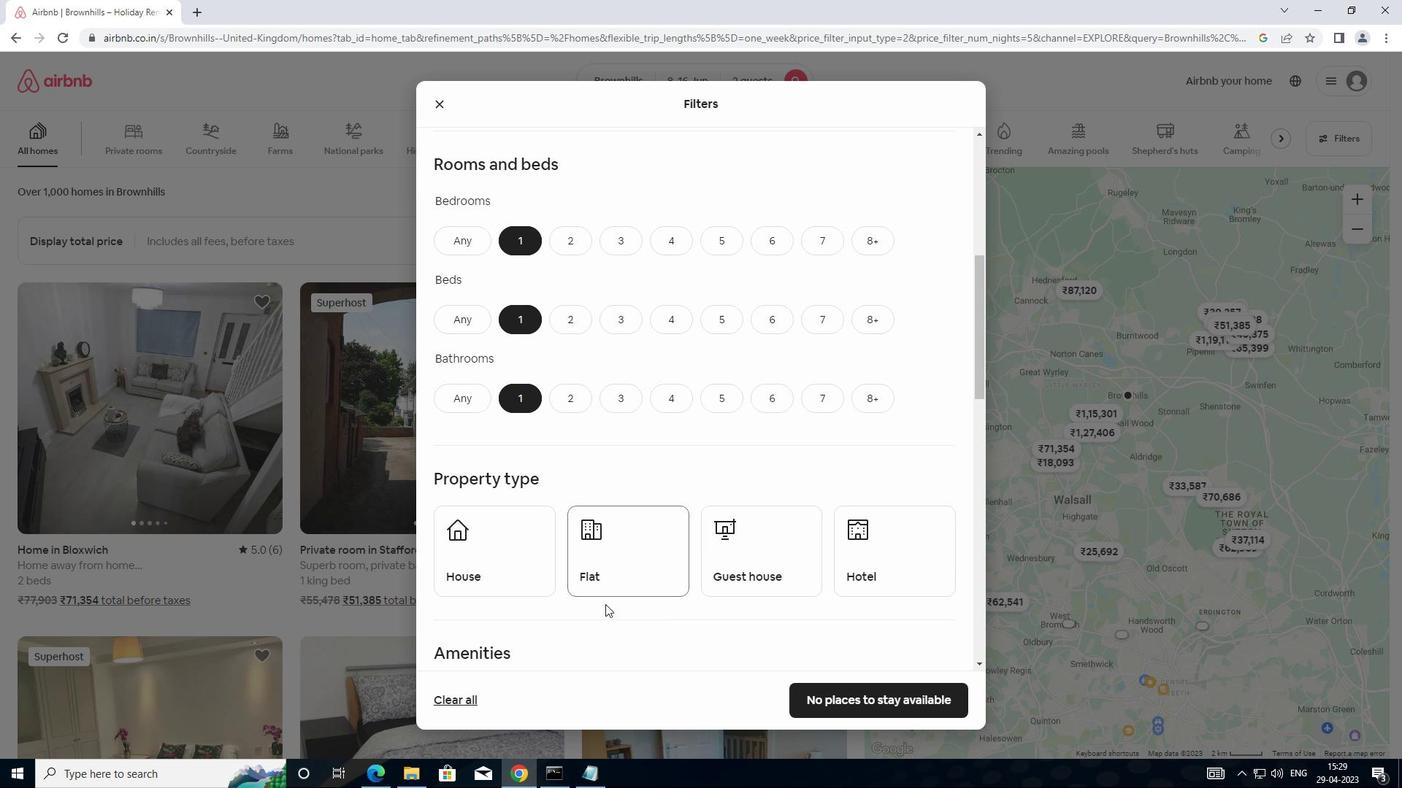
Action: Mouse scrolled (584, 594) with delta (0, 0)
Screenshot: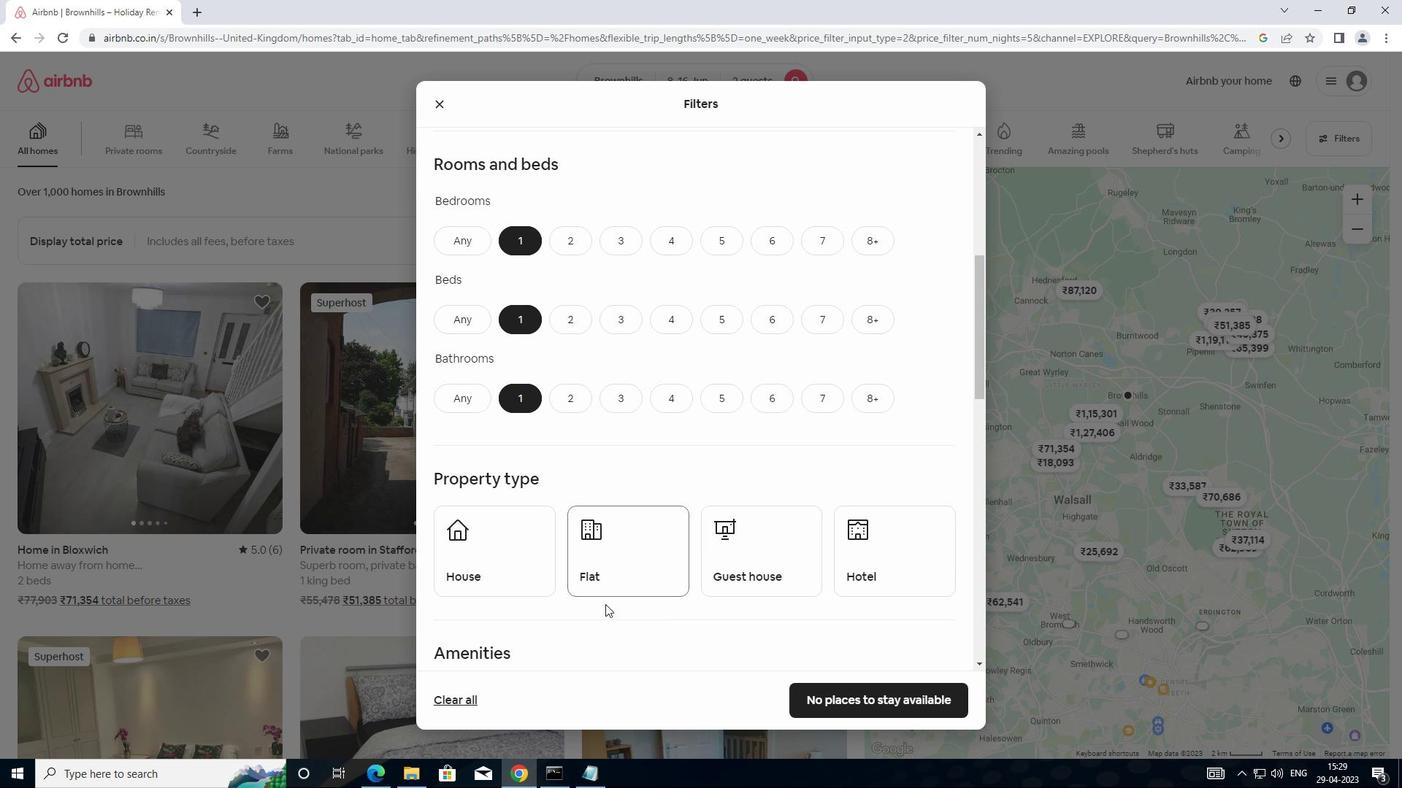 
Action: Mouse moved to (507, 503)
Screenshot: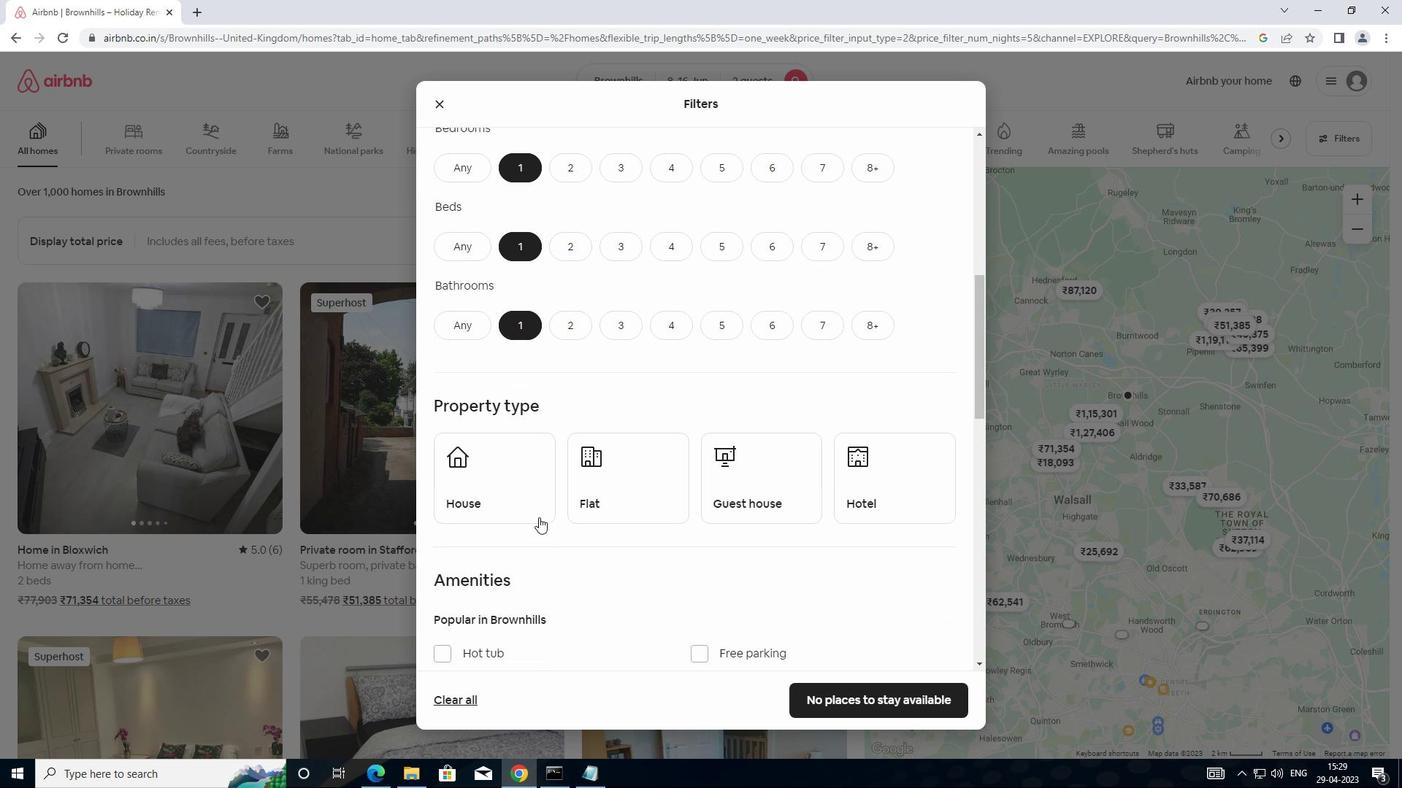 
Action: Mouse pressed left at (507, 503)
Screenshot: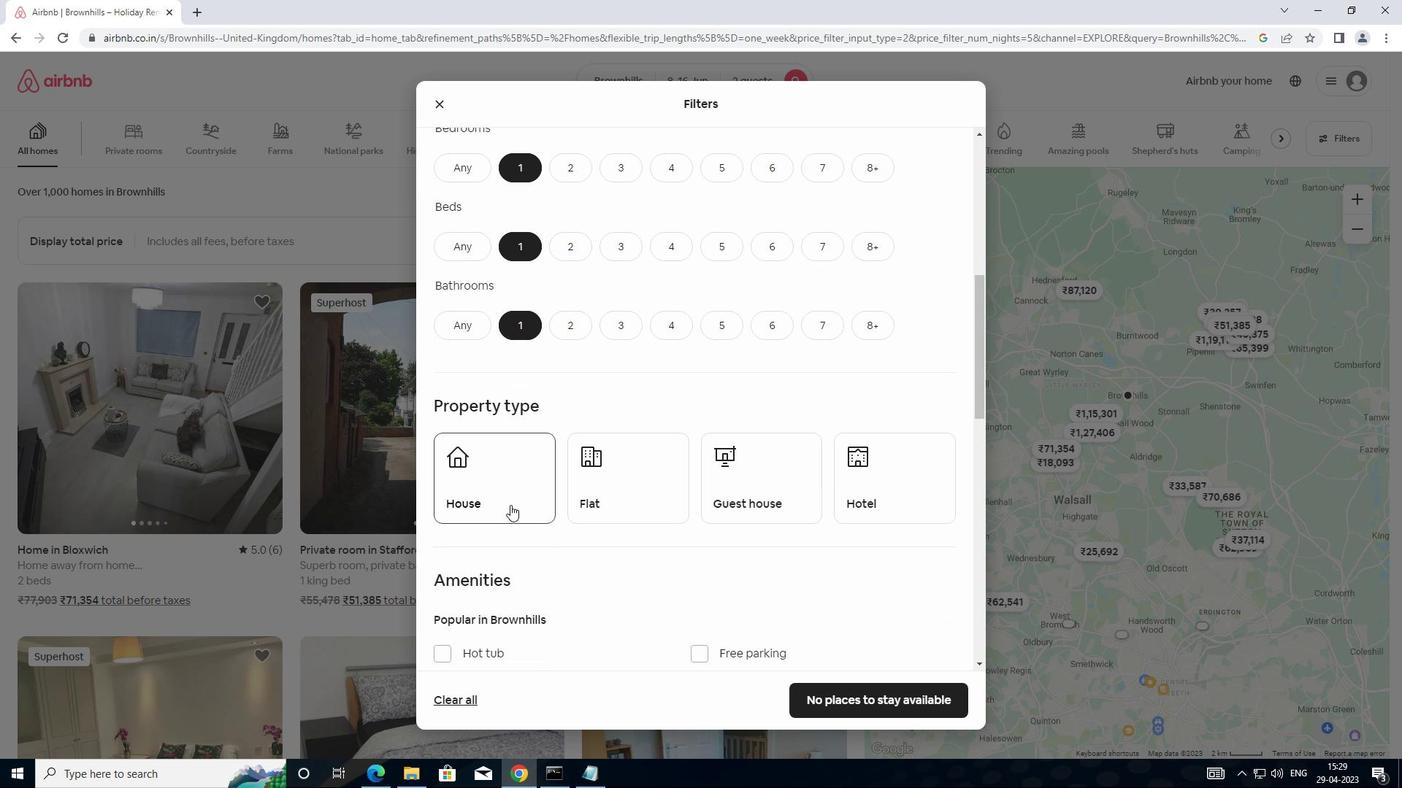 
Action: Mouse moved to (645, 519)
Screenshot: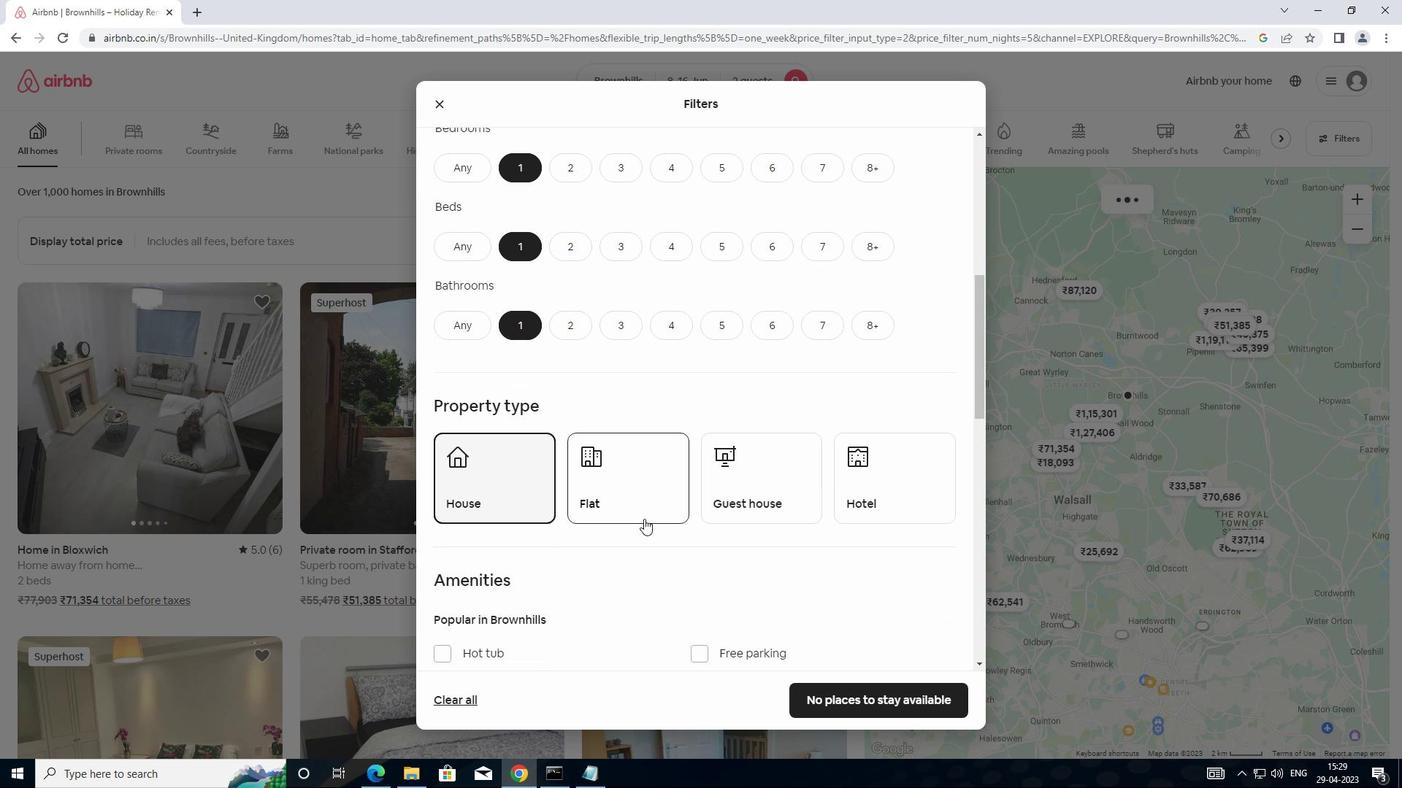 
Action: Mouse pressed left at (645, 519)
Screenshot: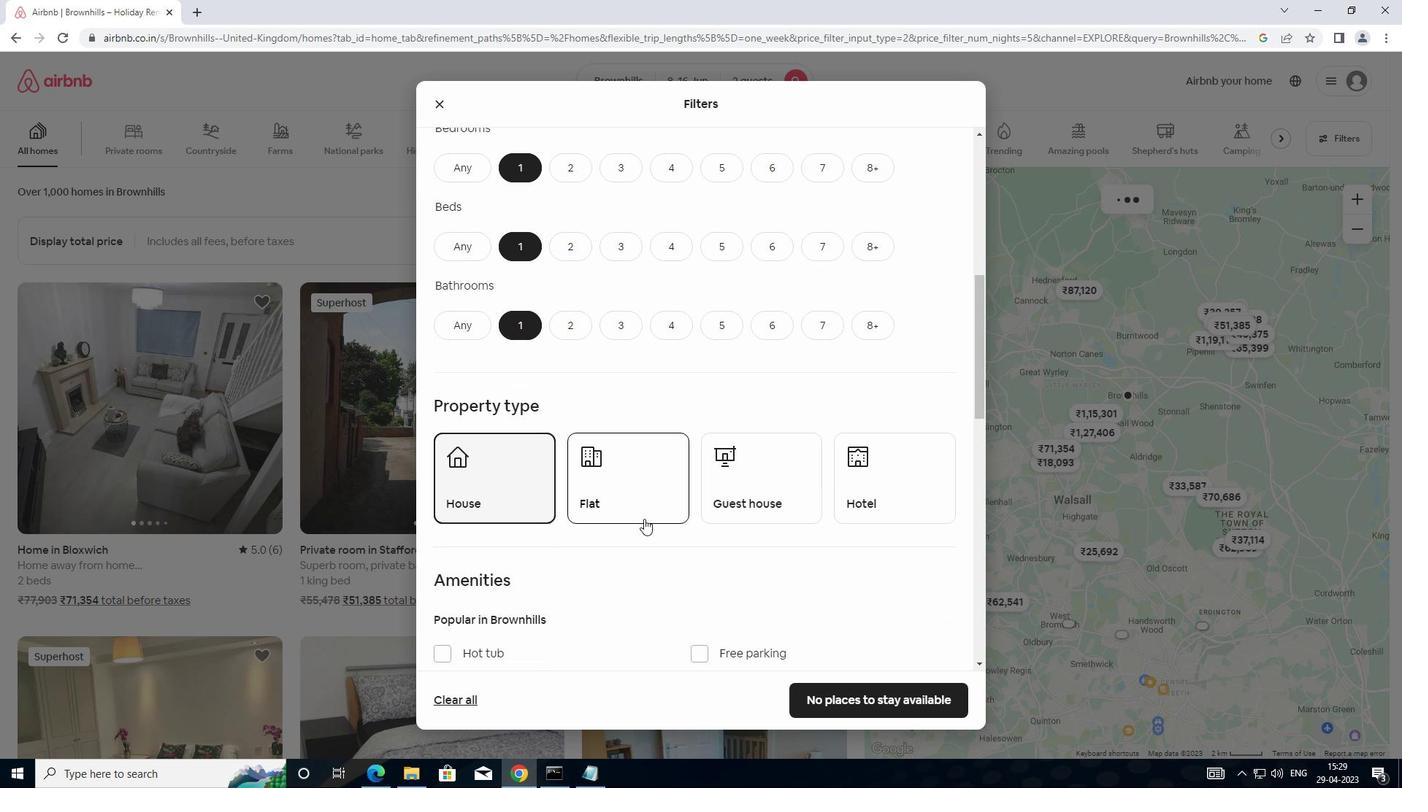 
Action: Mouse moved to (767, 498)
Screenshot: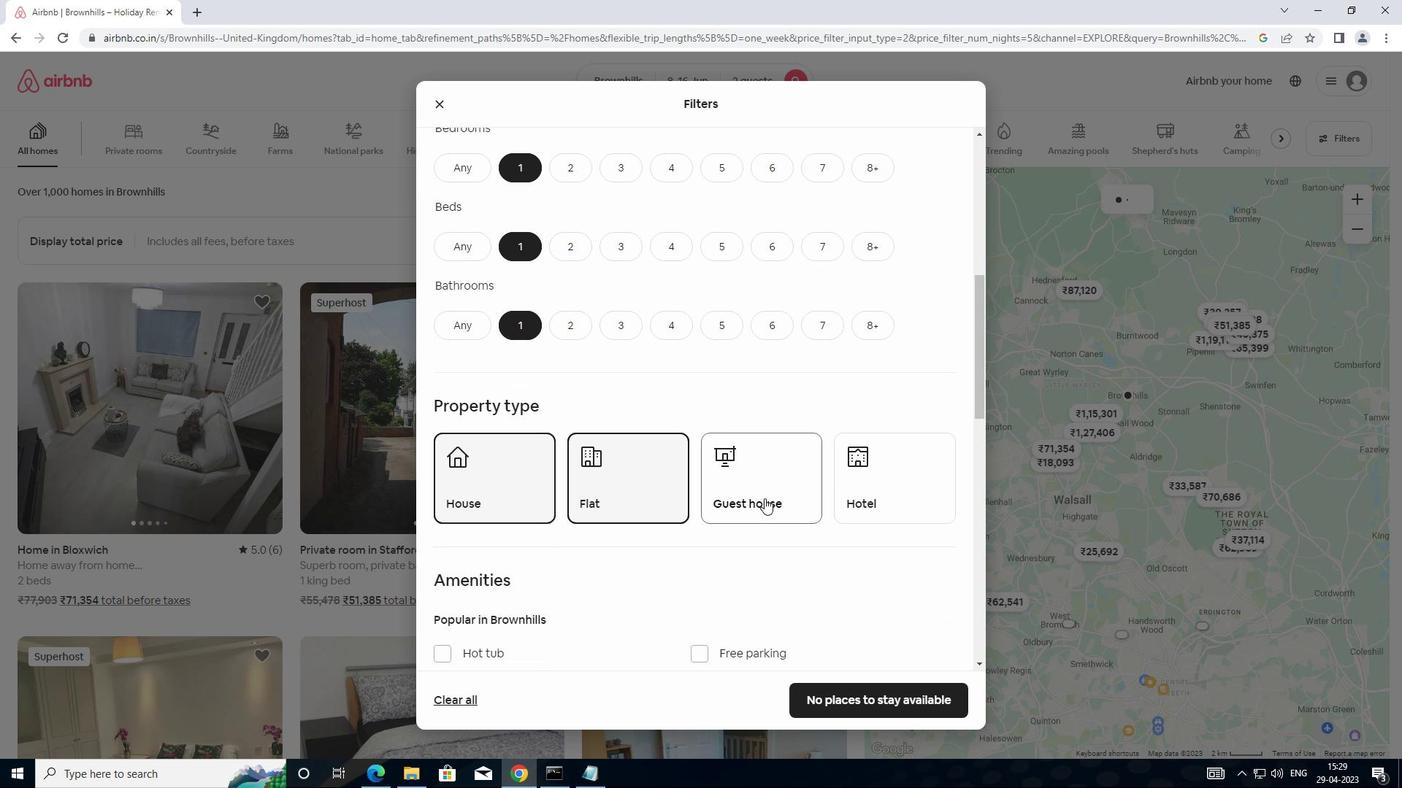 
Action: Mouse pressed left at (767, 498)
Screenshot: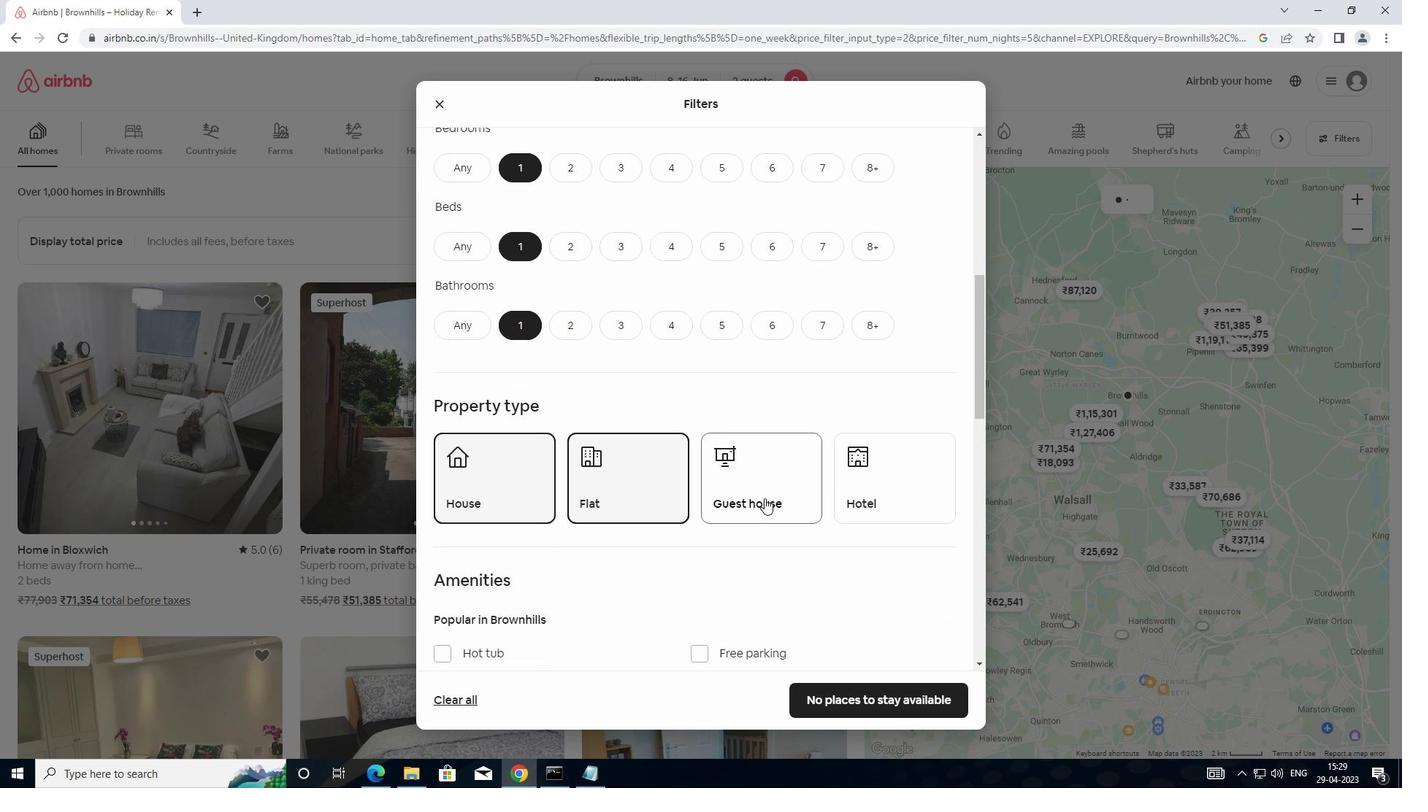 
Action: Mouse moved to (916, 493)
Screenshot: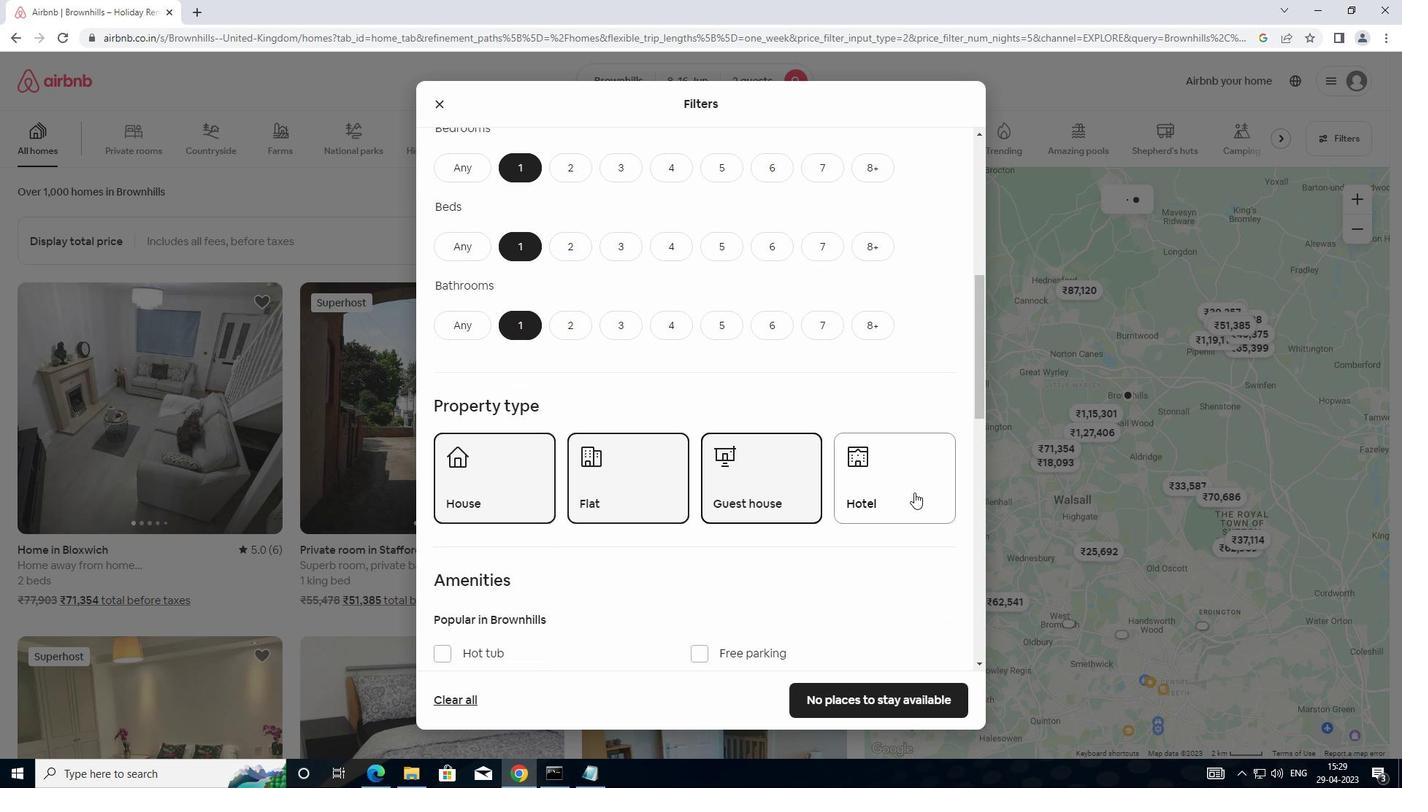 
Action: Mouse pressed left at (916, 493)
Screenshot: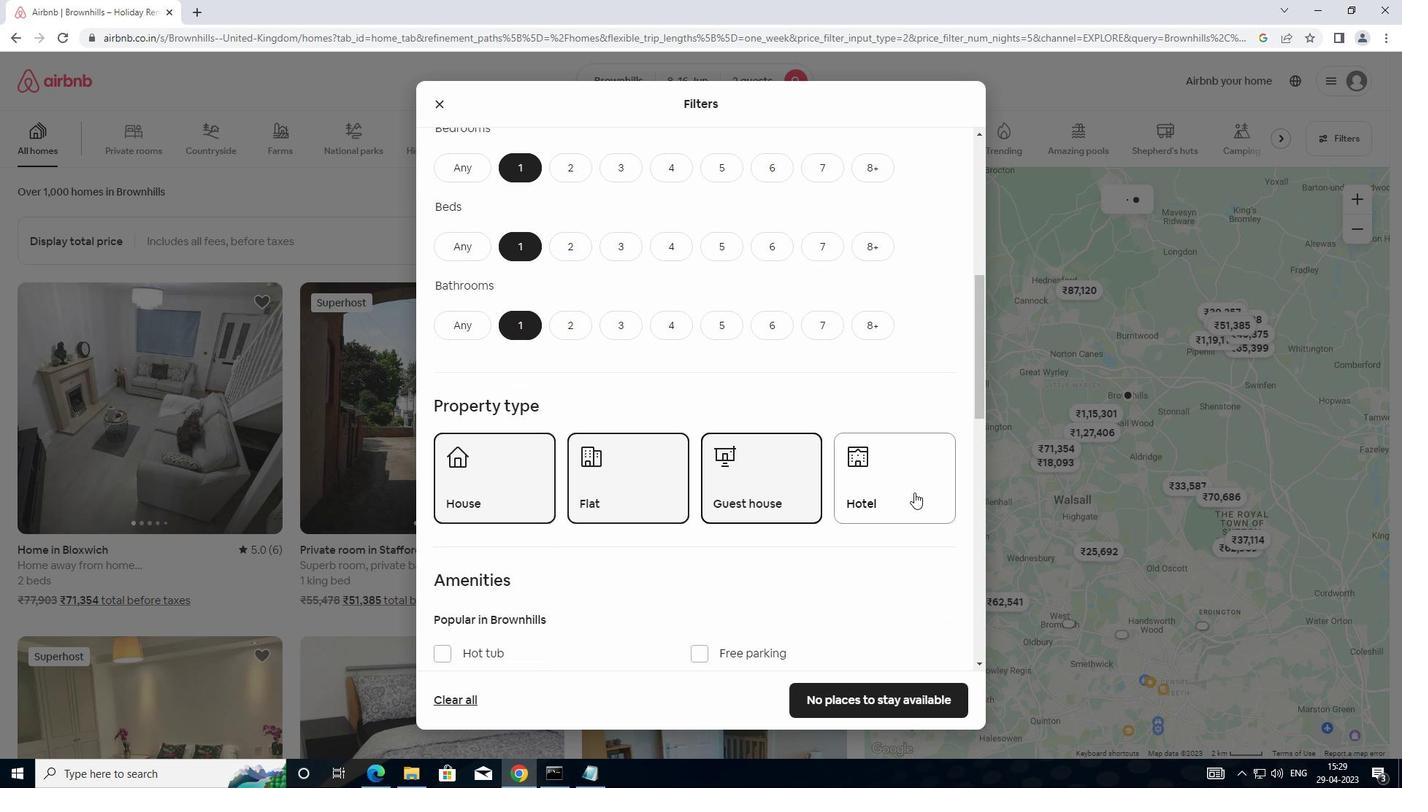 
Action: Mouse moved to (655, 619)
Screenshot: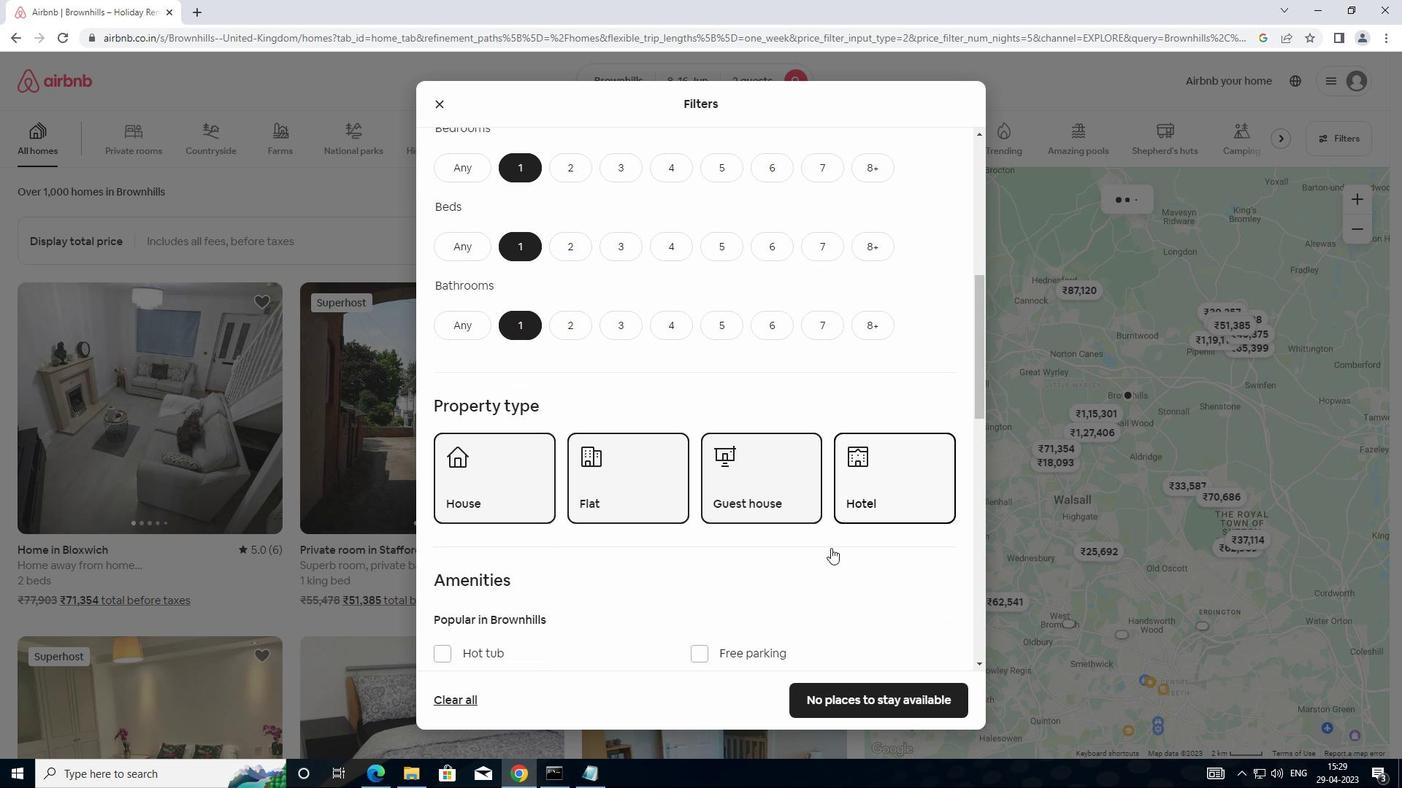 
Action: Mouse scrolled (655, 618) with delta (0, 0)
Screenshot: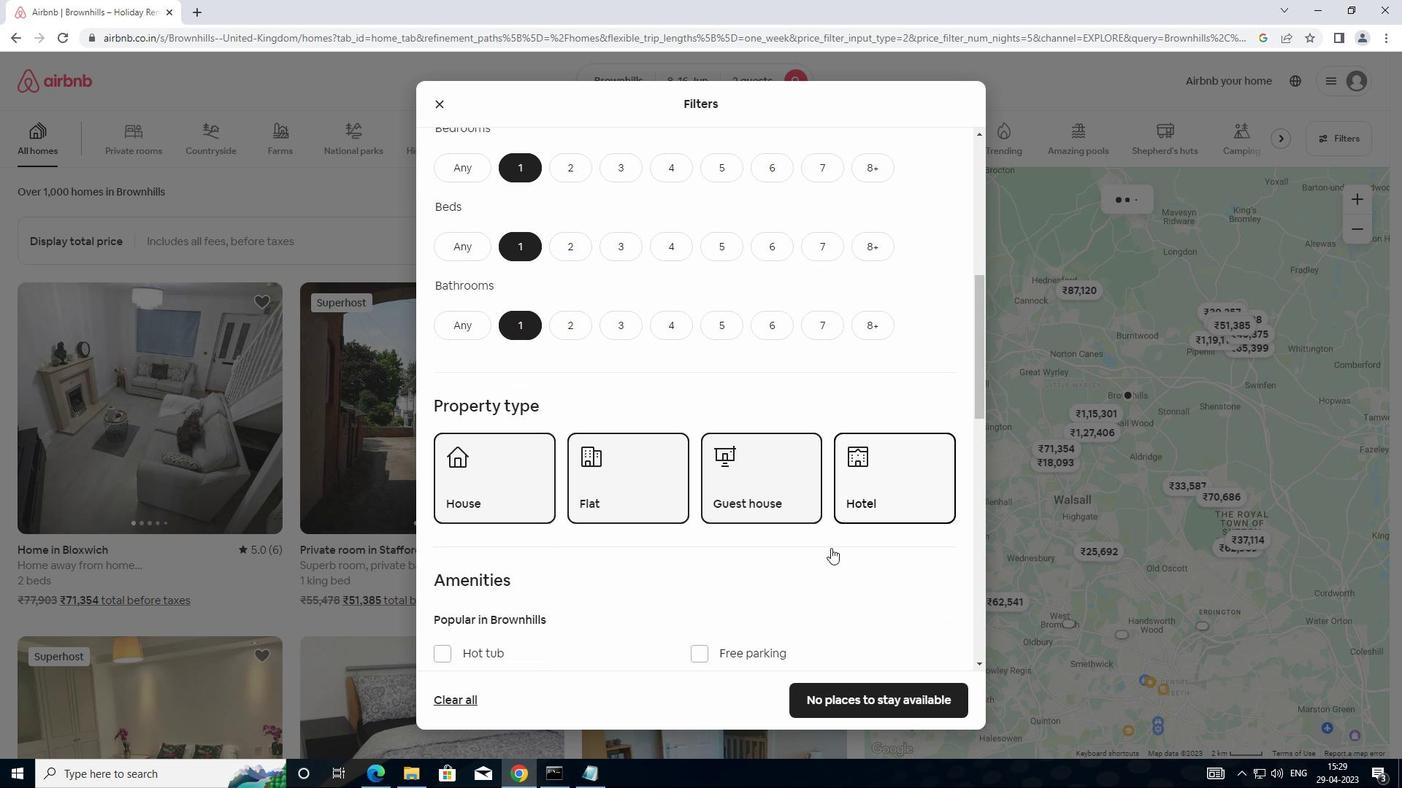 
Action: Mouse moved to (655, 619)
Screenshot: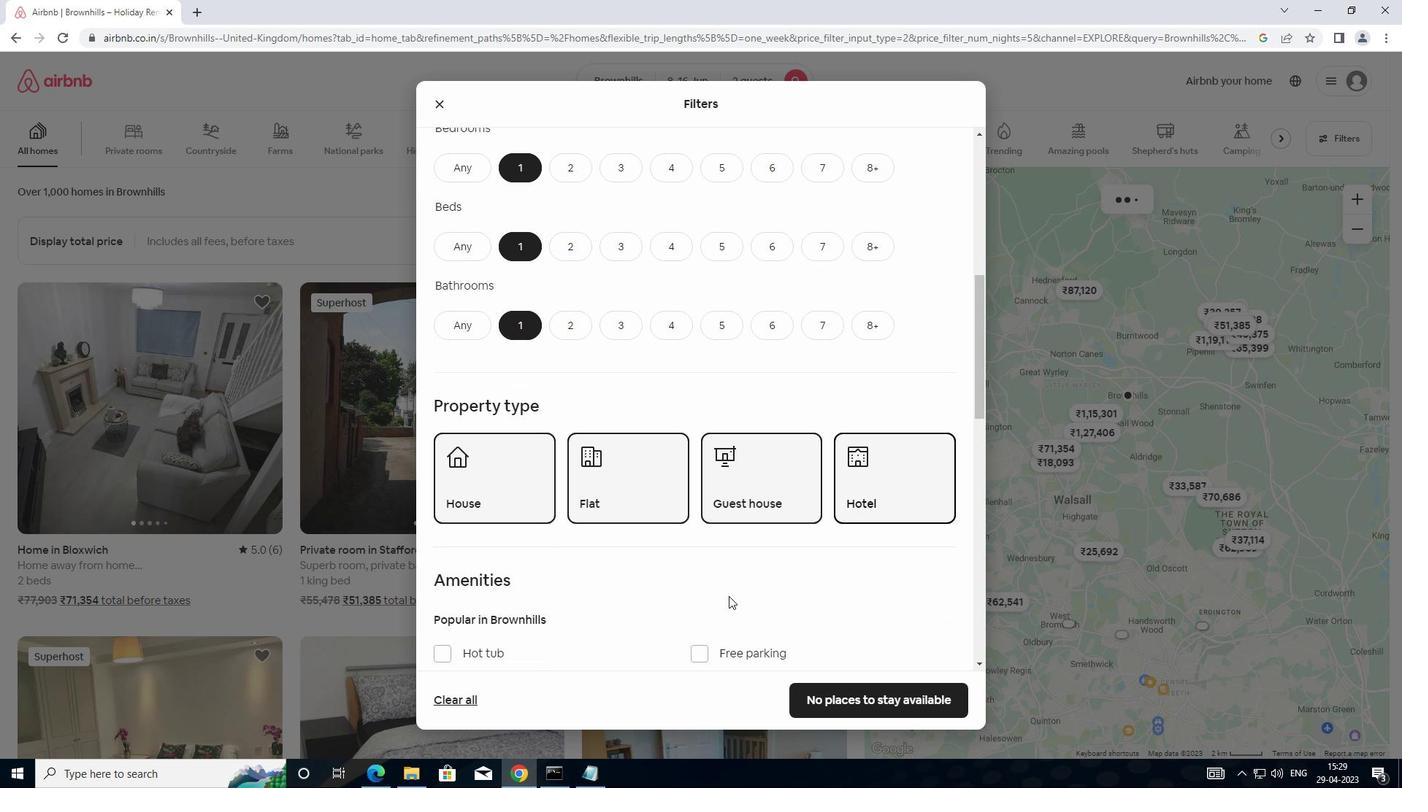 
Action: Mouse scrolled (655, 618) with delta (0, 0)
Screenshot: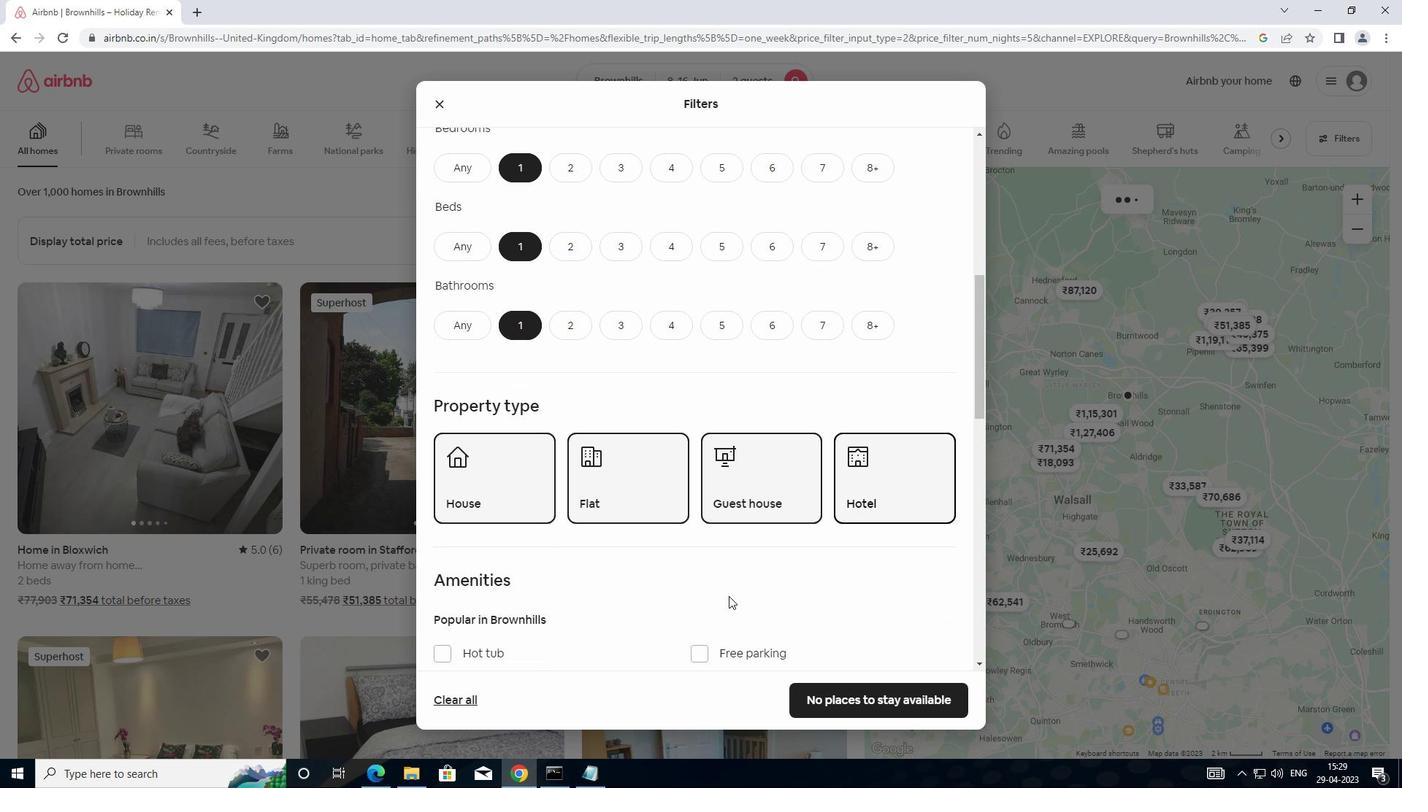 
Action: Mouse moved to (655, 620)
Screenshot: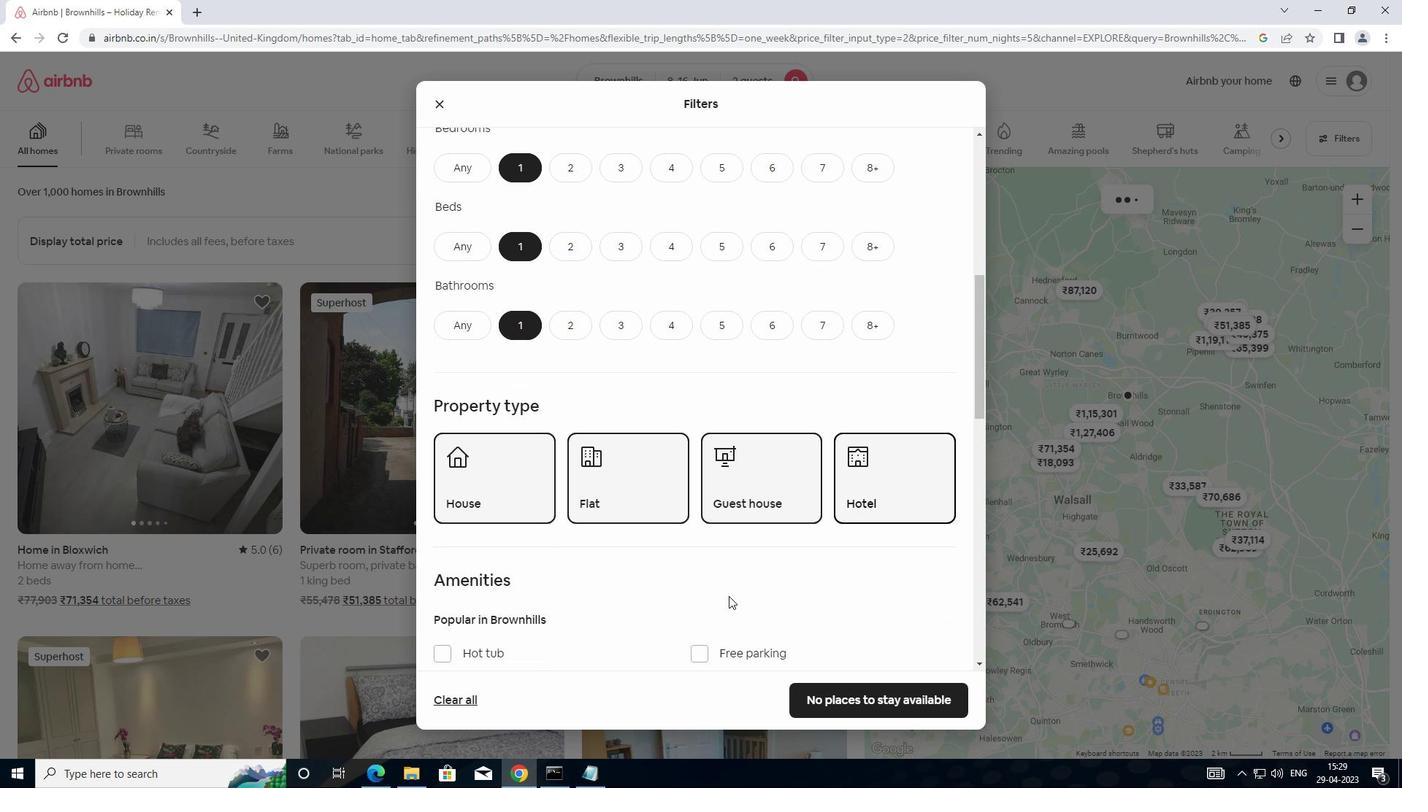 
Action: Mouse scrolled (655, 619) with delta (0, 0)
Screenshot: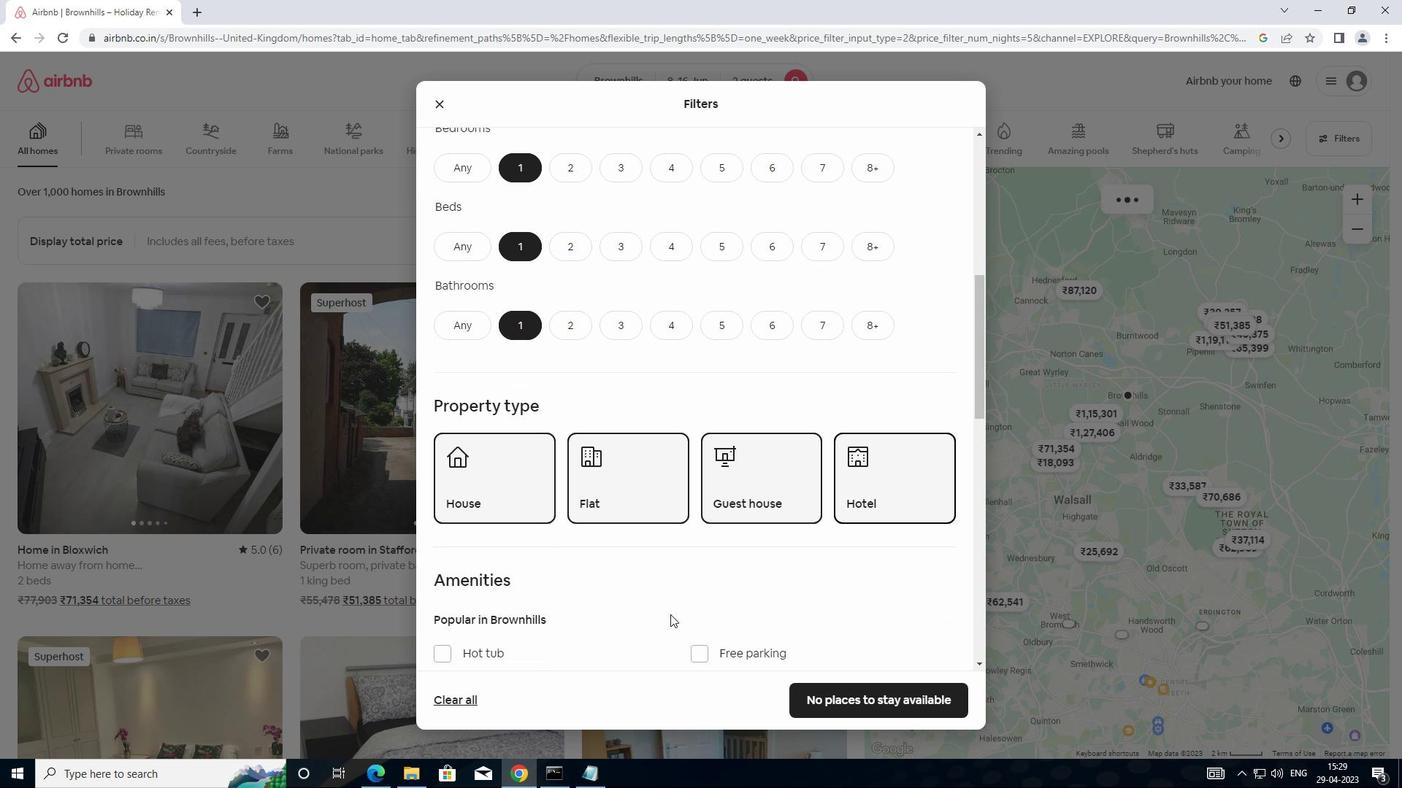 
Action: Mouse moved to (442, 469)
Screenshot: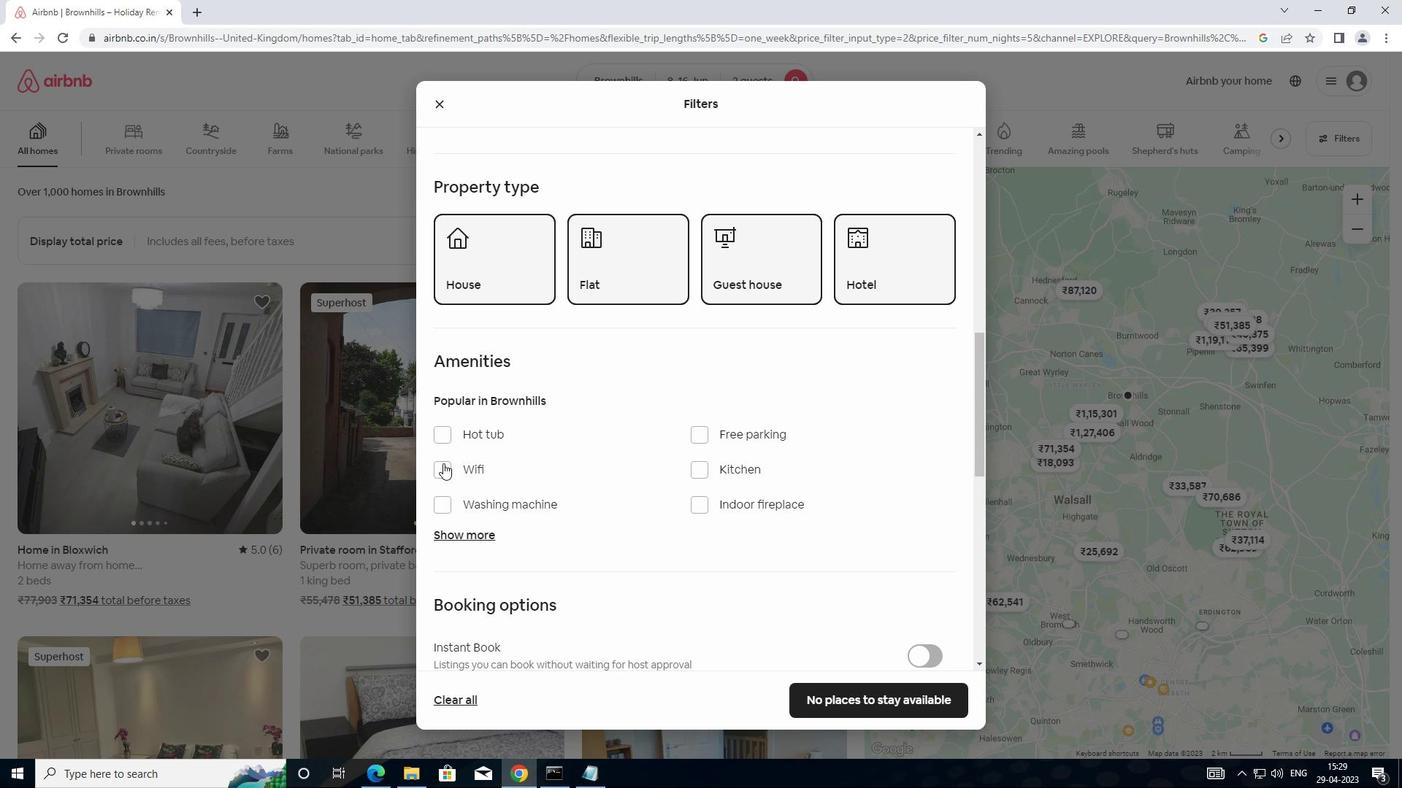 
Action: Mouse pressed left at (442, 469)
Screenshot: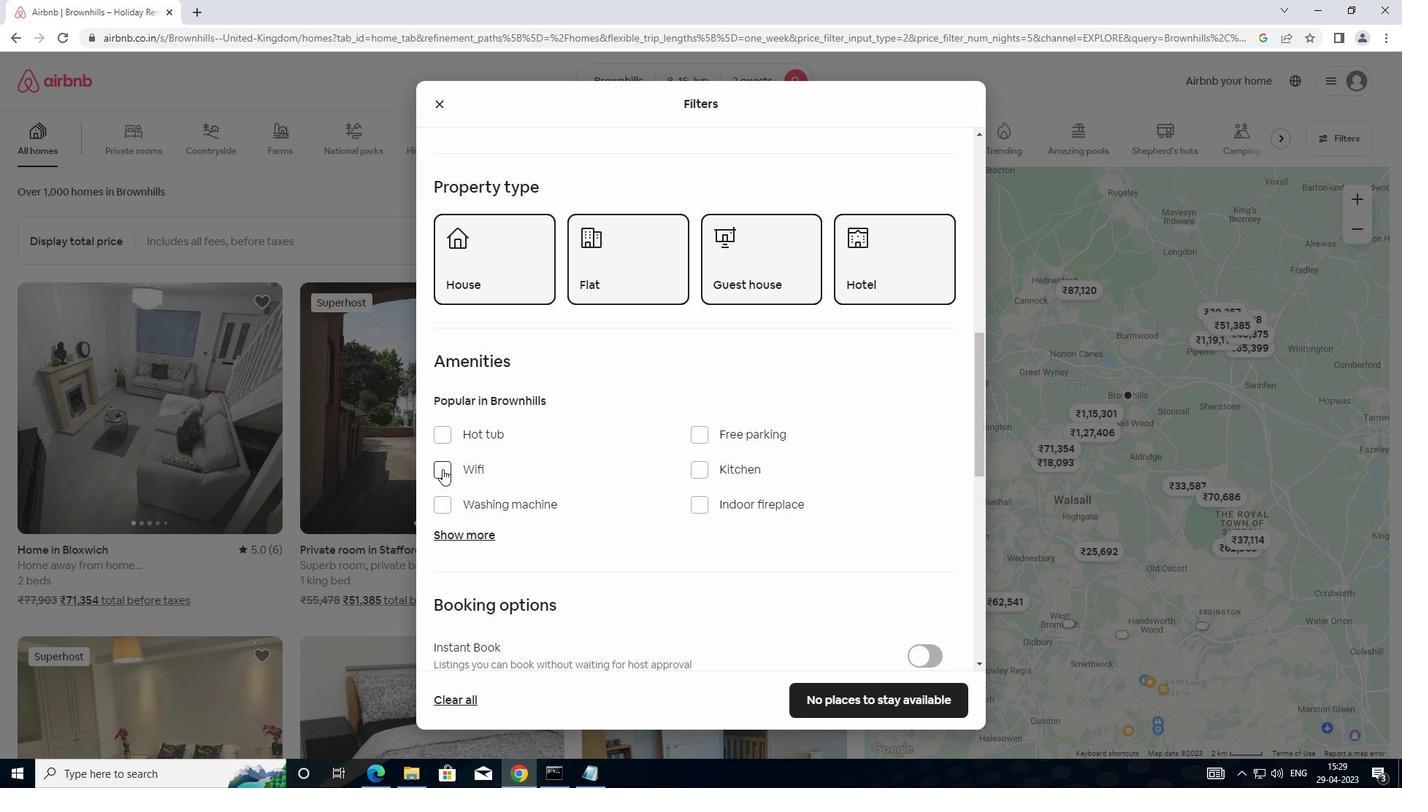 
Action: Mouse moved to (563, 513)
Screenshot: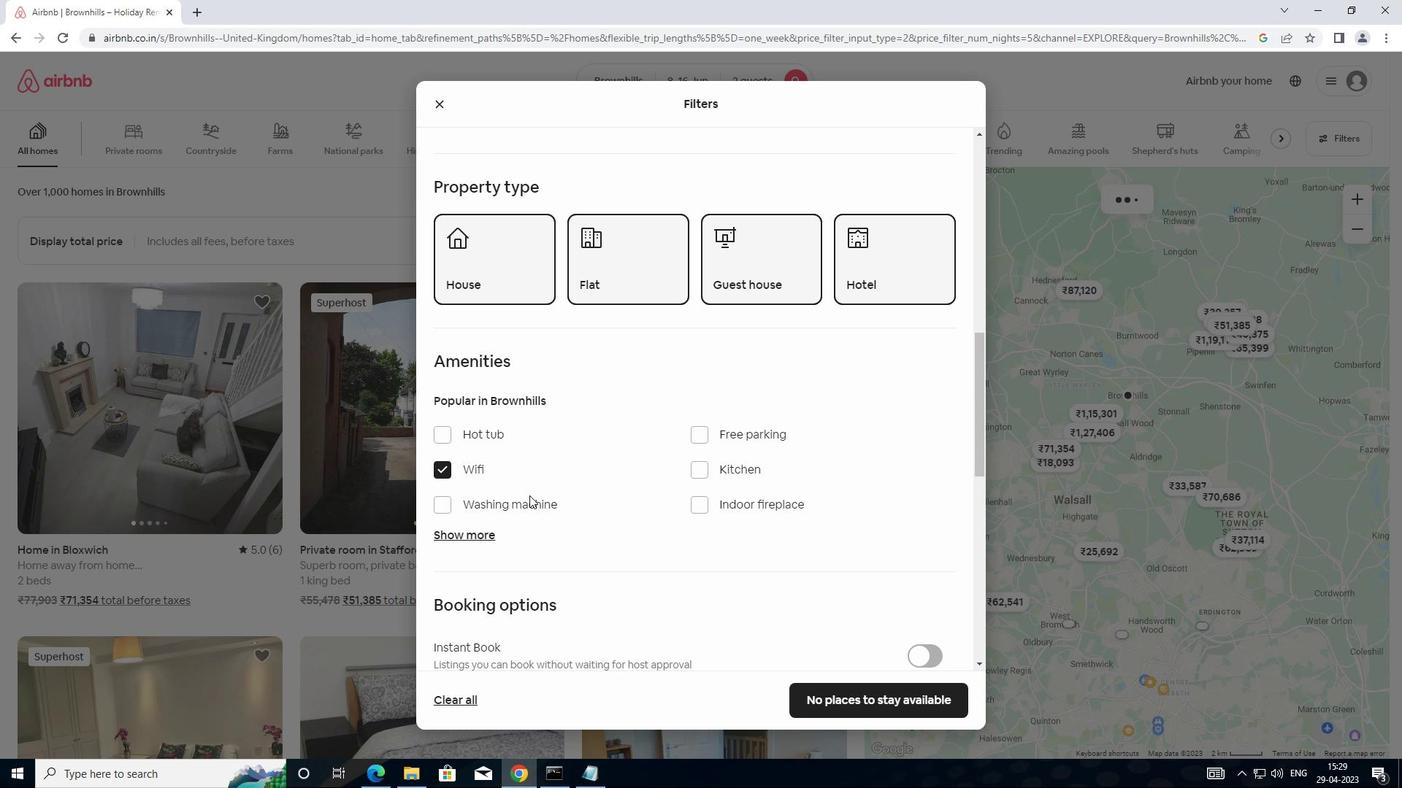 
Action: Mouse scrolled (563, 512) with delta (0, 0)
Screenshot: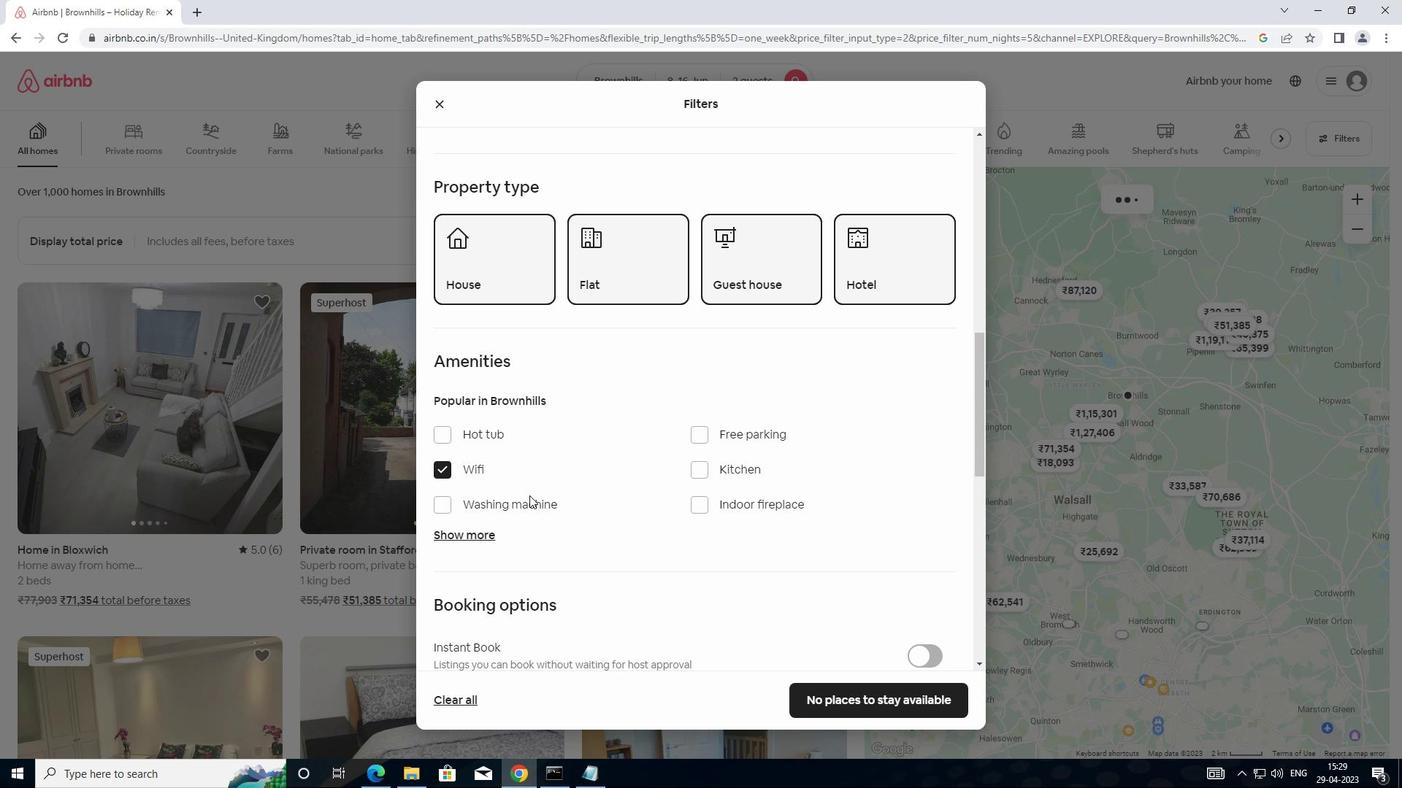 
Action: Mouse moved to (567, 523)
Screenshot: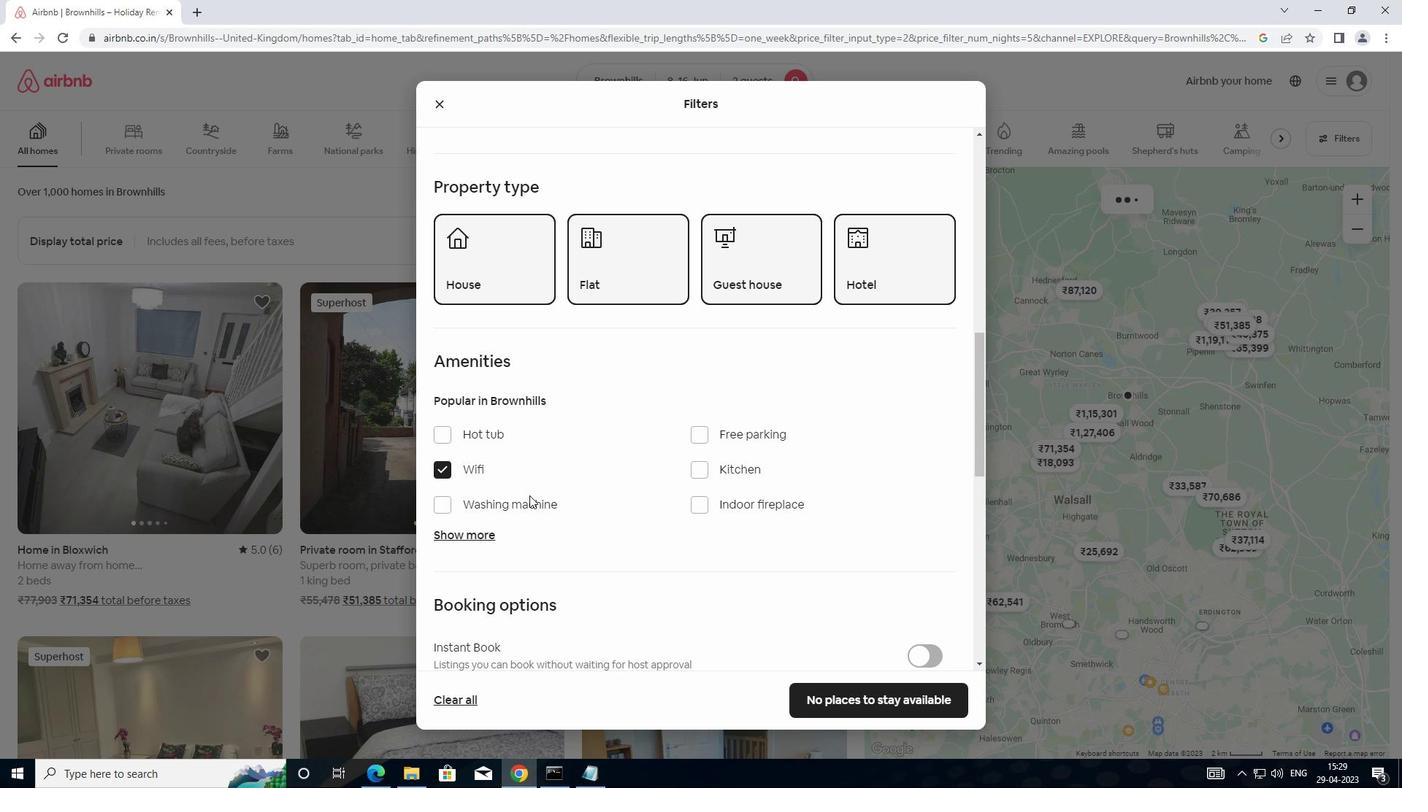 
Action: Mouse scrolled (567, 522) with delta (0, 0)
Screenshot: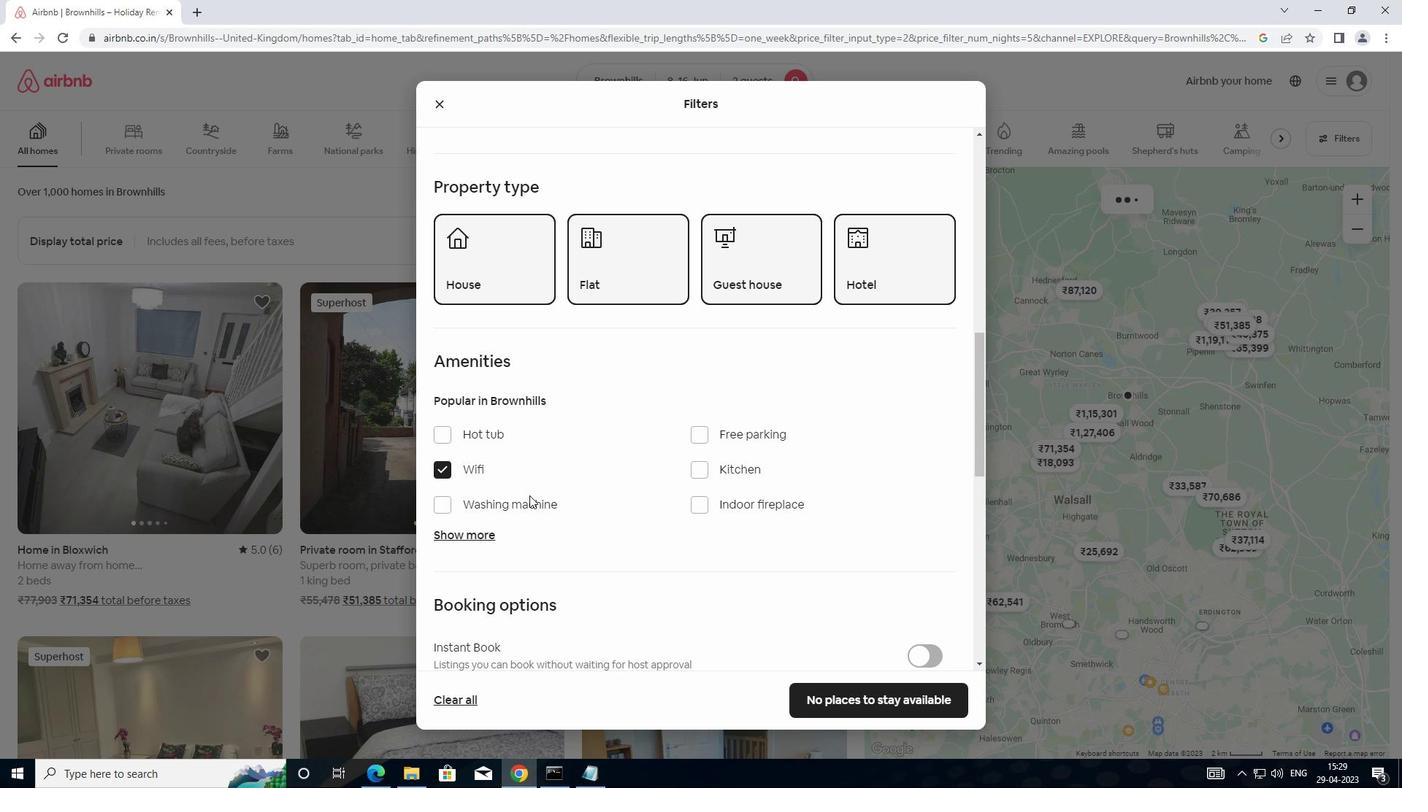 
Action: Mouse moved to (569, 525)
Screenshot: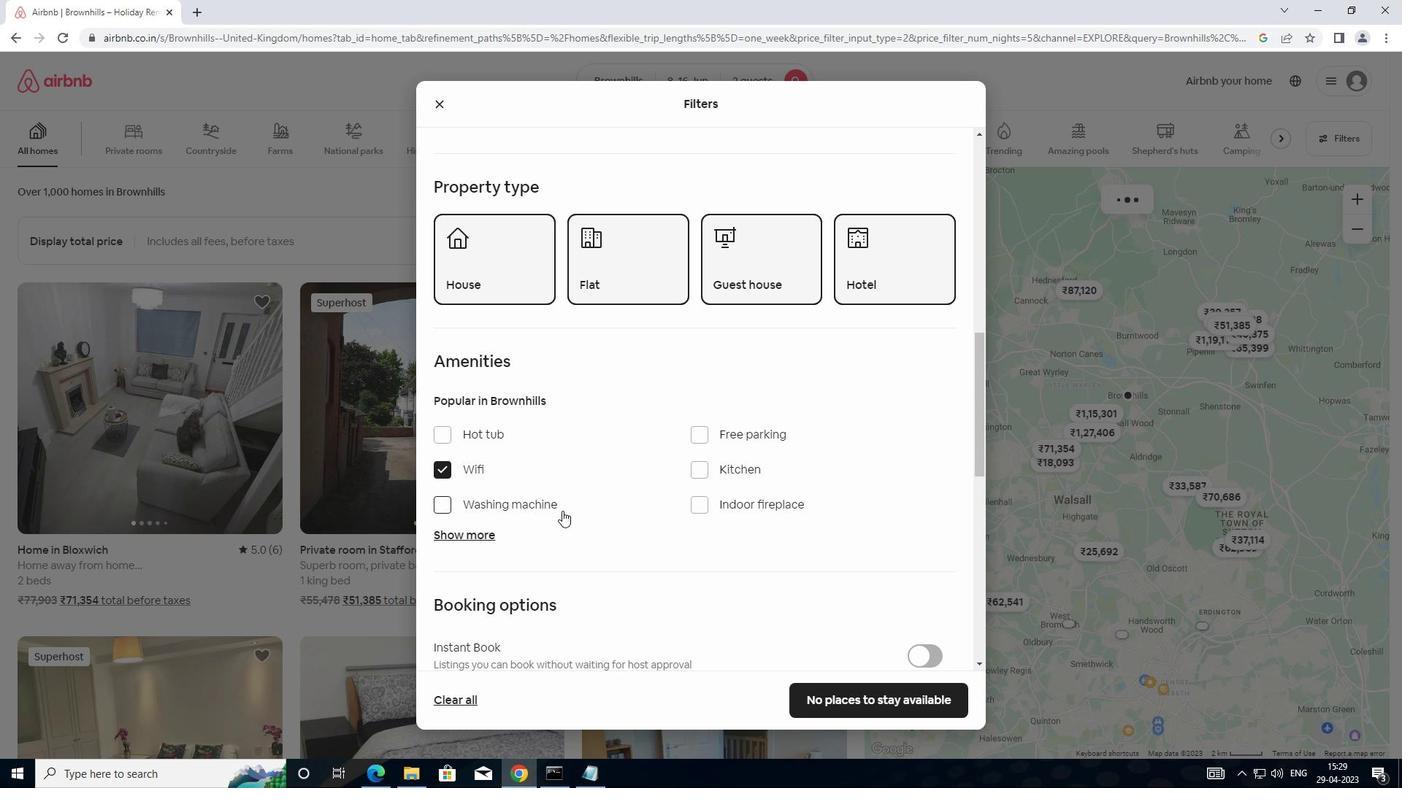 
Action: Mouse scrolled (569, 524) with delta (0, 0)
Screenshot: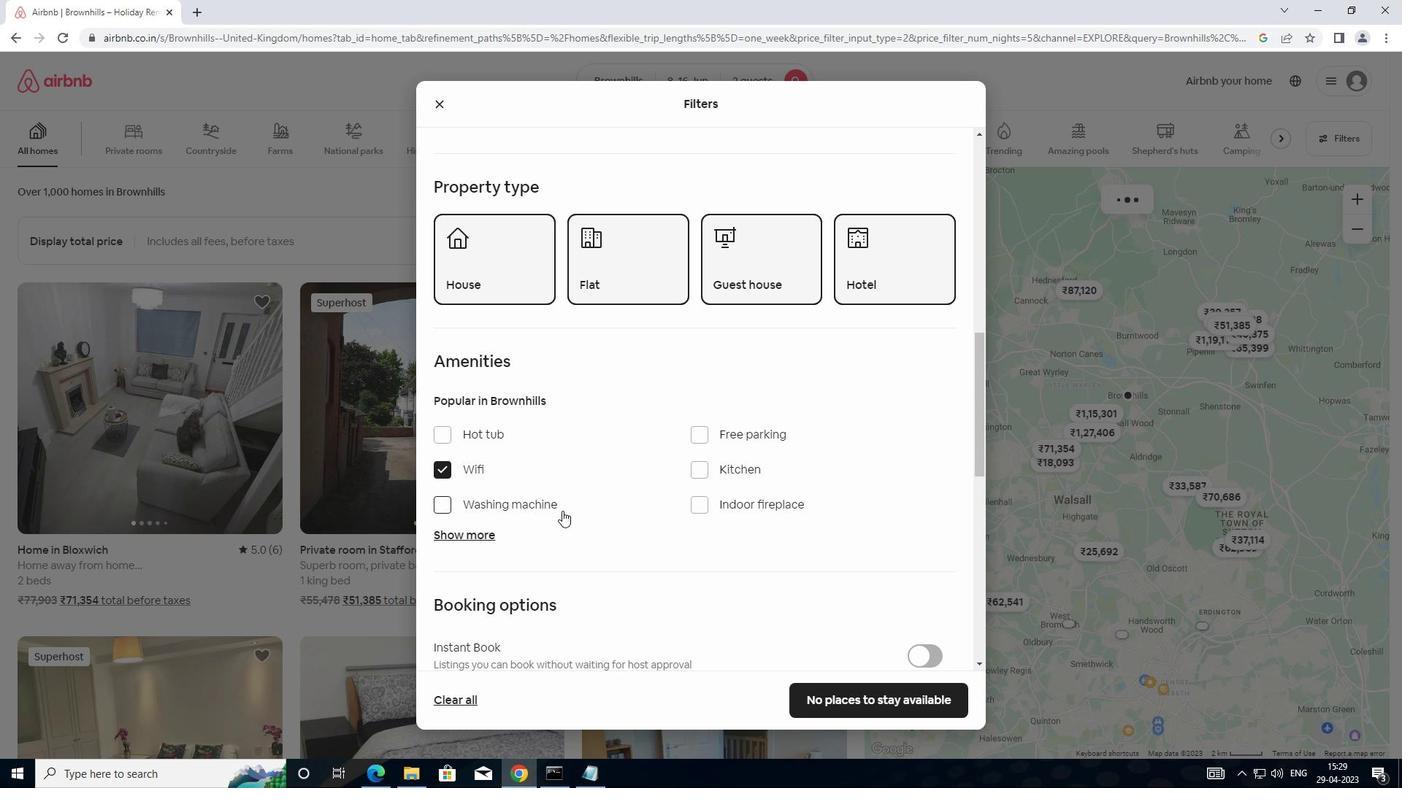 
Action: Mouse moved to (570, 525)
Screenshot: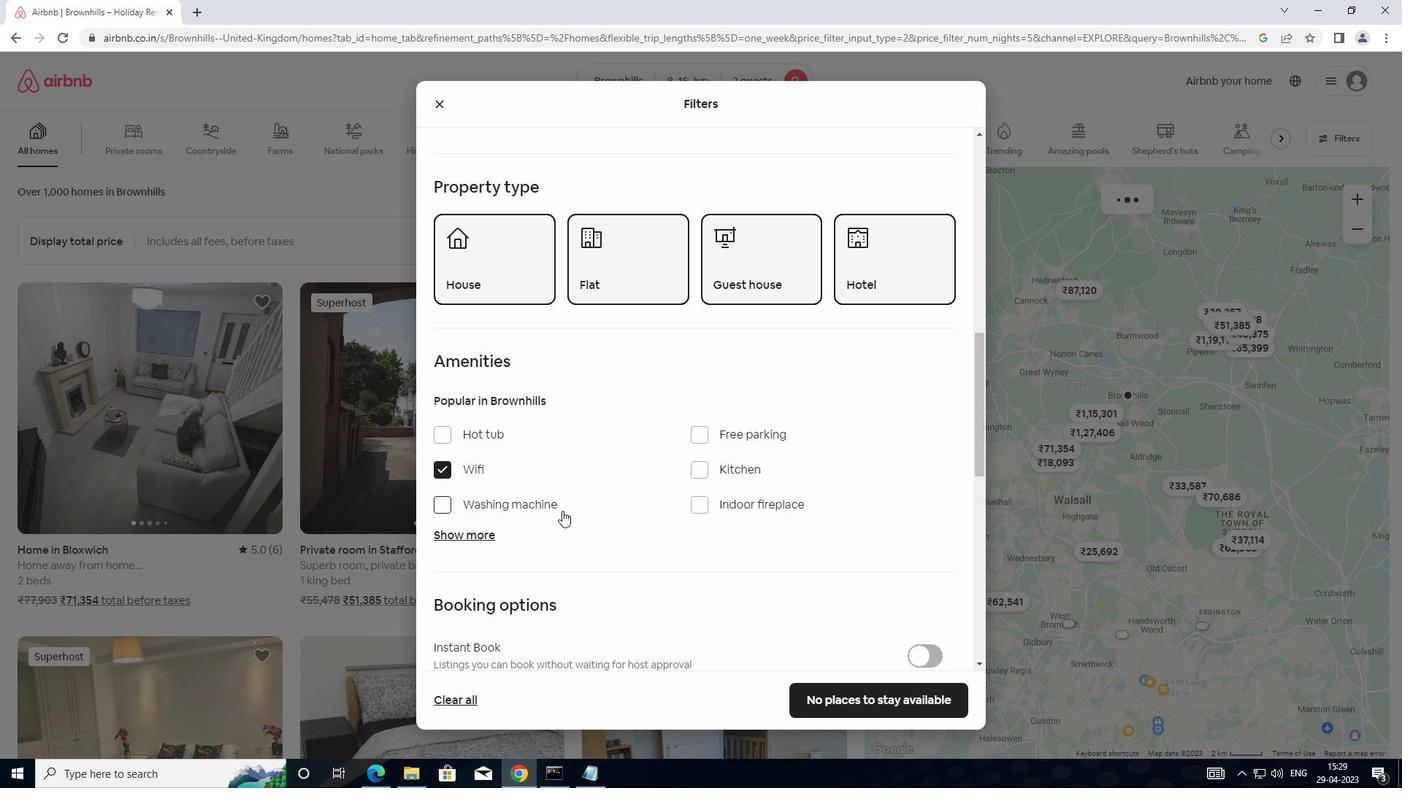 
Action: Mouse scrolled (570, 525) with delta (0, 0)
Screenshot: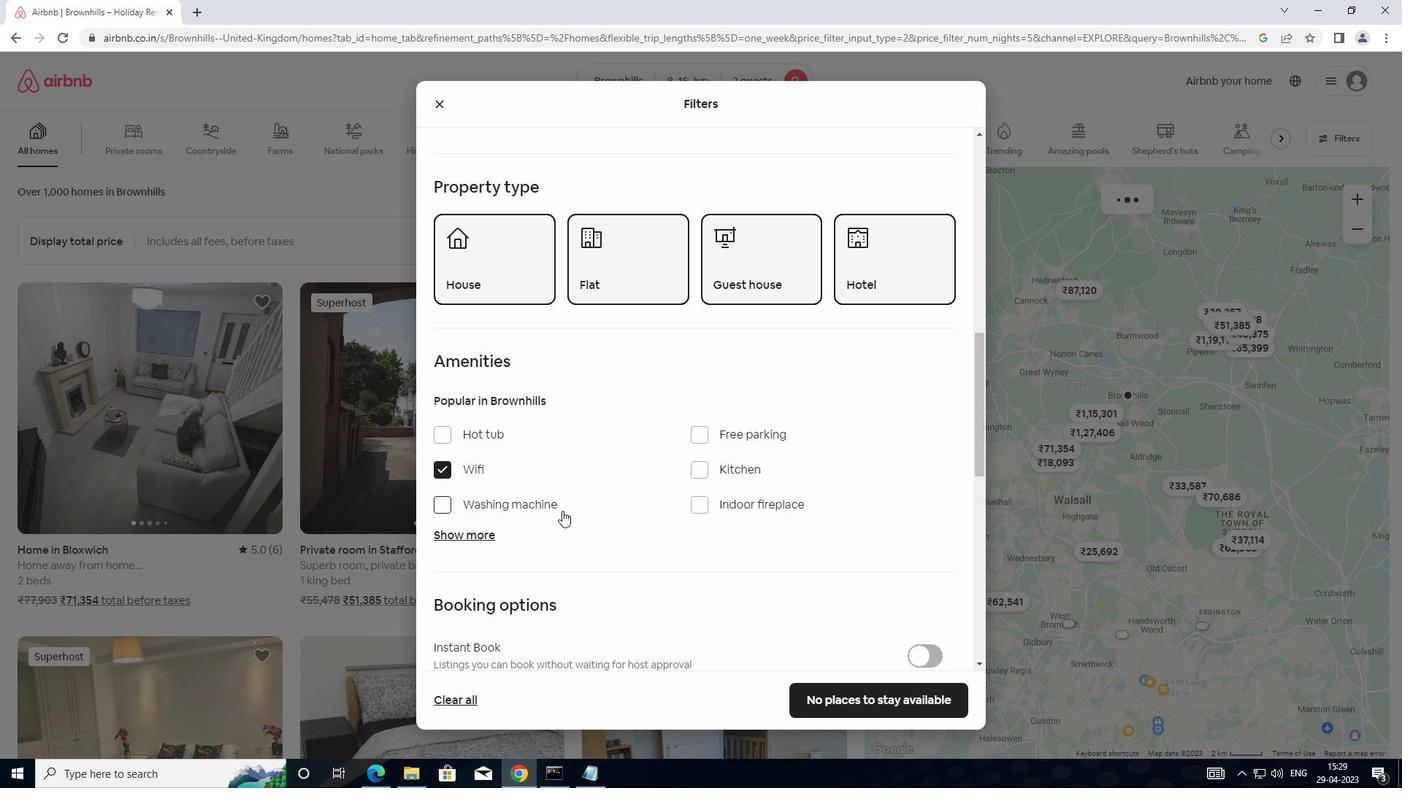 
Action: Mouse moved to (572, 525)
Screenshot: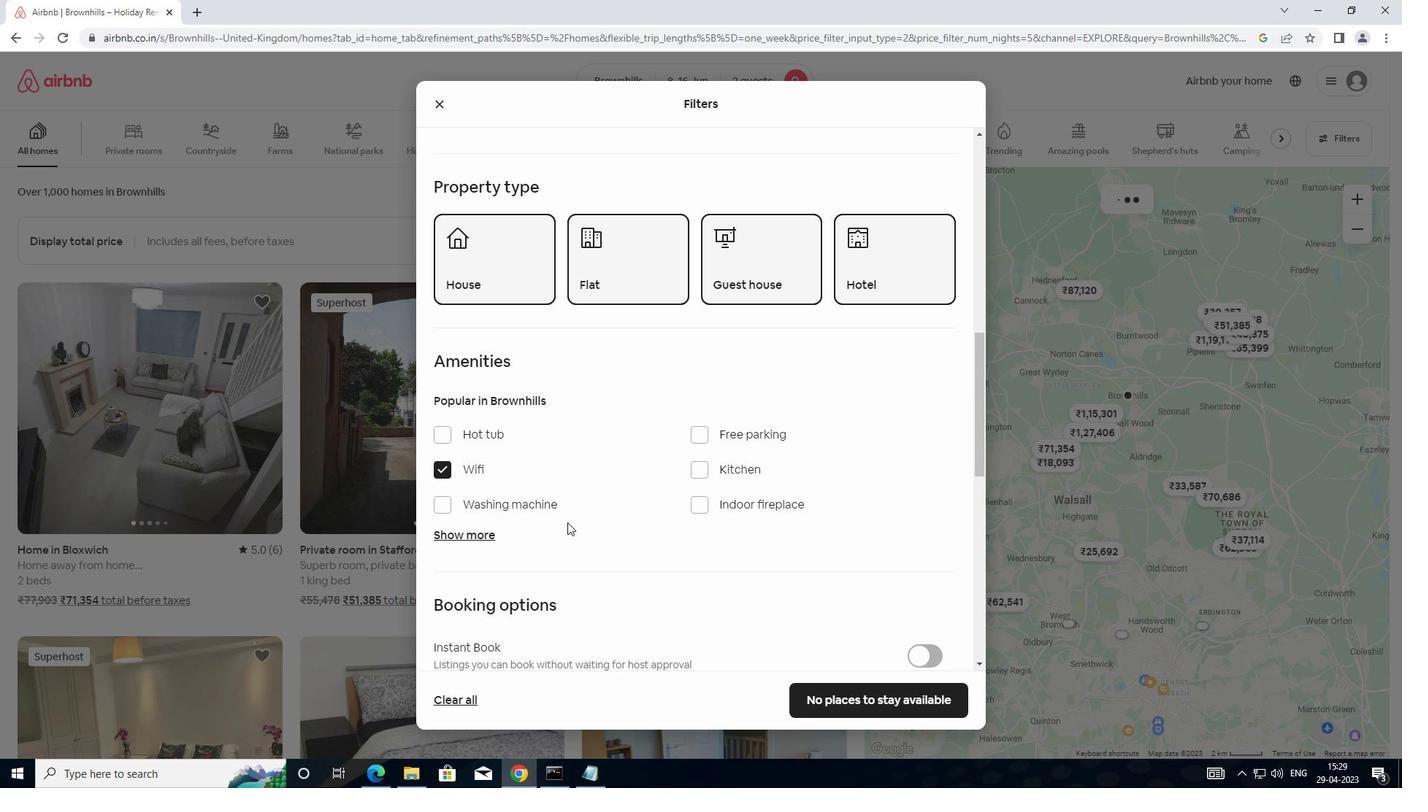 
Action: Mouse scrolled (572, 525) with delta (0, 0)
Screenshot: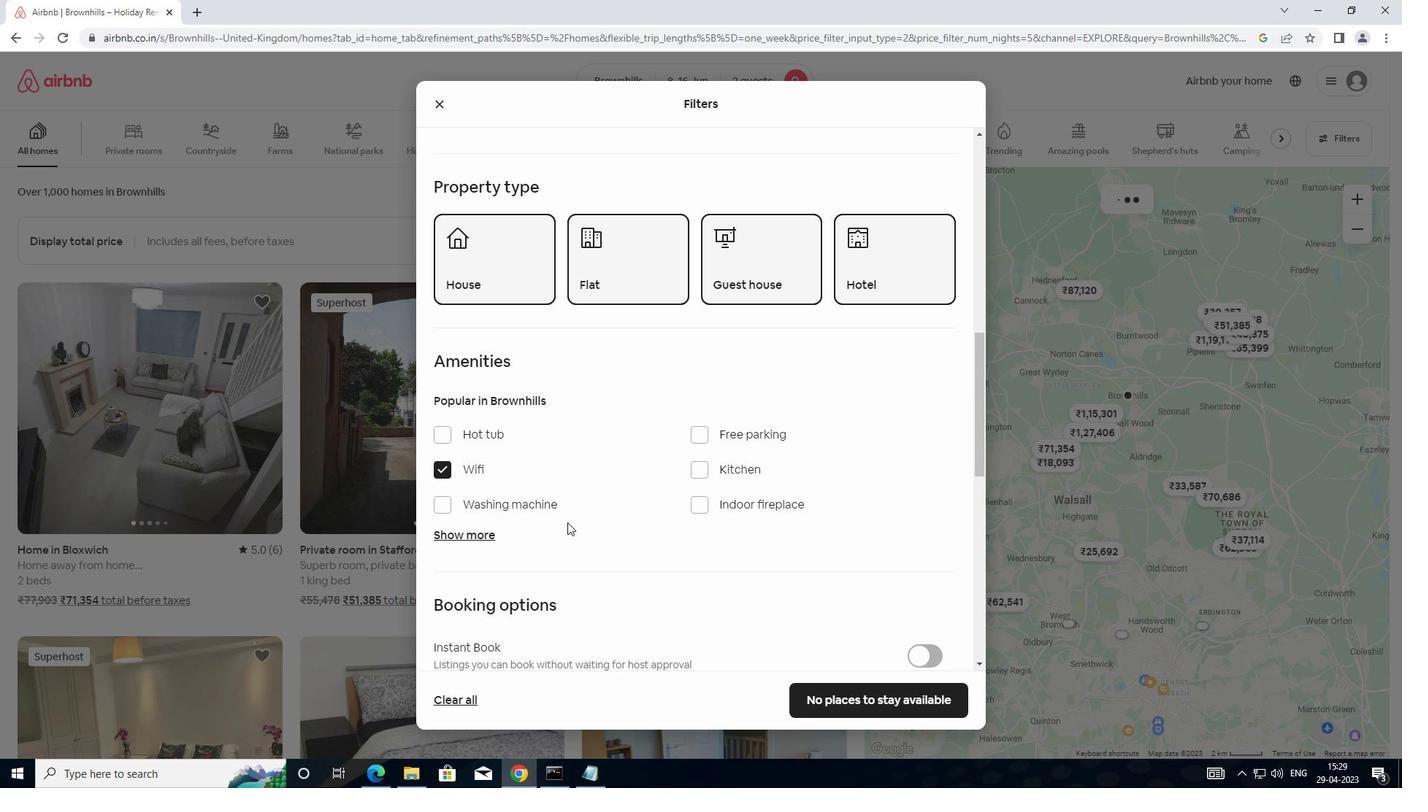 
Action: Mouse moved to (930, 350)
Screenshot: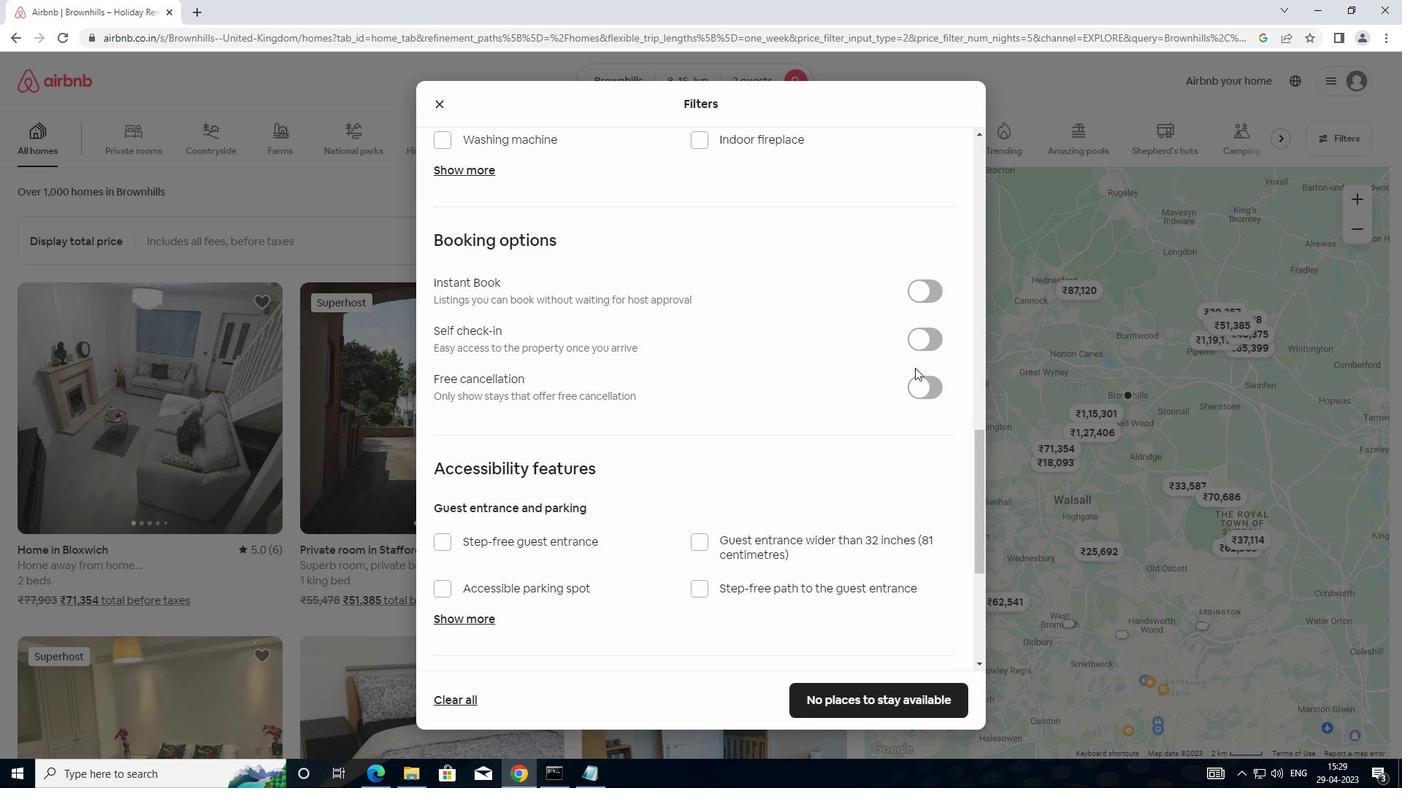 
Action: Mouse pressed left at (930, 350)
Screenshot: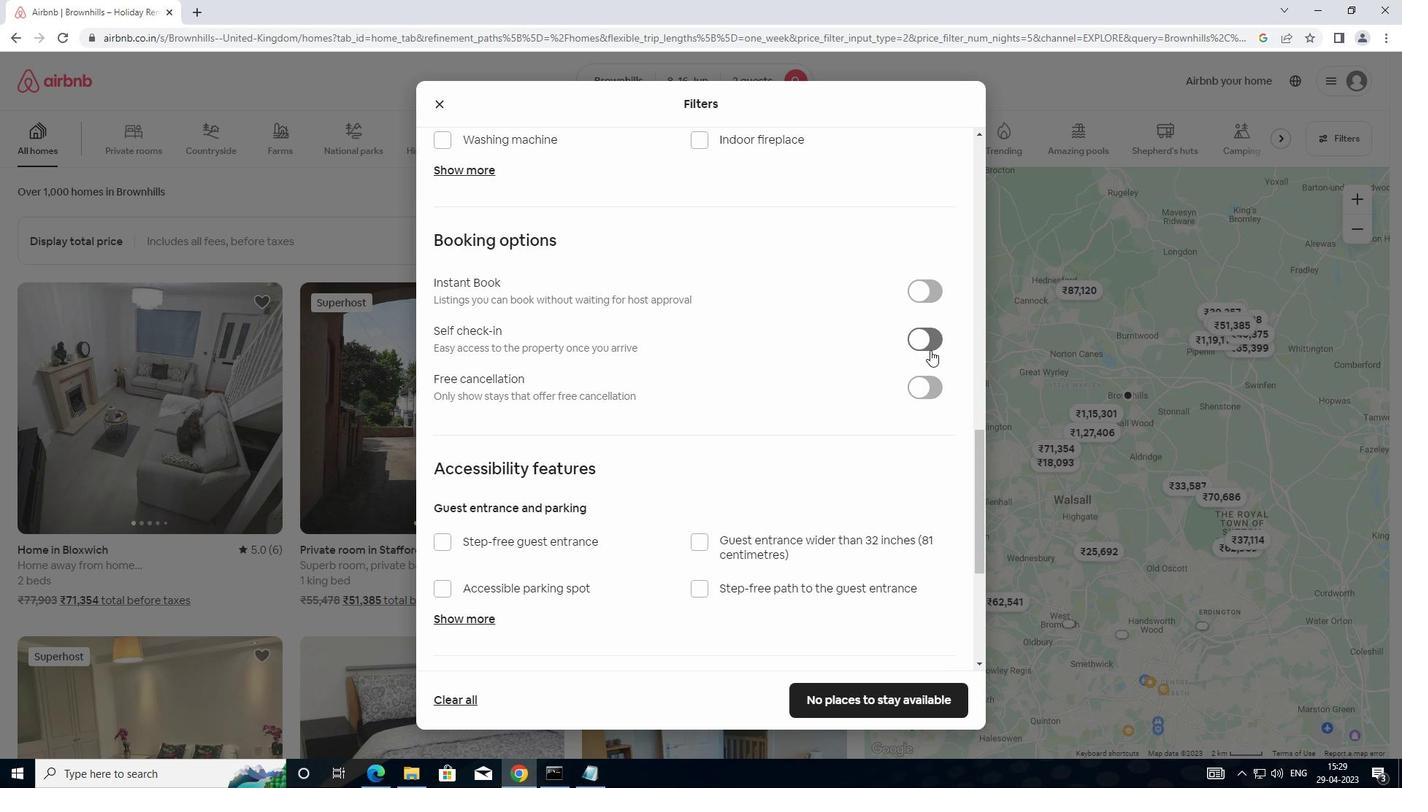 
Action: Mouse moved to (696, 470)
Screenshot: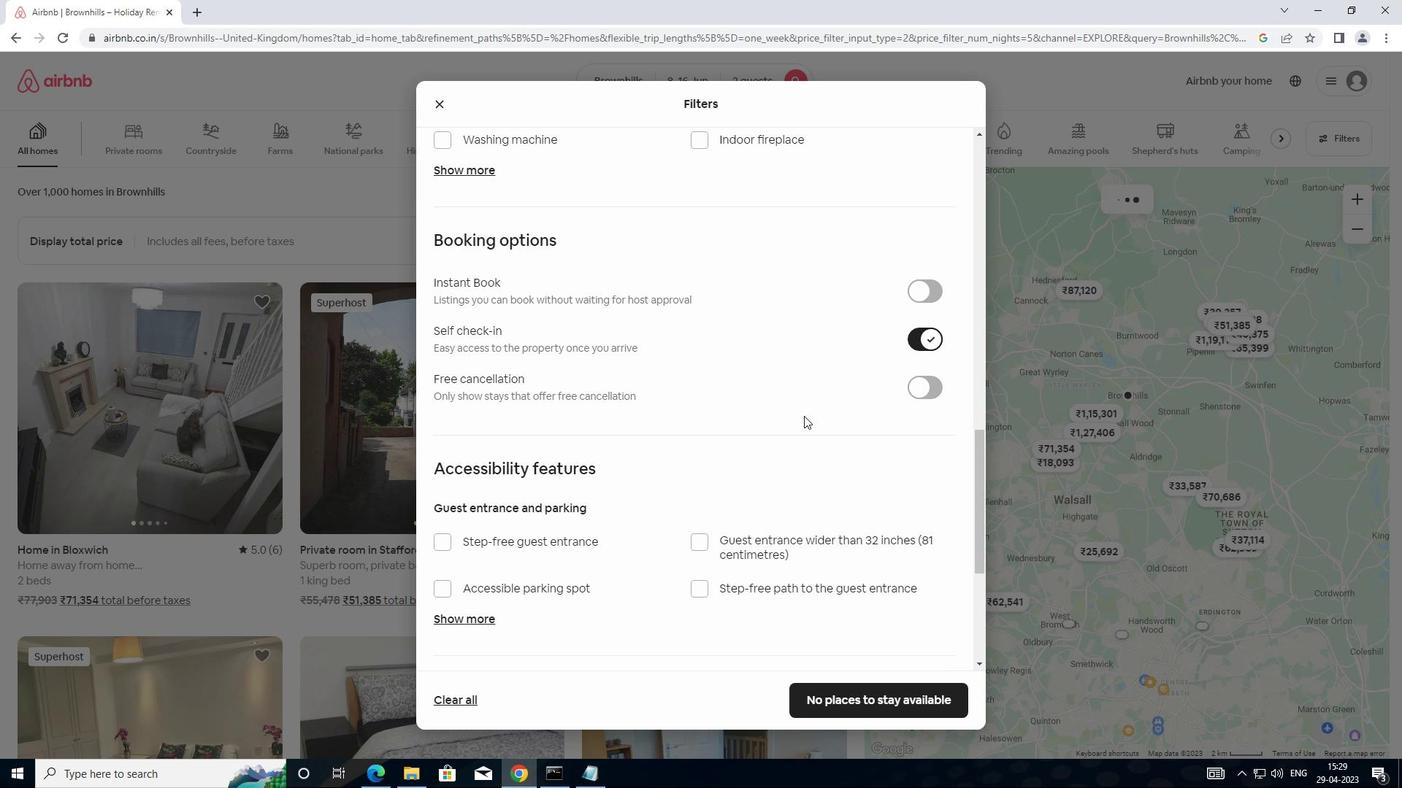 
Action: Mouse scrolled (696, 469) with delta (0, 0)
Screenshot: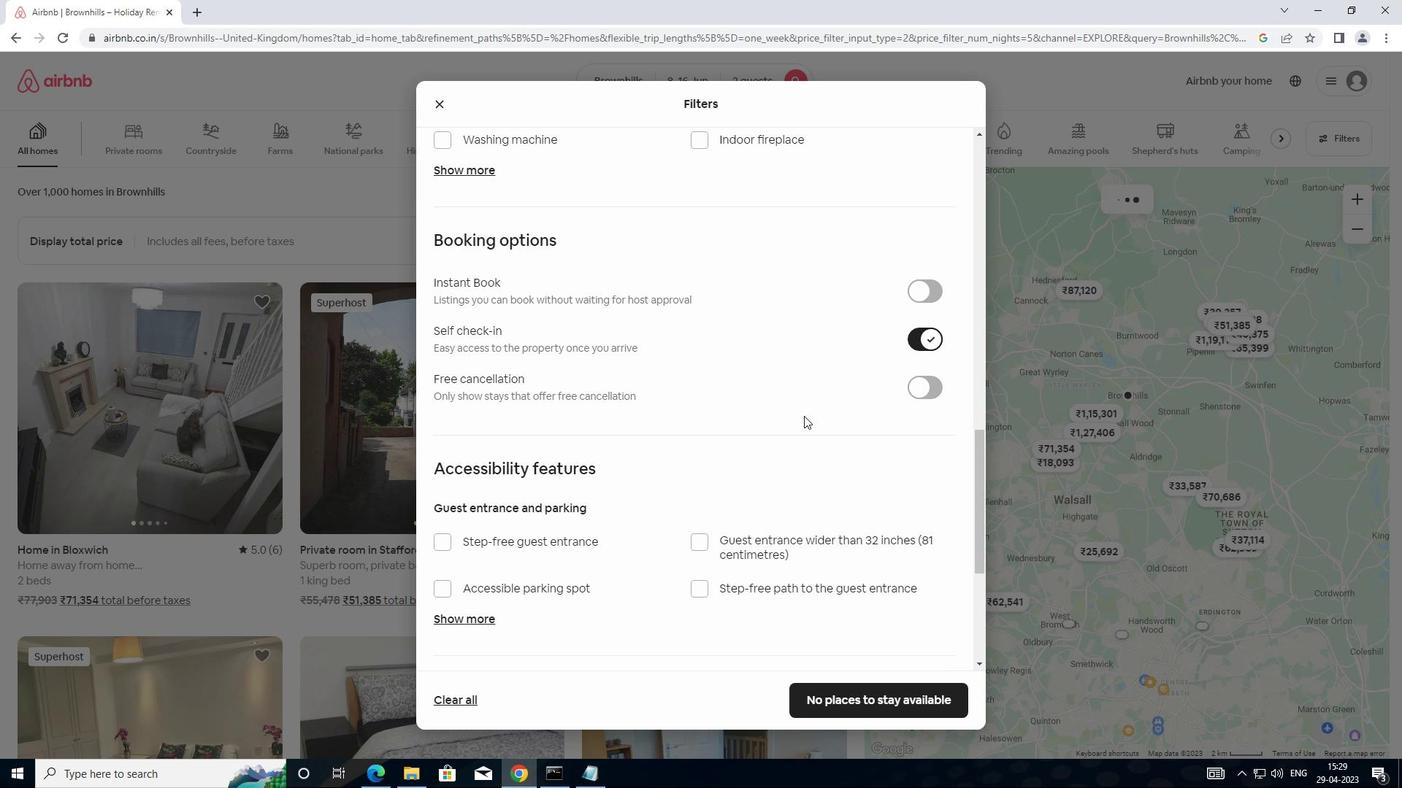 
Action: Mouse moved to (640, 492)
Screenshot: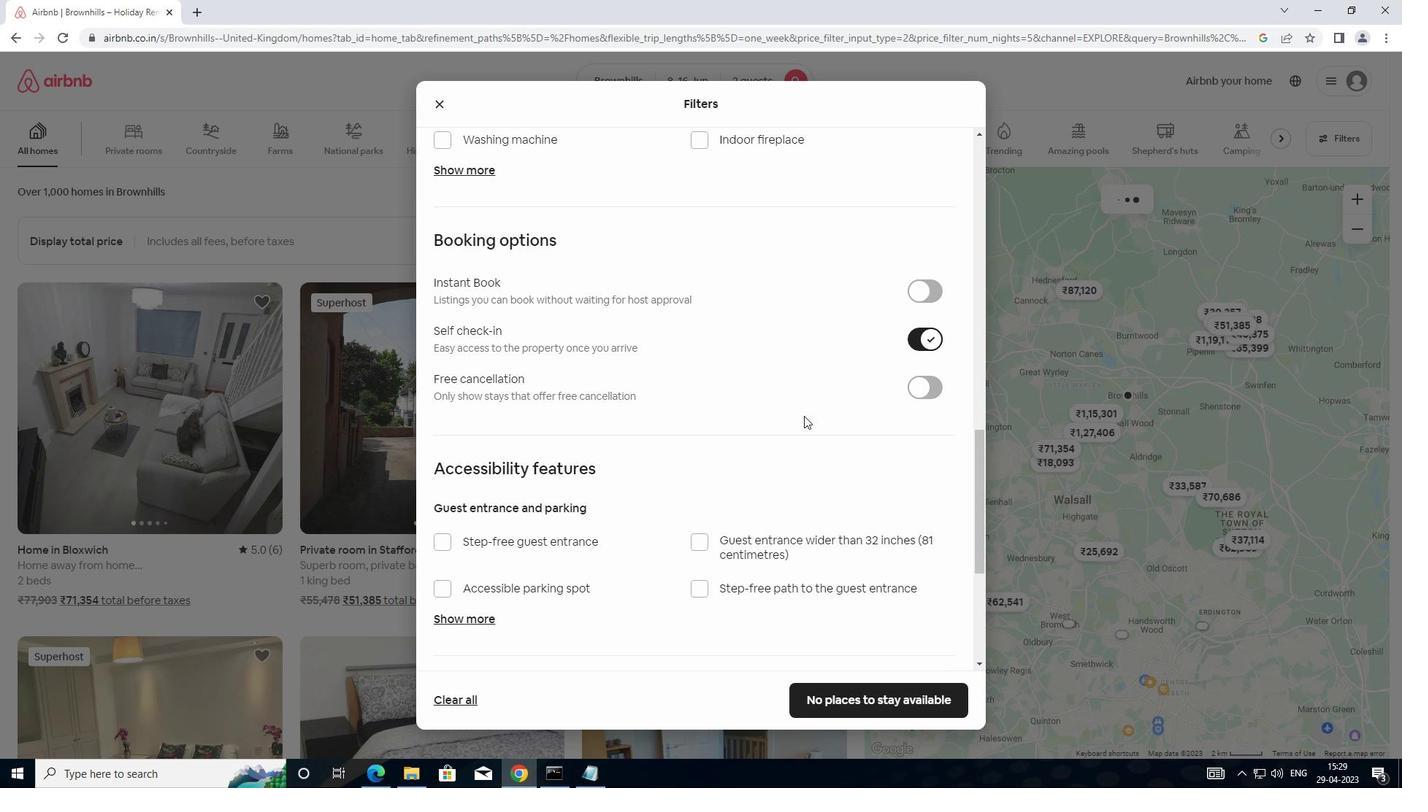 
Action: Mouse scrolled (640, 491) with delta (0, 0)
Screenshot: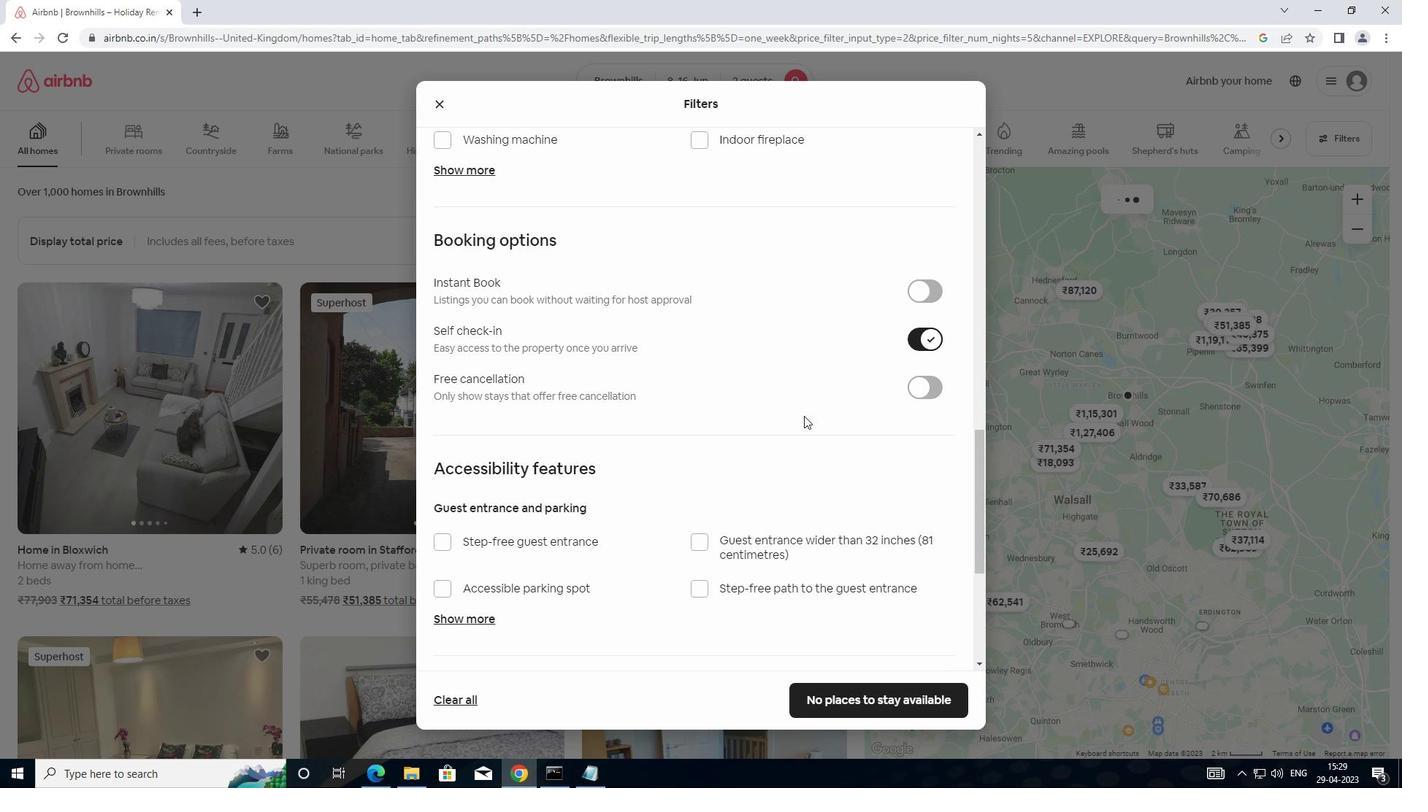 
Action: Mouse moved to (602, 500)
Screenshot: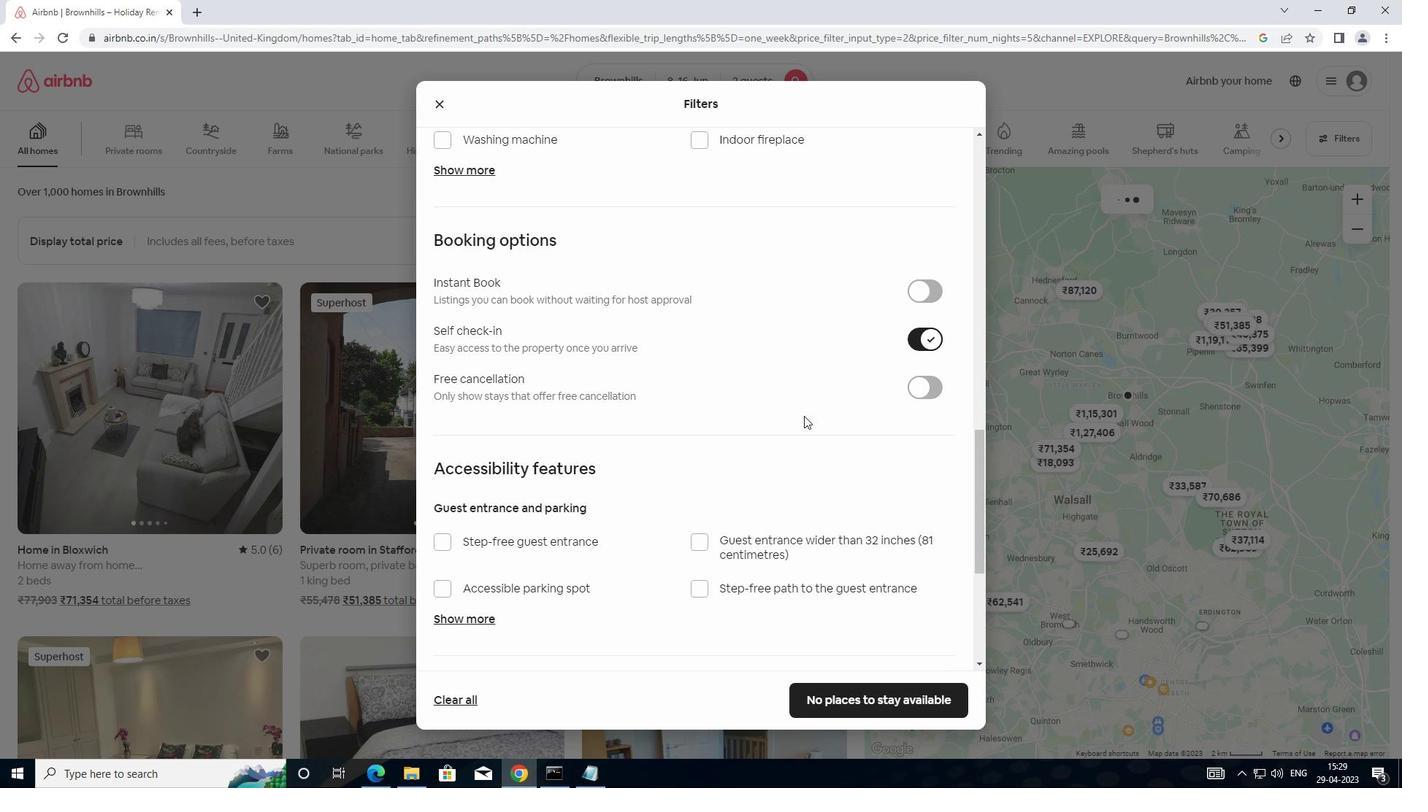 
Action: Mouse scrolled (602, 499) with delta (0, 0)
Screenshot: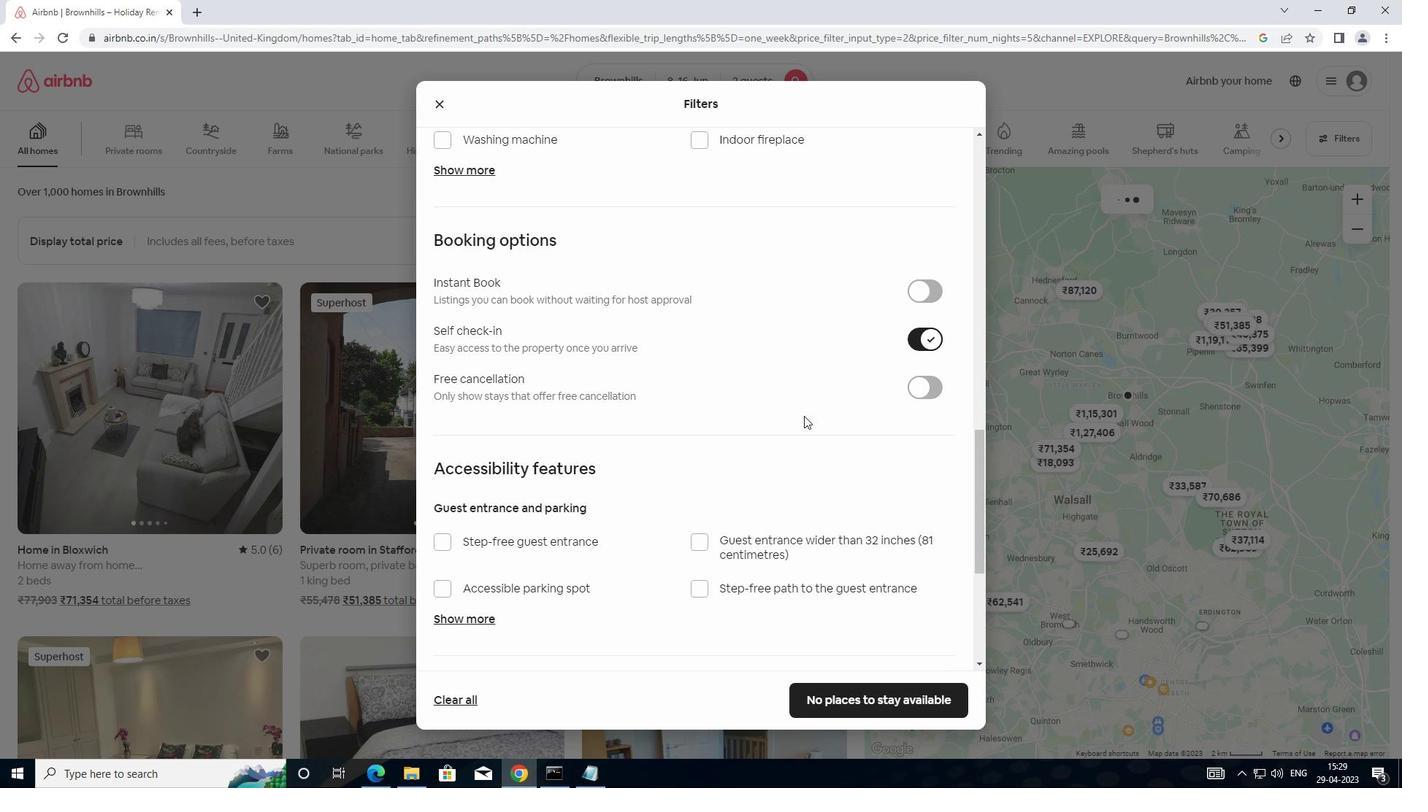 
Action: Mouse moved to (585, 501)
Screenshot: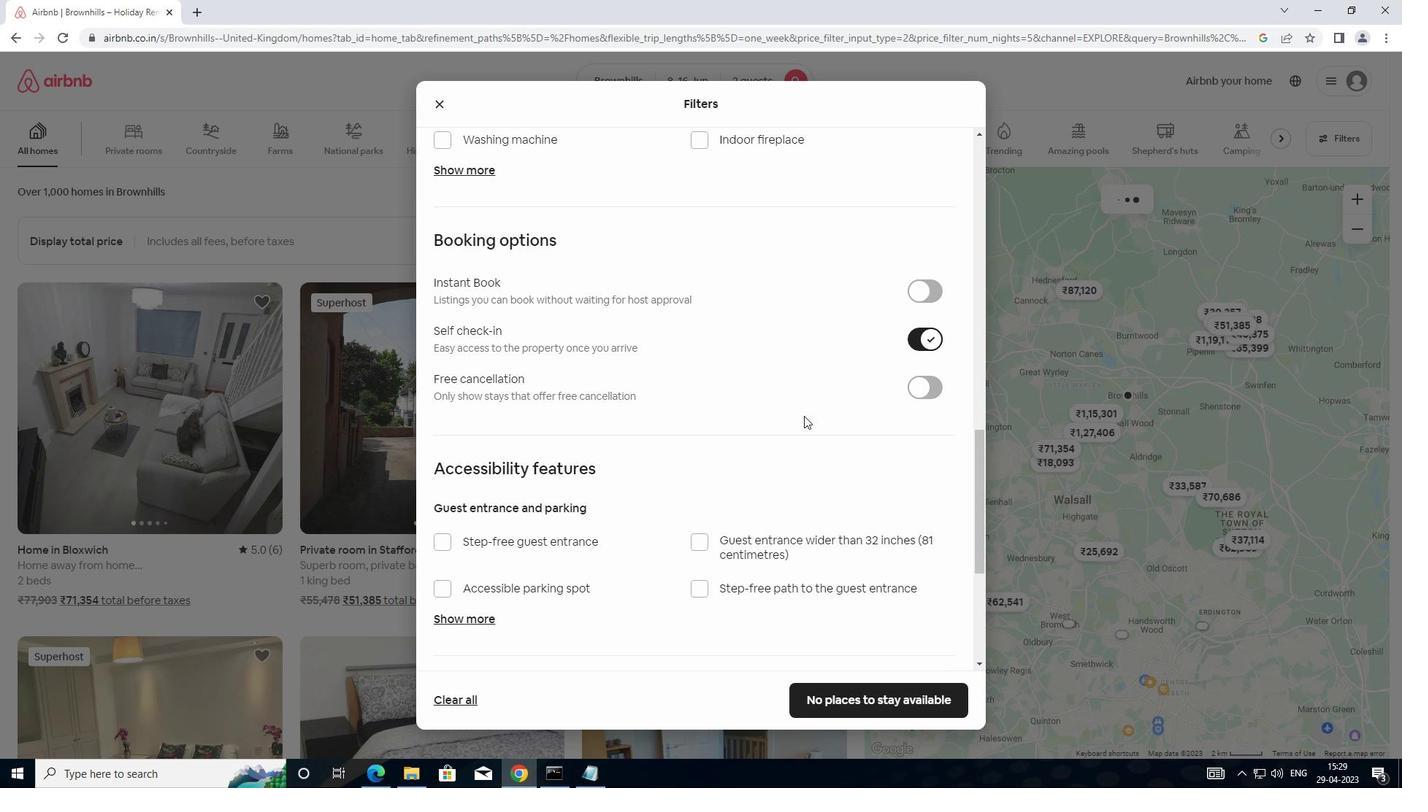 
Action: Mouse scrolled (585, 500) with delta (0, 0)
Screenshot: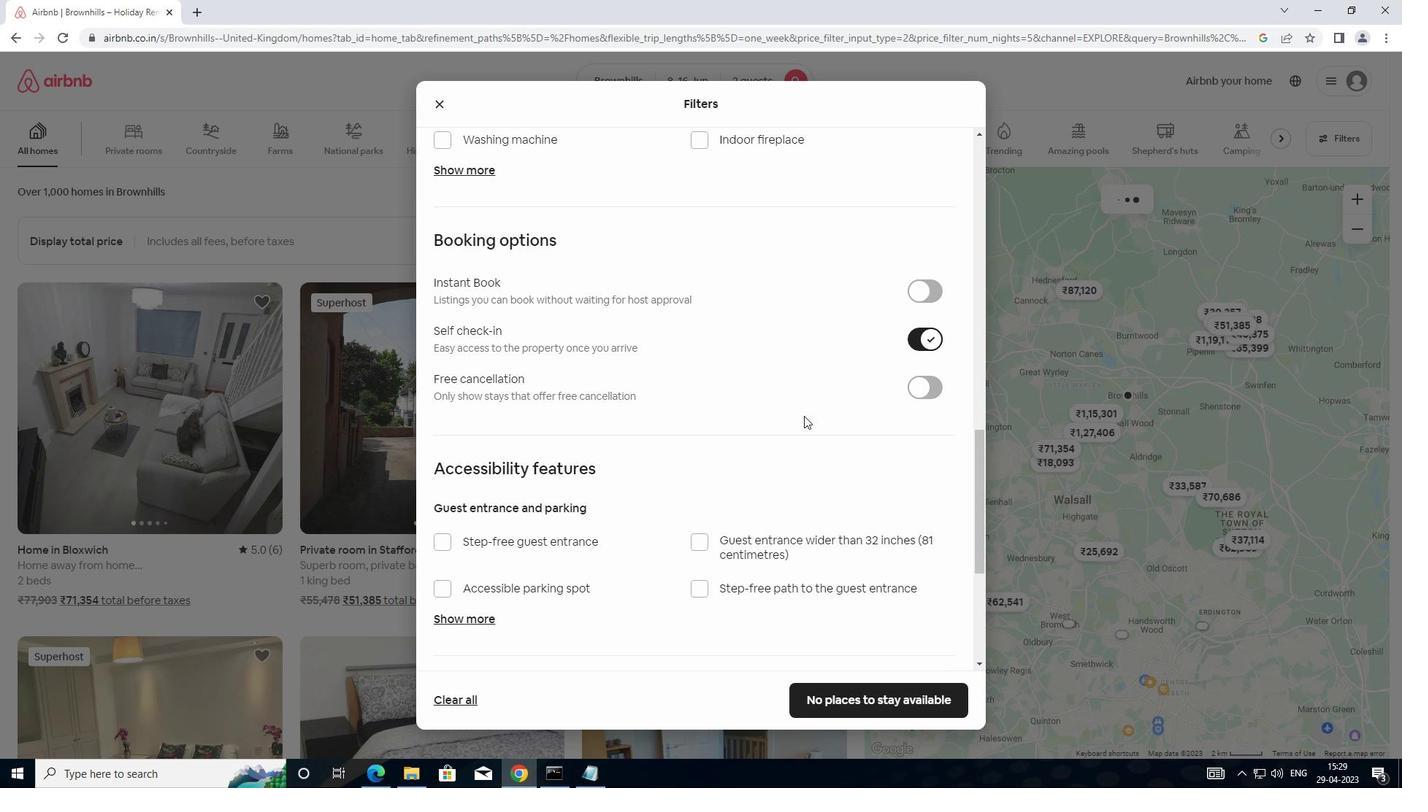 
Action: Mouse moved to (538, 531)
Screenshot: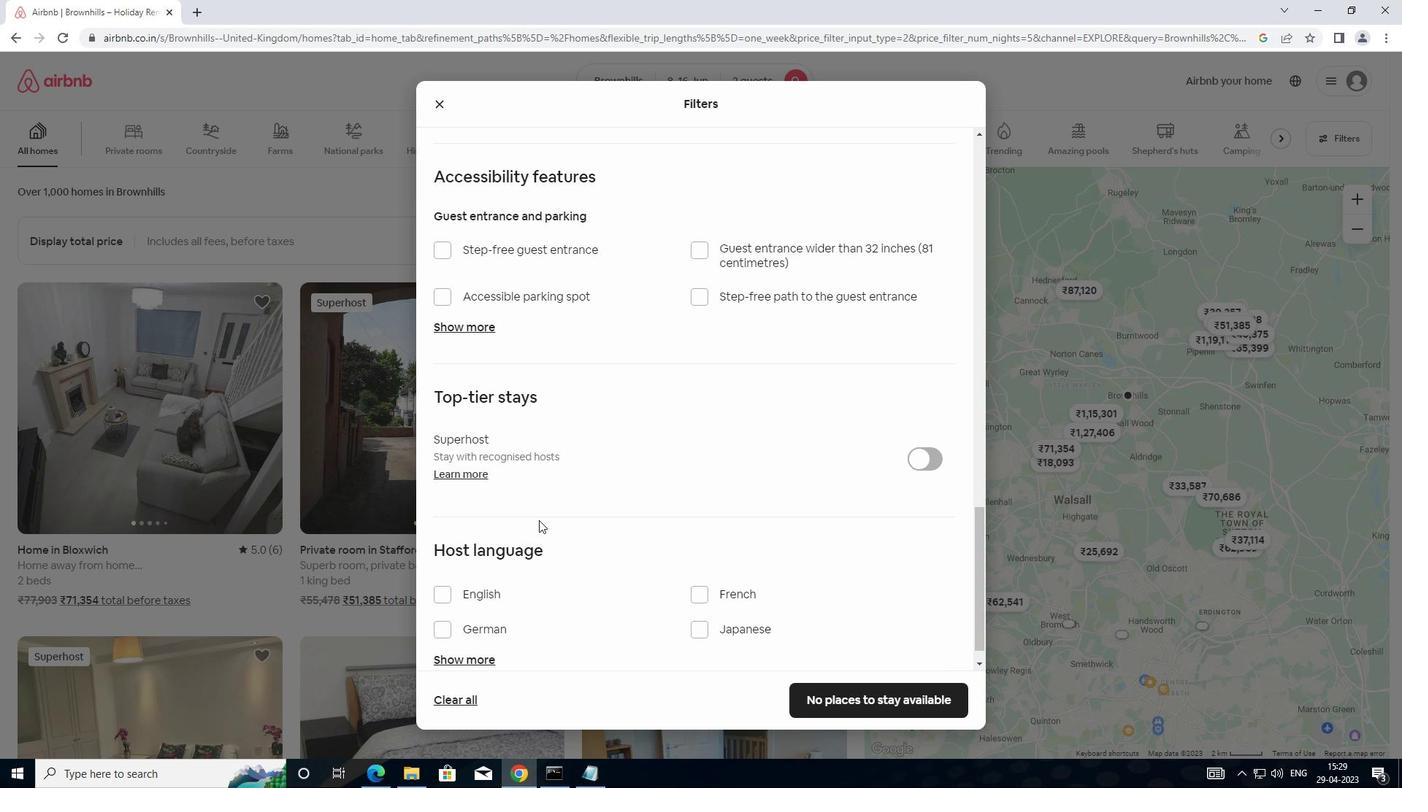 
Action: Mouse scrolled (538, 530) with delta (0, 0)
Screenshot: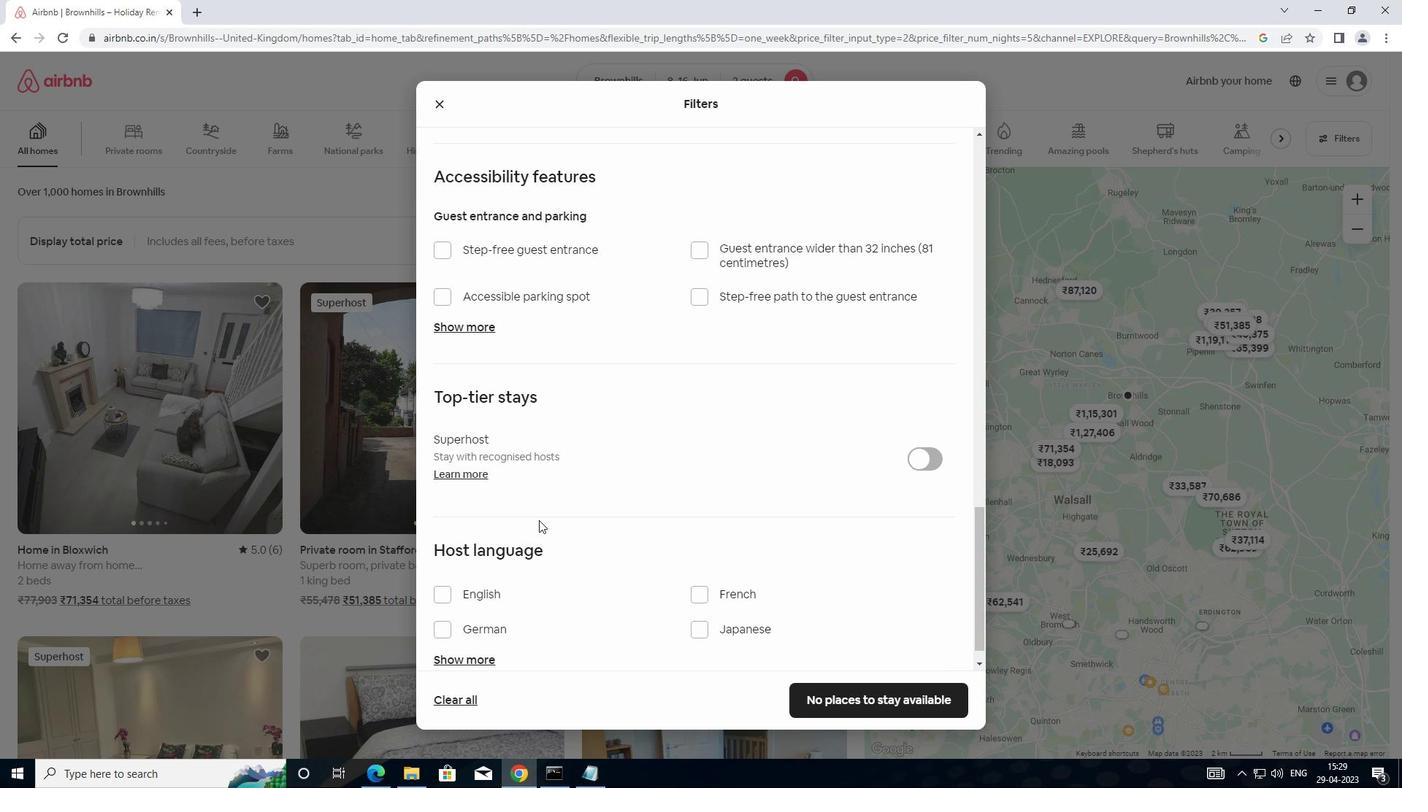 
Action: Mouse moved to (537, 538)
Screenshot: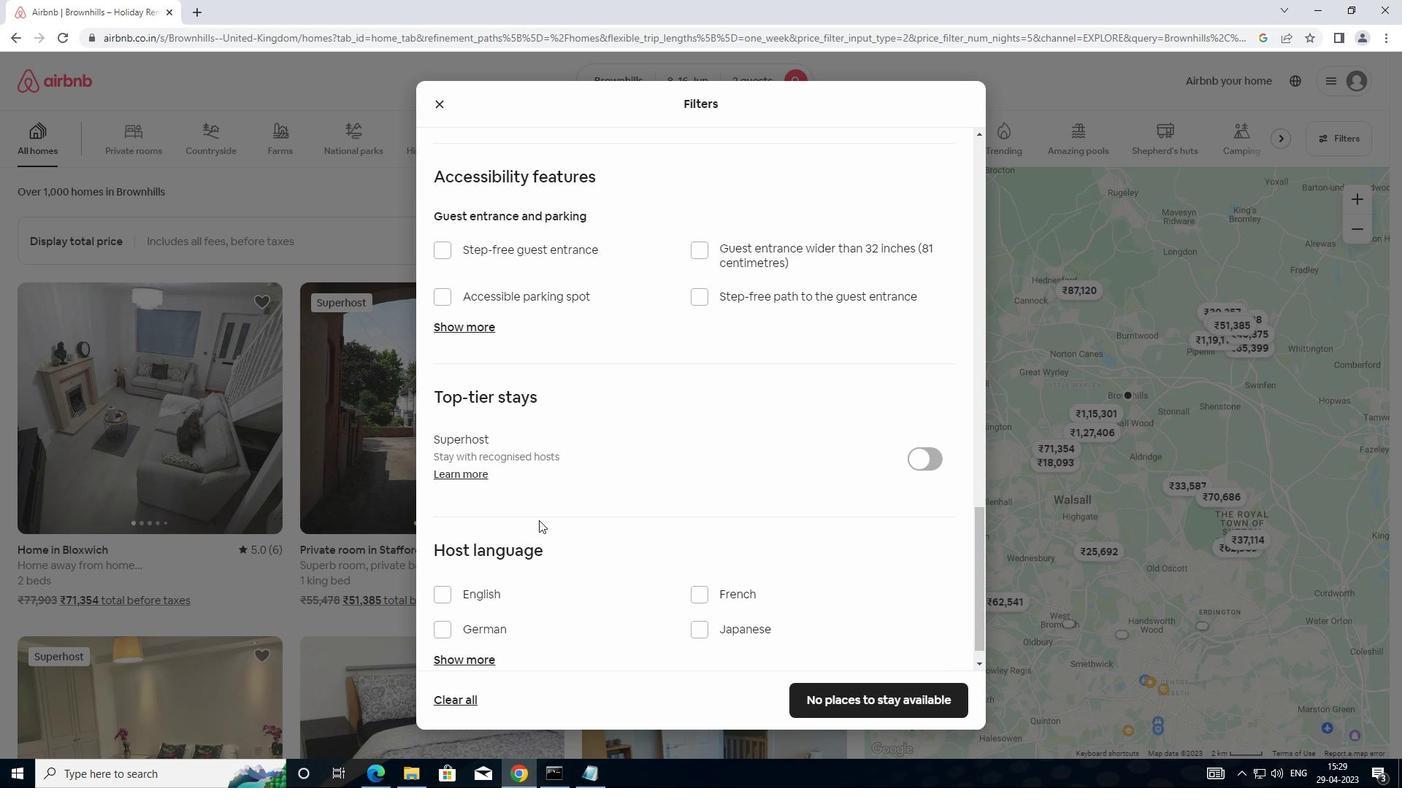
Action: Mouse scrolled (537, 537) with delta (0, 0)
Screenshot: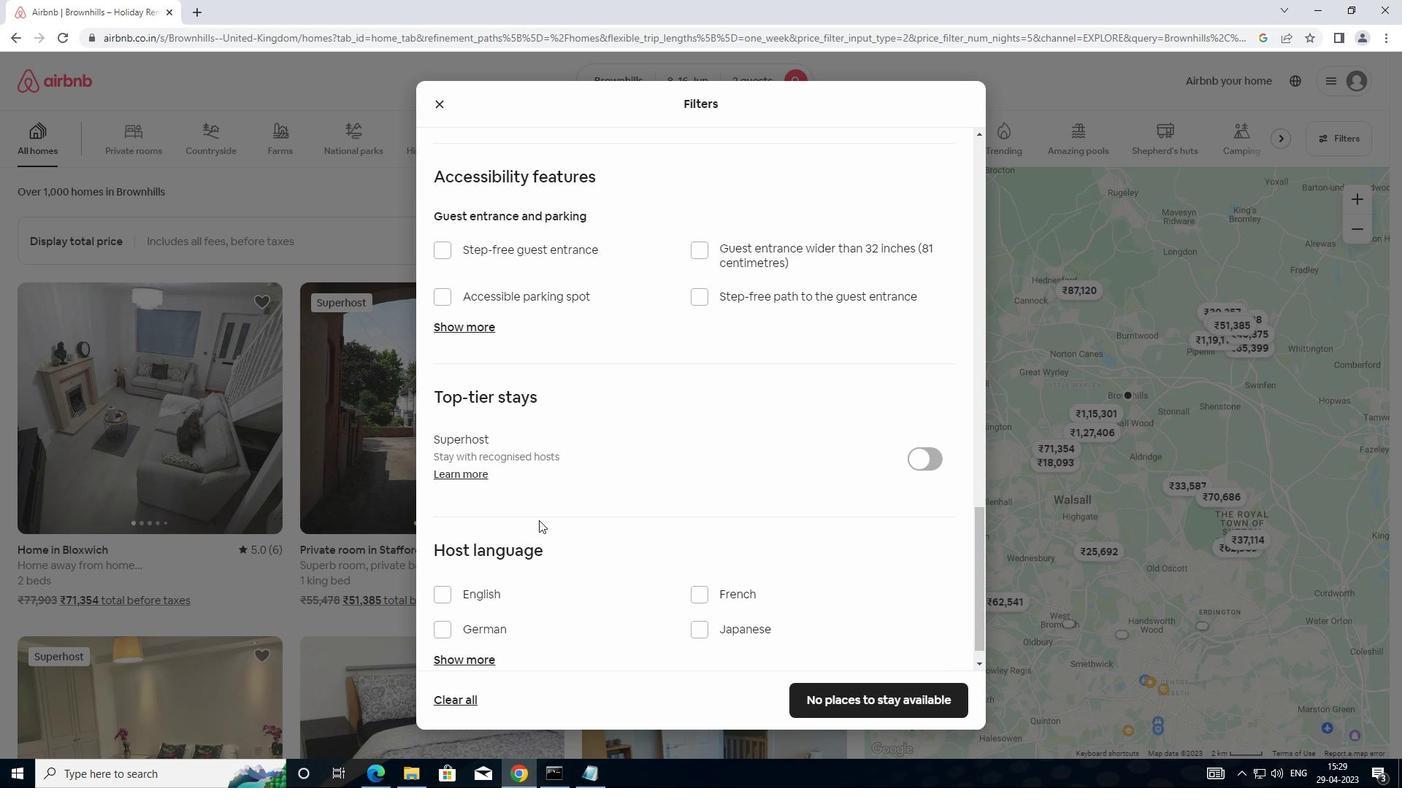
Action: Mouse moved to (536, 541)
Screenshot: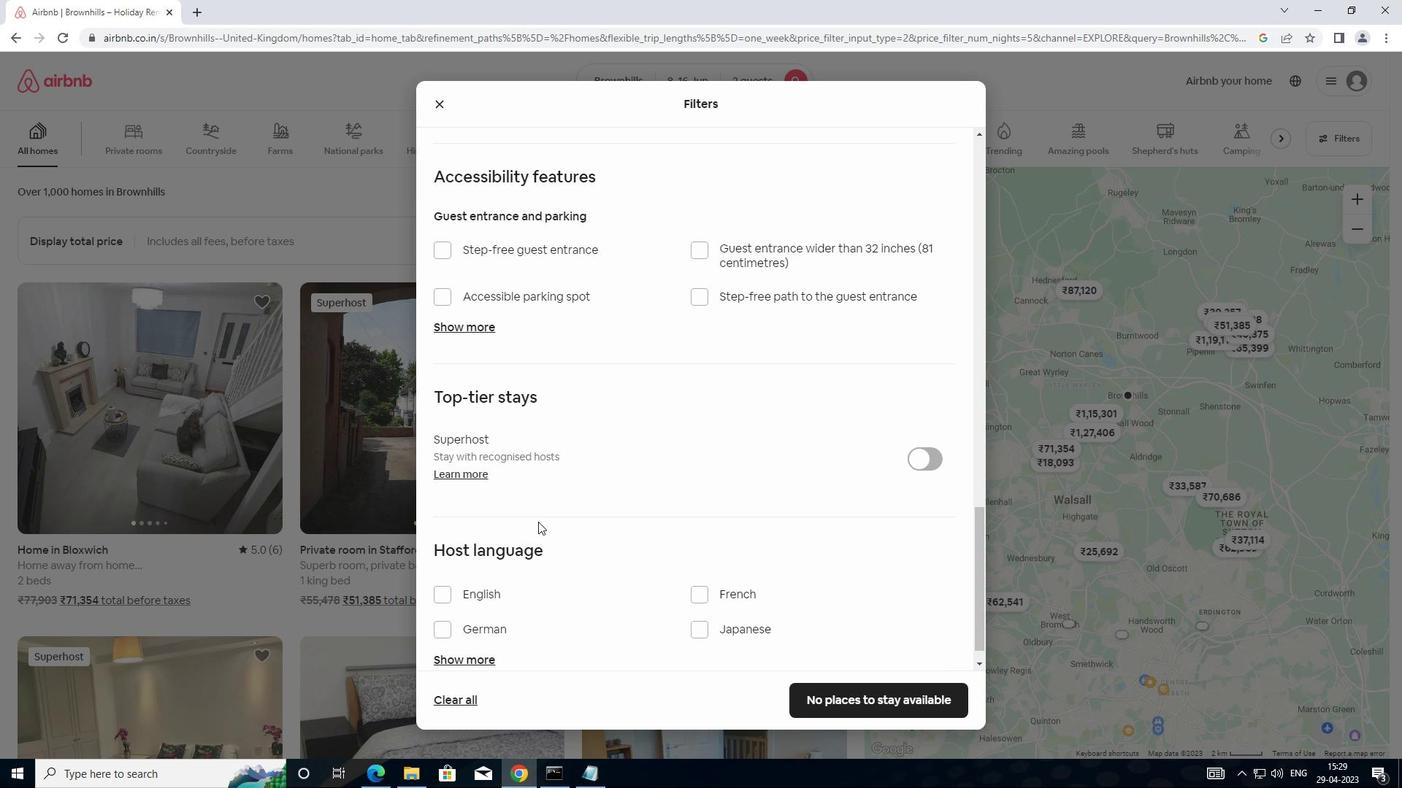 
Action: Mouse scrolled (536, 540) with delta (0, 0)
Screenshot: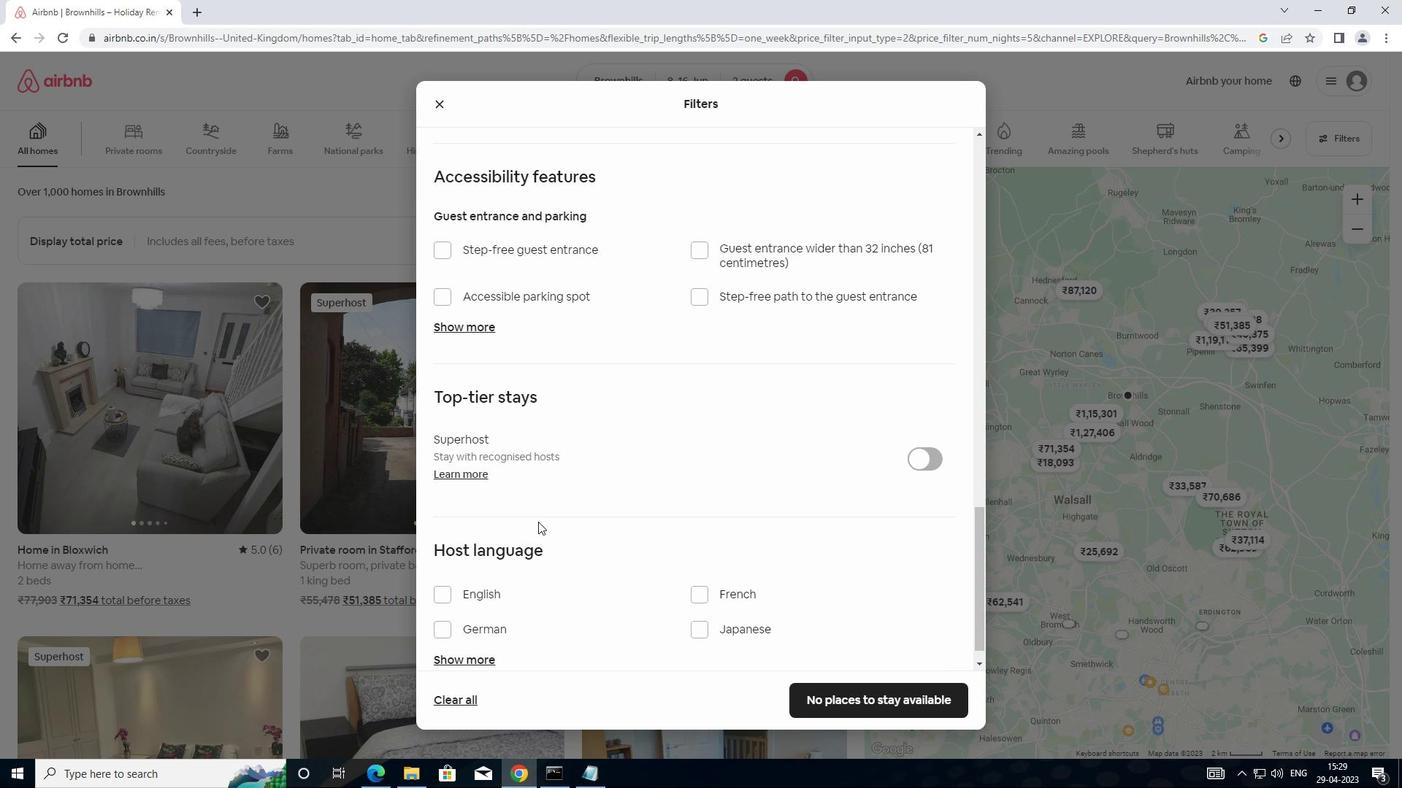 
Action: Mouse moved to (444, 576)
Screenshot: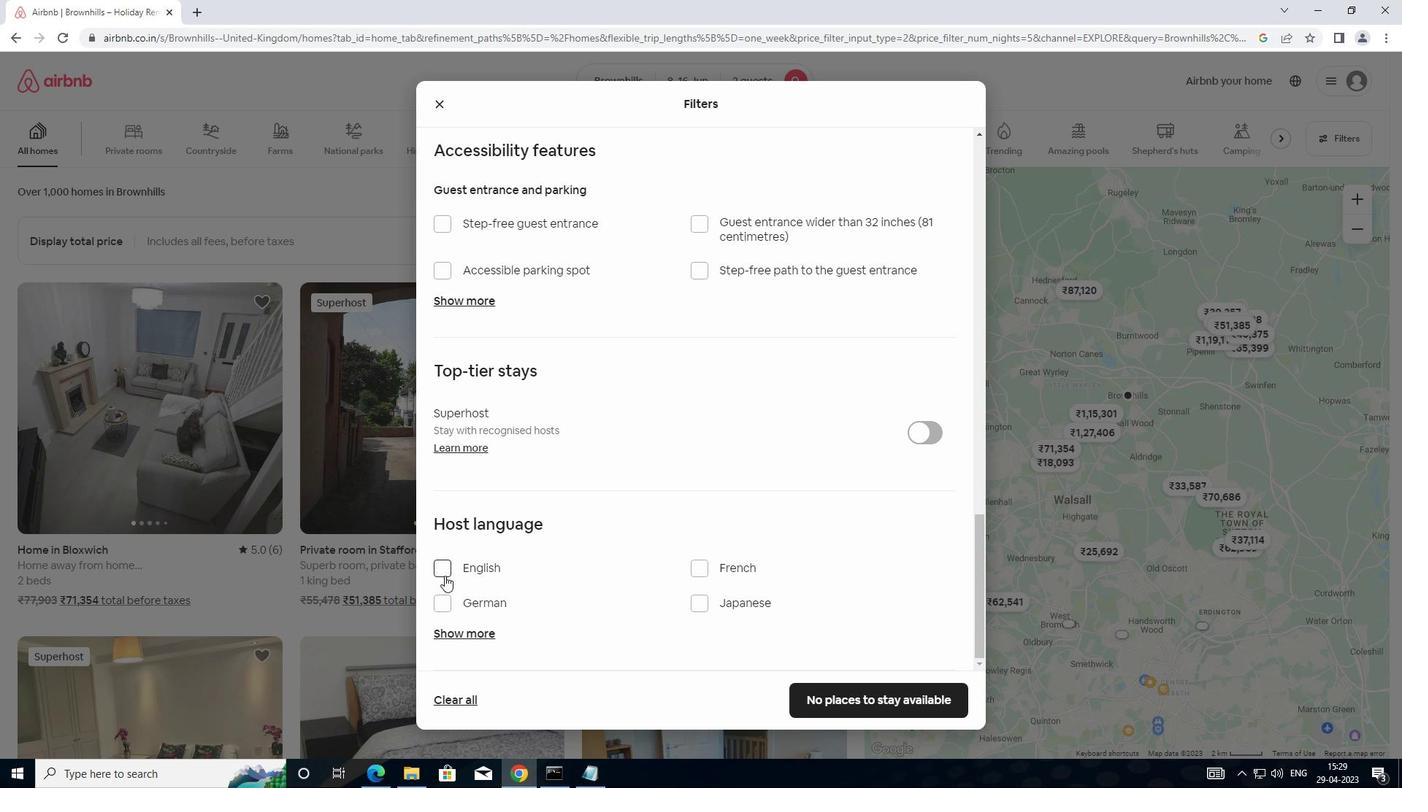 
Action: Mouse pressed left at (444, 576)
Screenshot: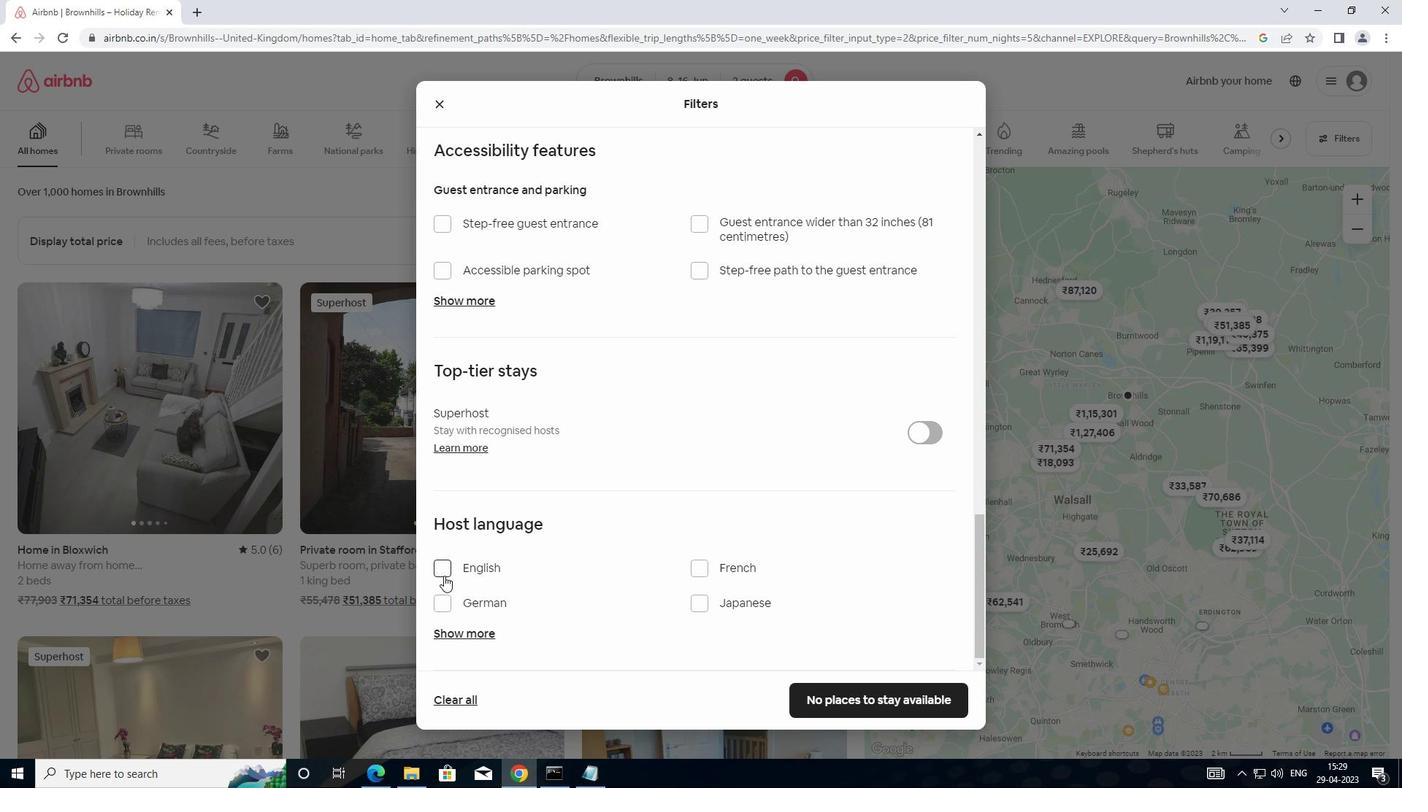 
Action: Mouse moved to (818, 708)
Screenshot: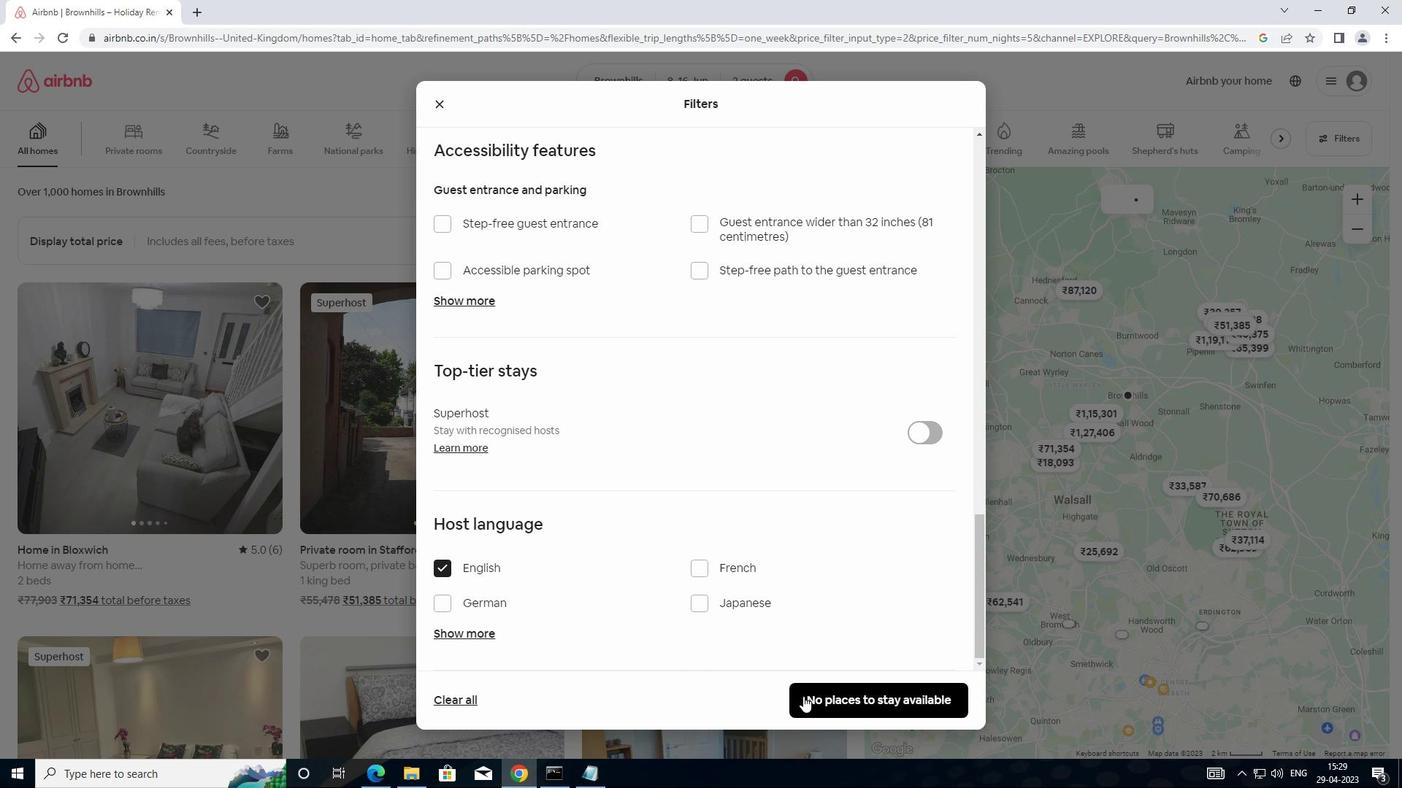 
Action: Mouse pressed left at (818, 708)
Screenshot: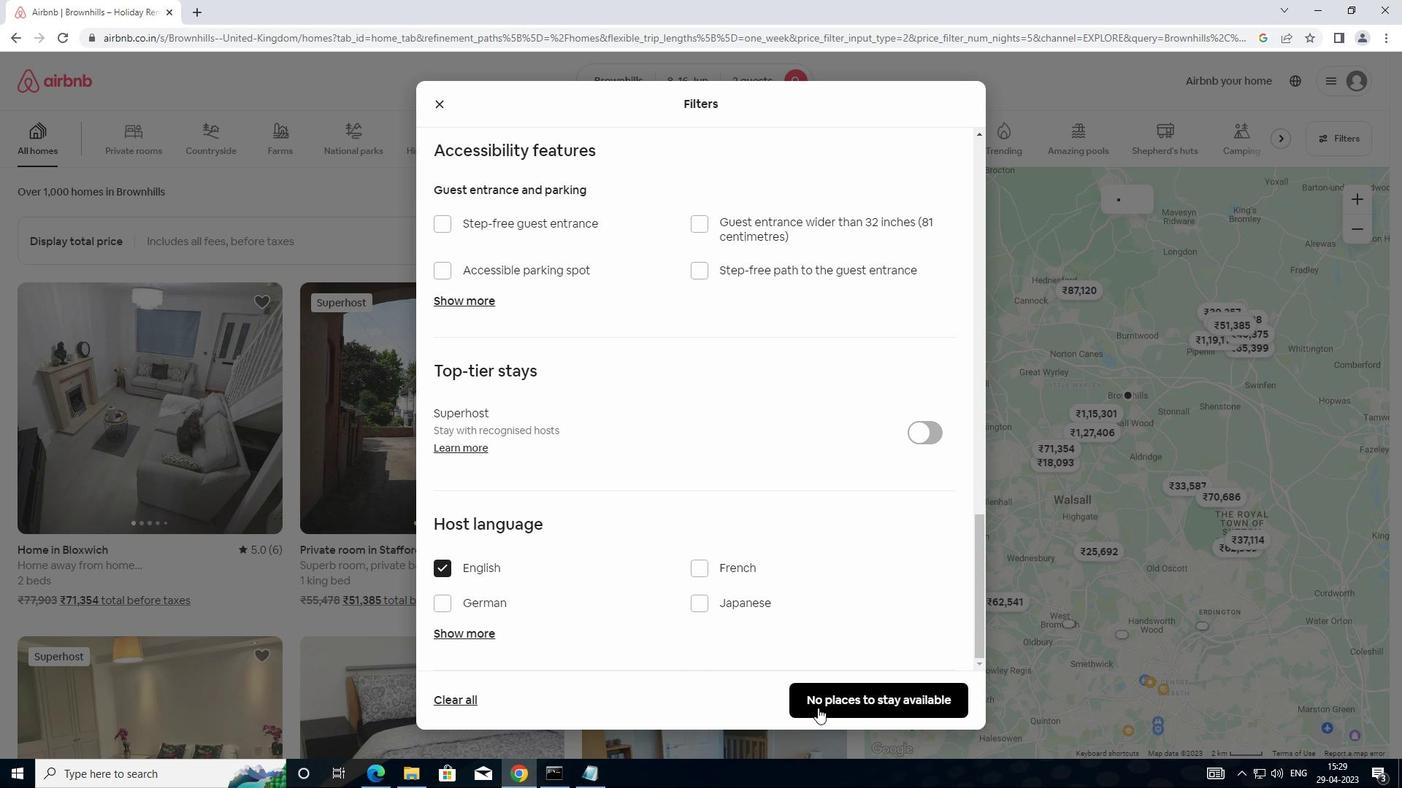 
Action: Mouse moved to (898, 650)
Screenshot: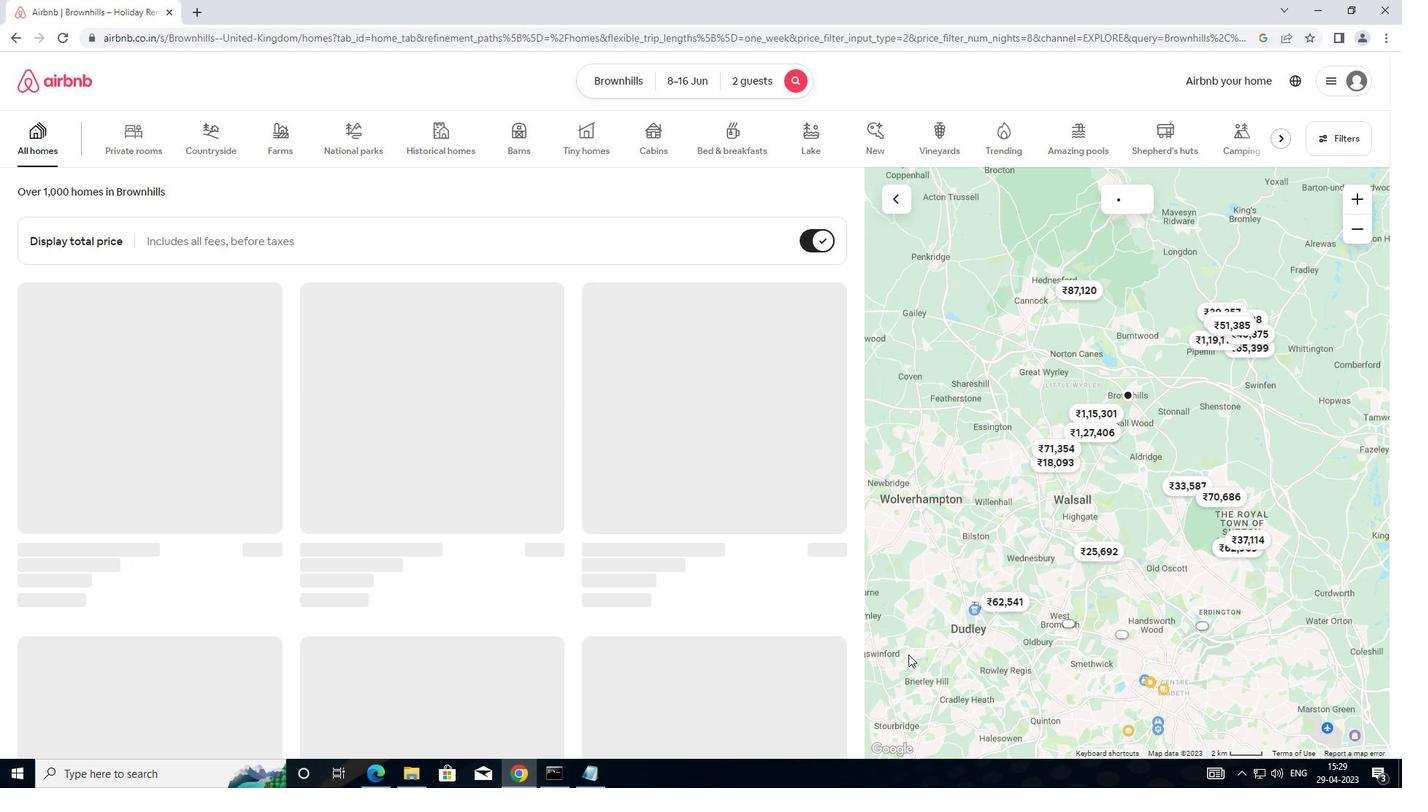 
